 Task: Search one way flight ticket for 2 adults, 2 children, 2 infants in seat in first from Corpus Christi: Corpus Christi International Airport to Jackson: Jackson Hole Airport on 5-2-2023. Stops: Non-stop only. Choice of flights is United. Number of bags: 1 checked bag. Outbound departure time preference is 13:30.
Action: Mouse moved to (410, 158)
Screenshot: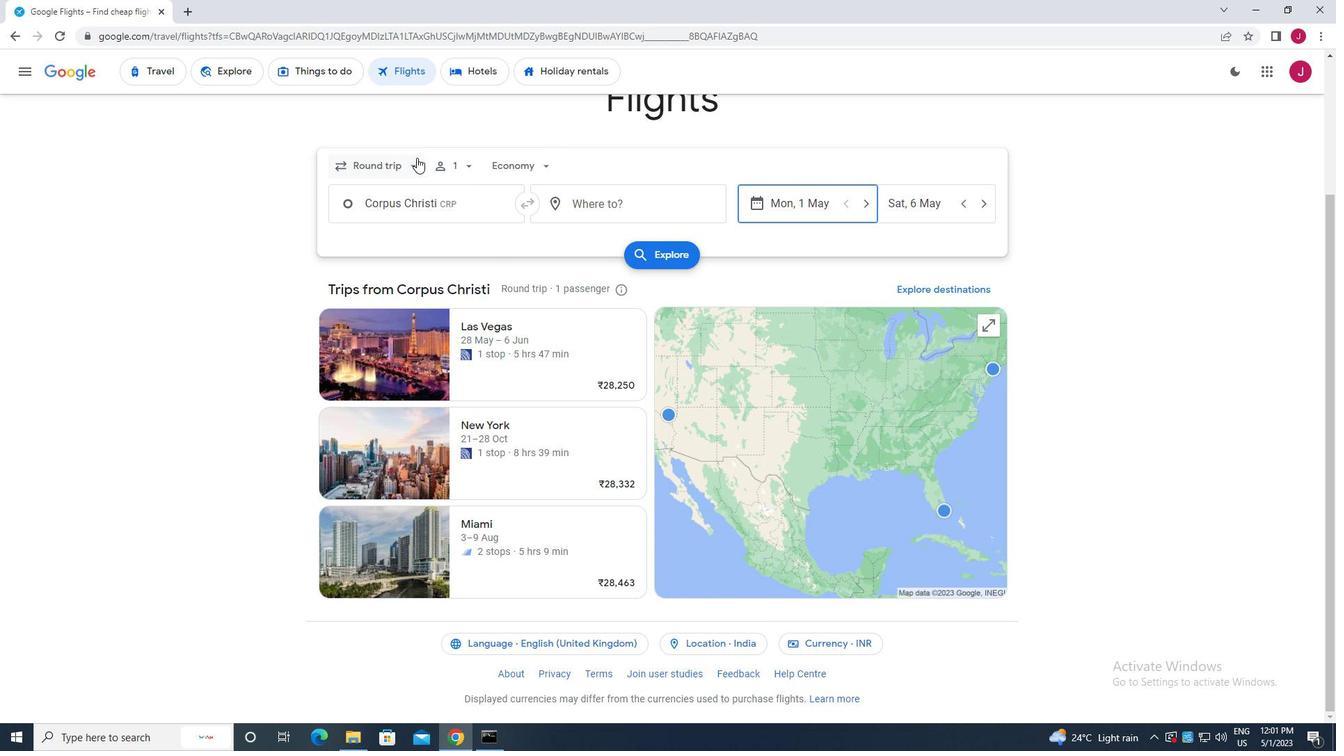 
Action: Mouse pressed left at (410, 158)
Screenshot: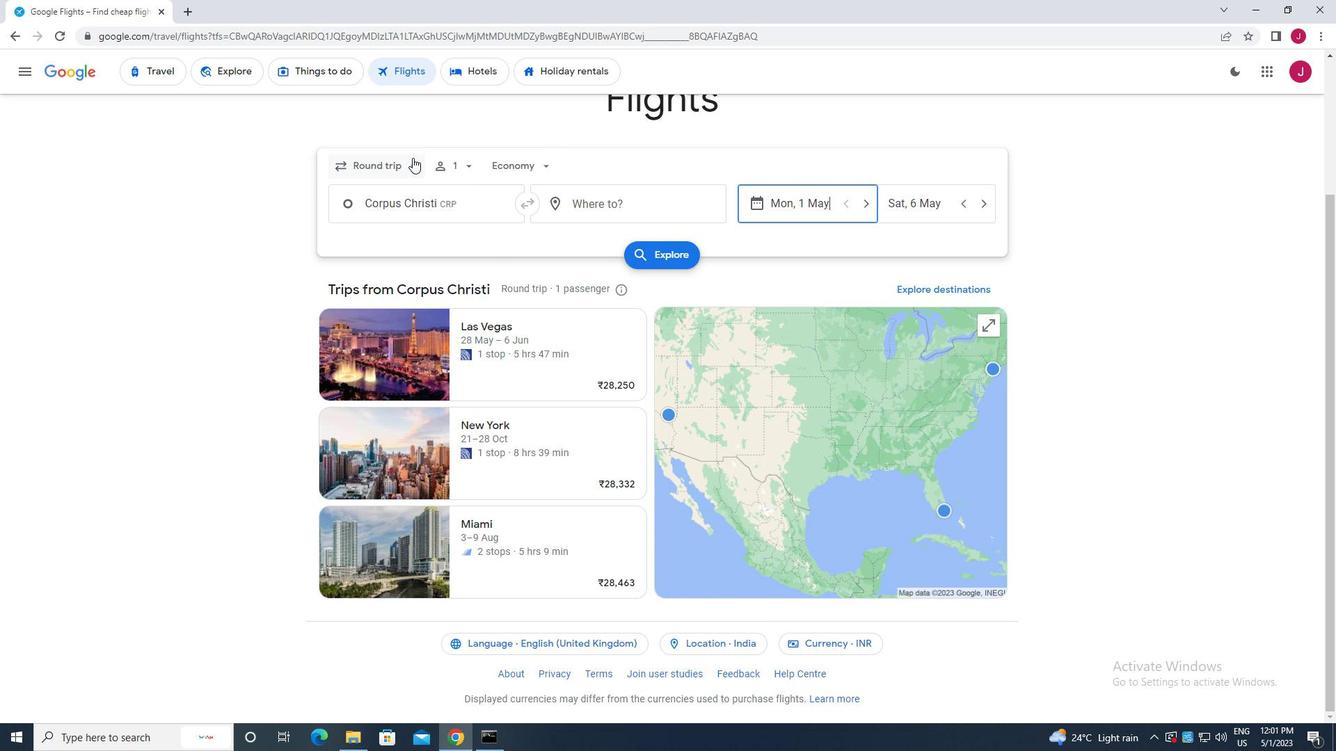 
Action: Mouse moved to (412, 228)
Screenshot: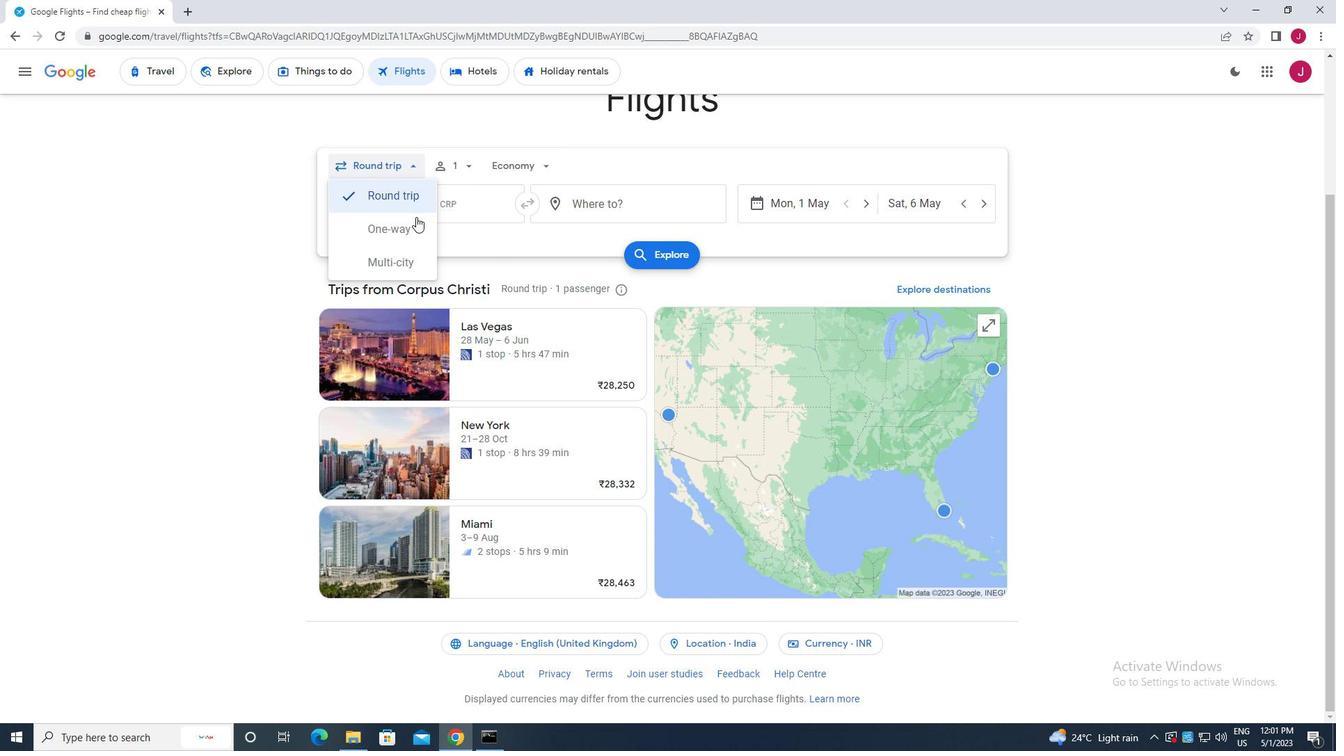 
Action: Mouse pressed left at (412, 228)
Screenshot: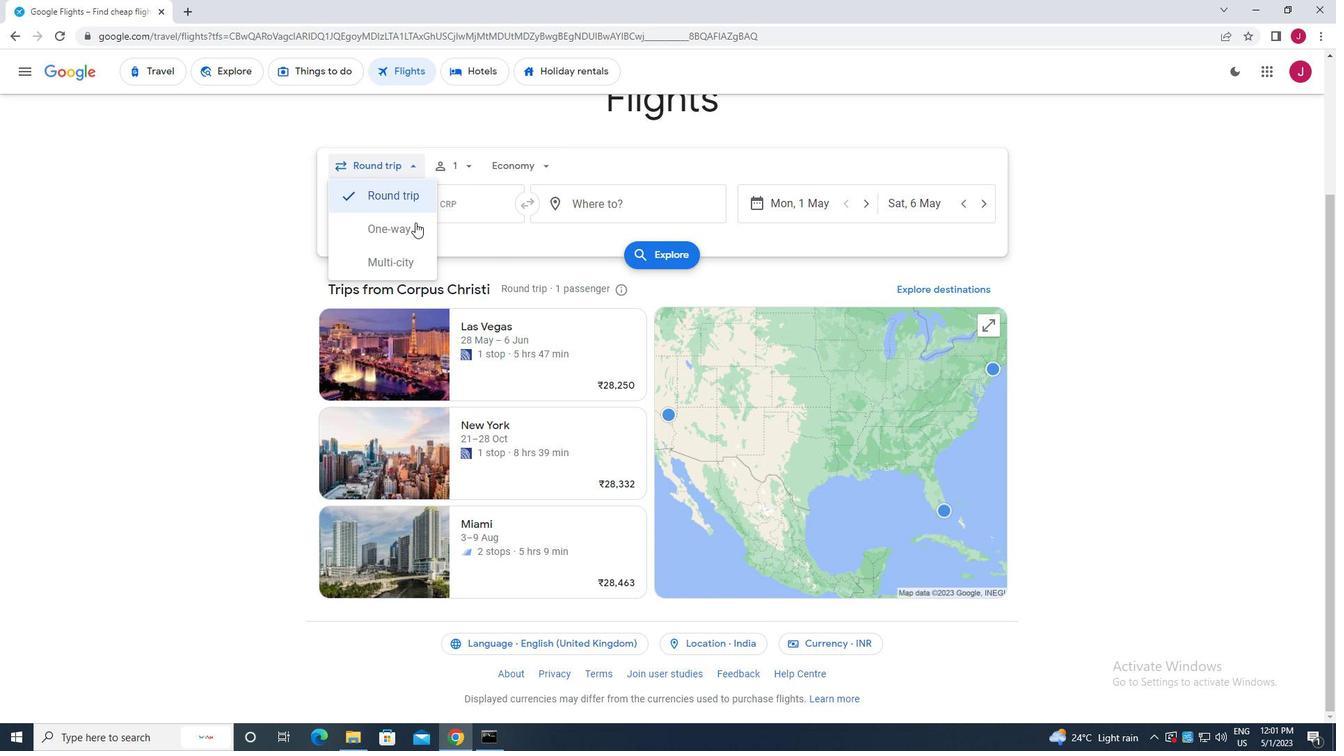 
Action: Mouse moved to (395, 226)
Screenshot: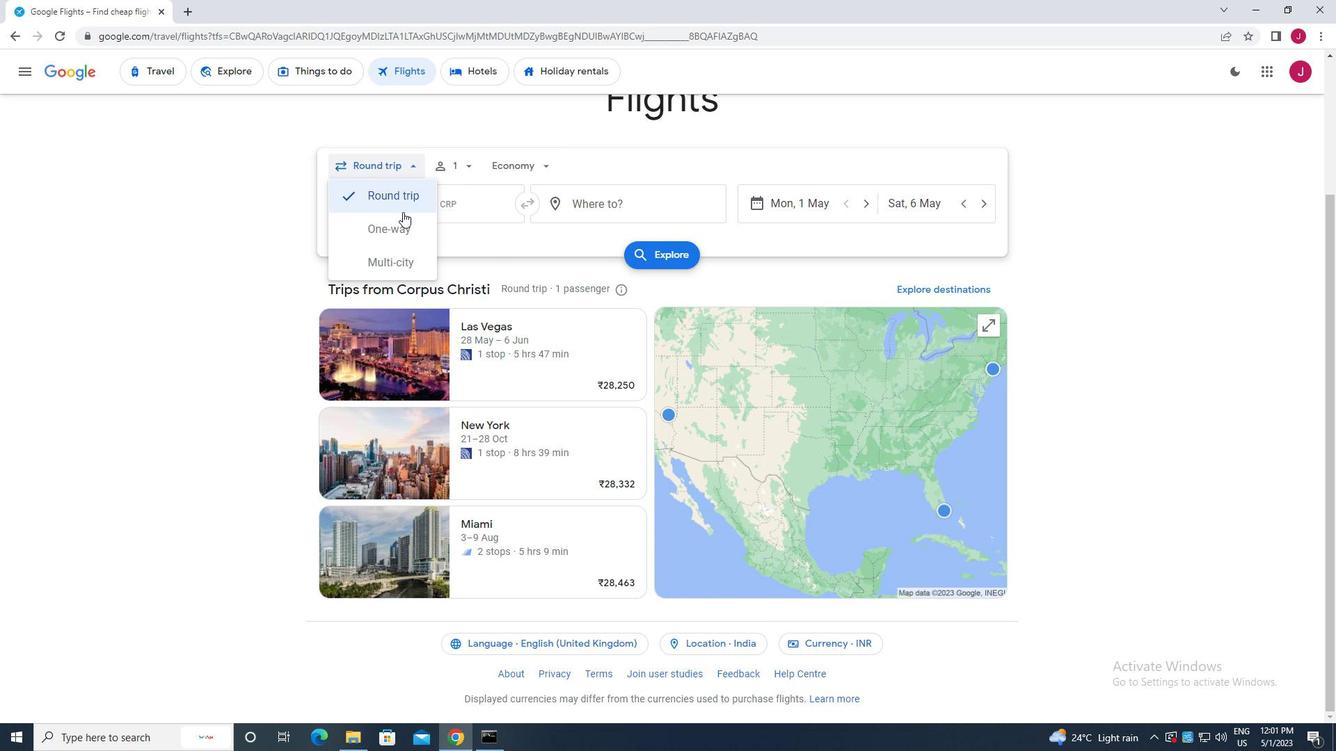 
Action: Mouse pressed left at (395, 226)
Screenshot: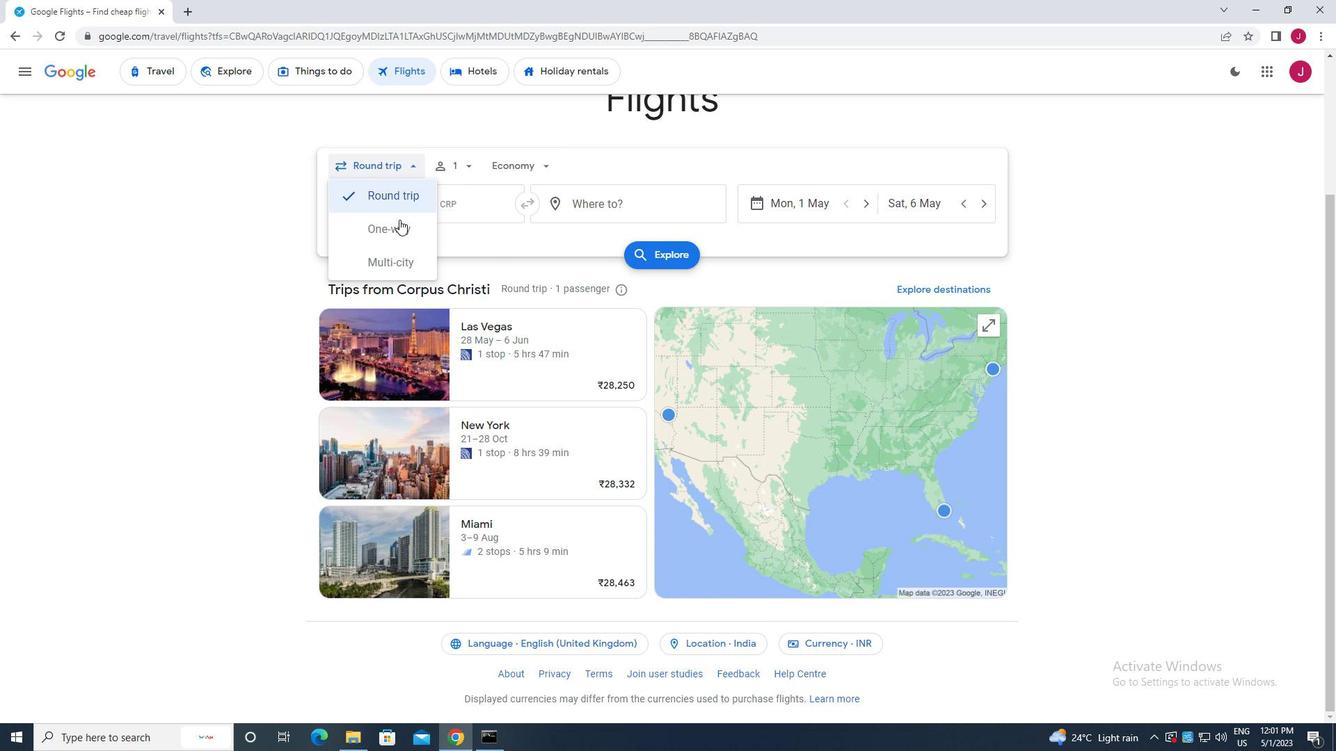 
Action: Mouse moved to (460, 166)
Screenshot: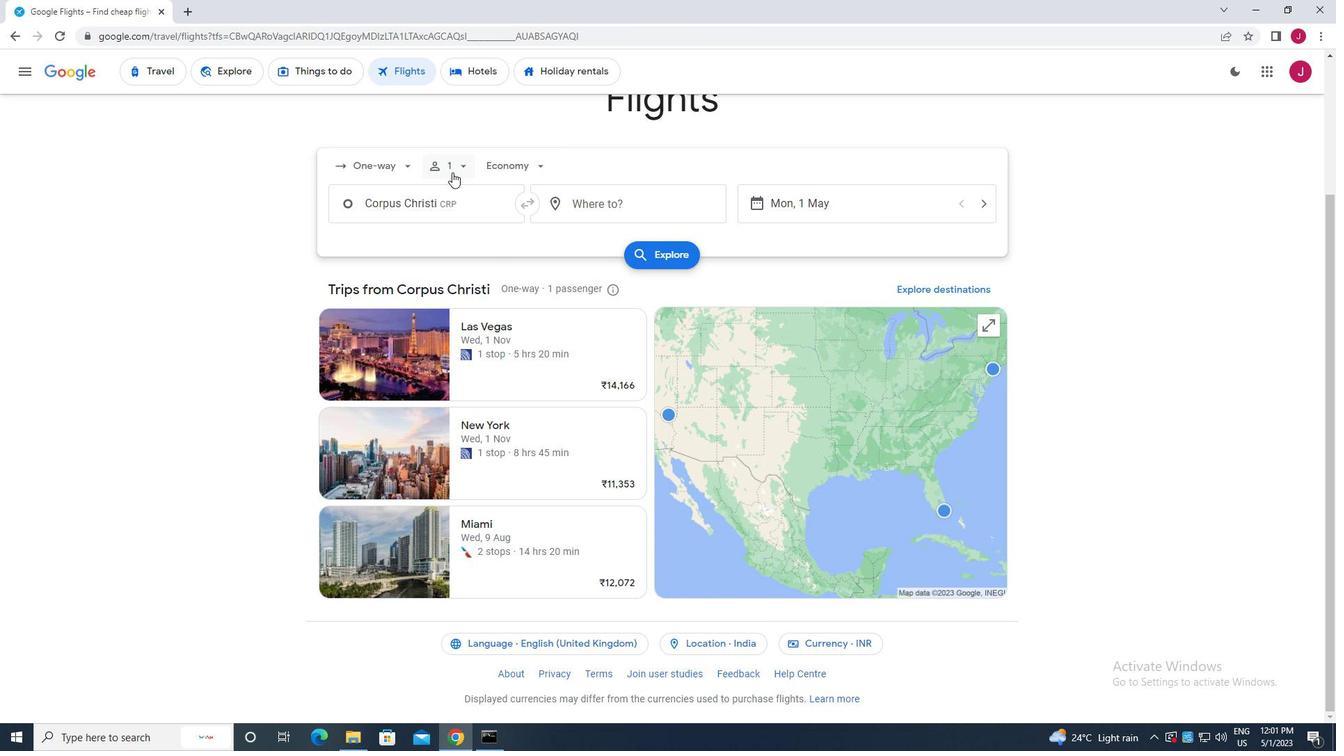 
Action: Mouse pressed left at (460, 166)
Screenshot: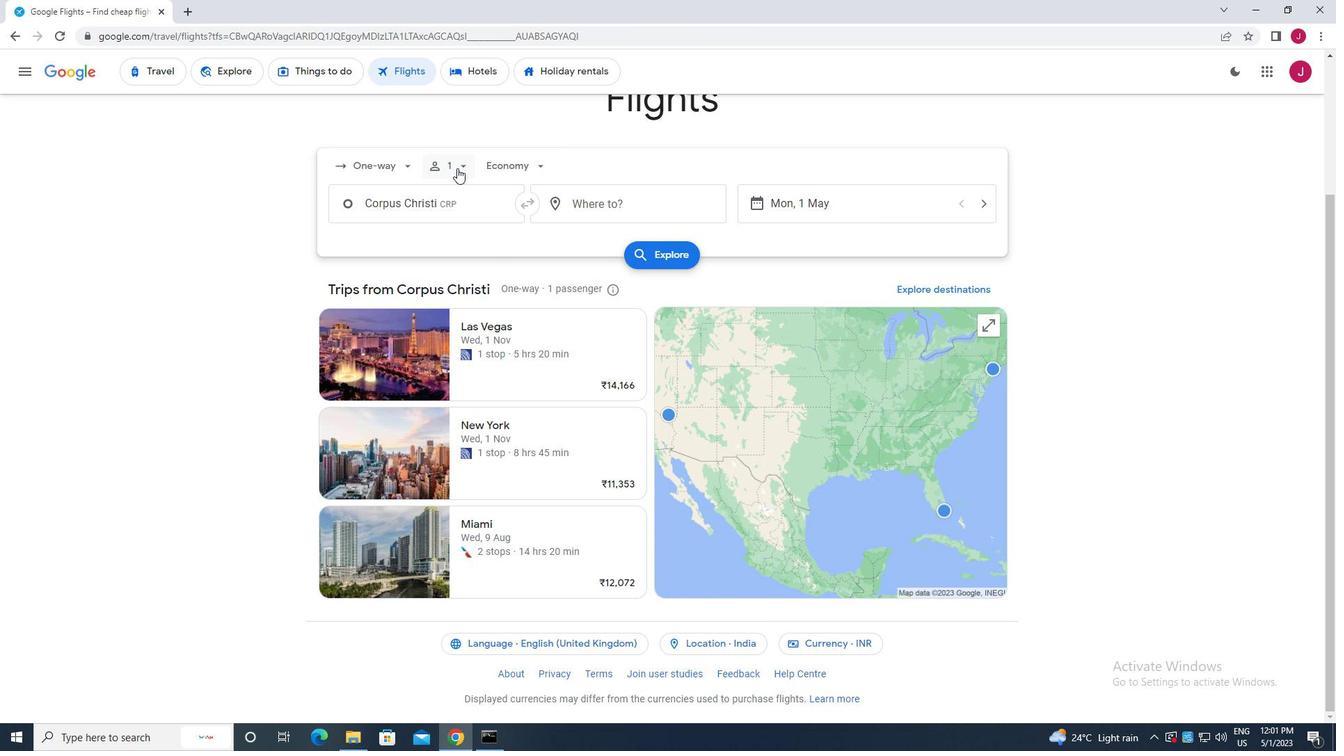 
Action: Mouse moved to (574, 204)
Screenshot: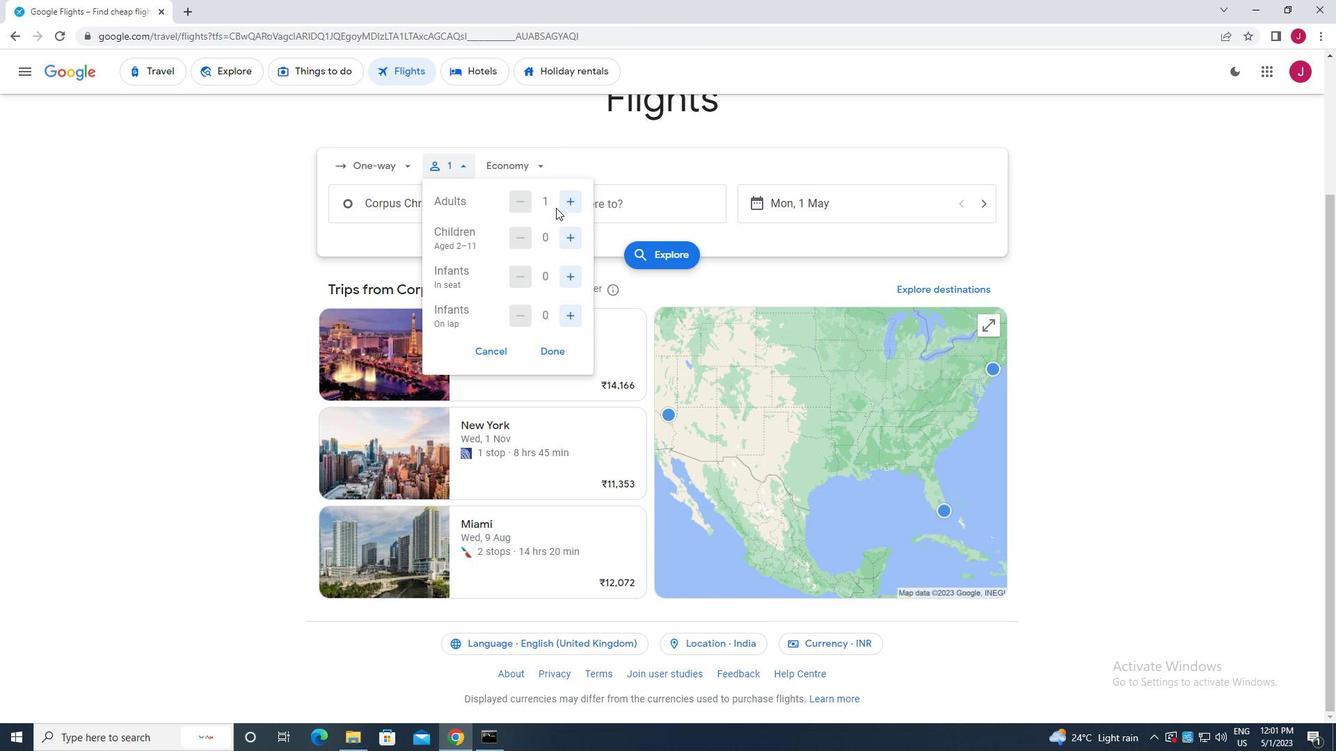 
Action: Mouse pressed left at (574, 204)
Screenshot: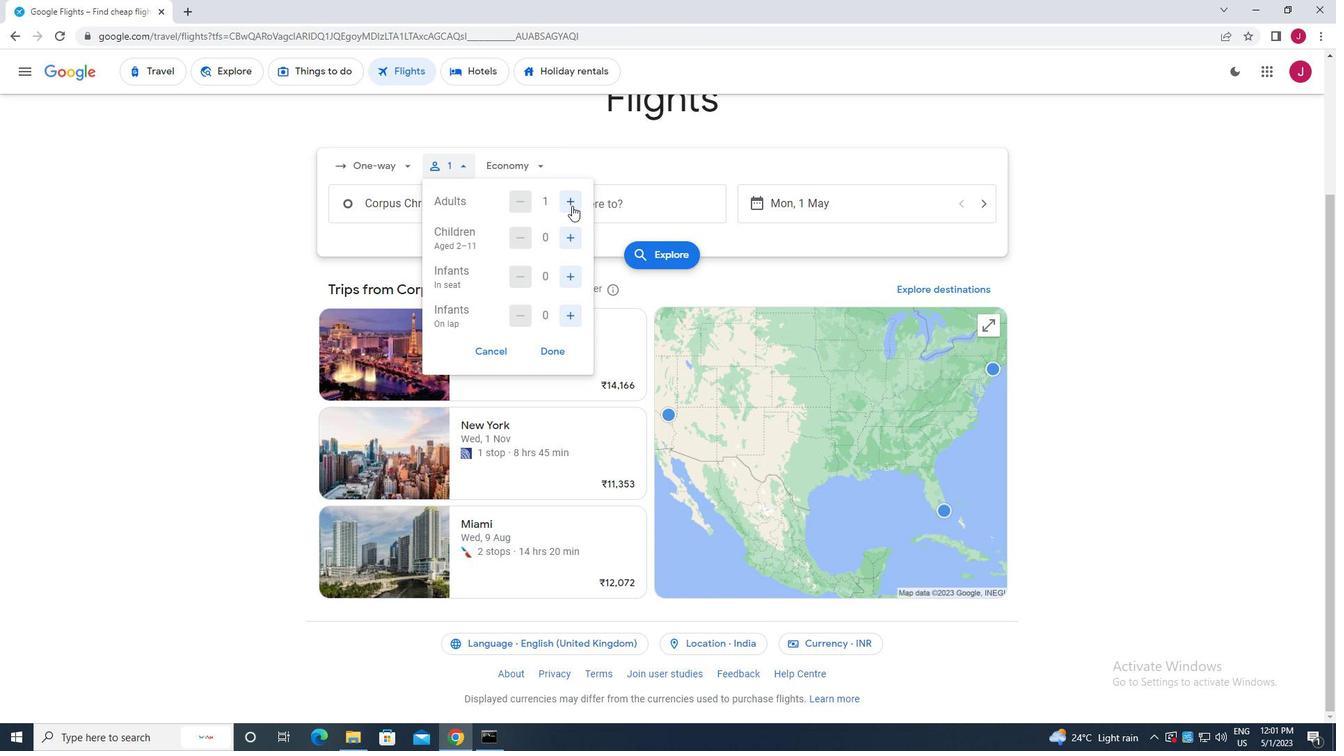 
Action: Mouse moved to (574, 236)
Screenshot: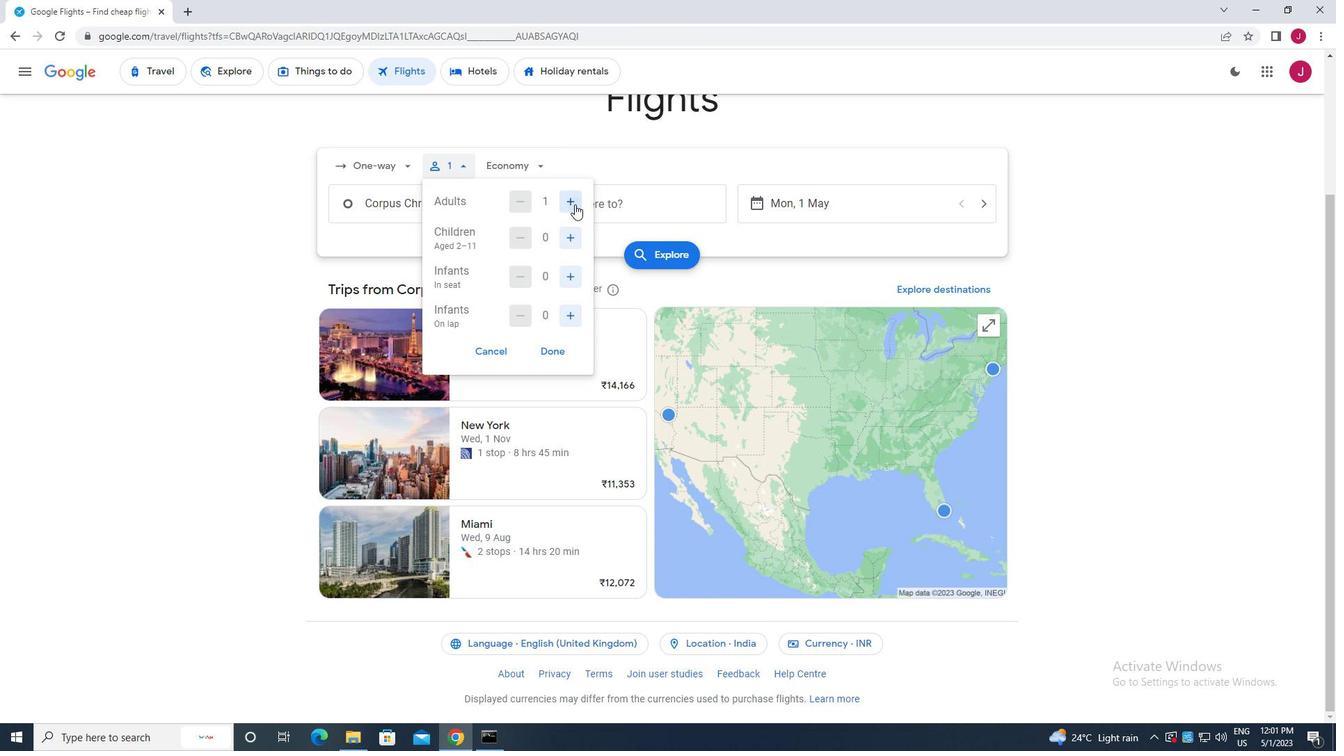 
Action: Mouse pressed left at (574, 236)
Screenshot: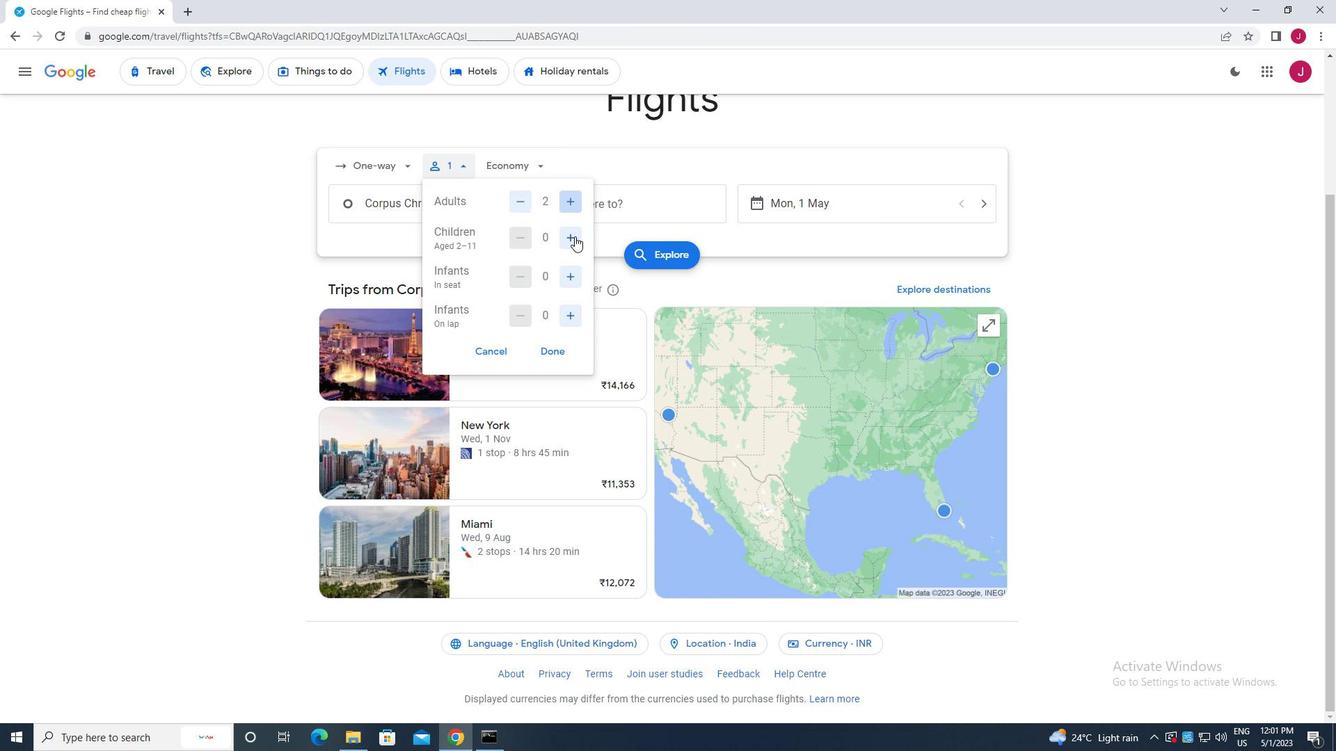 
Action: Mouse pressed left at (574, 236)
Screenshot: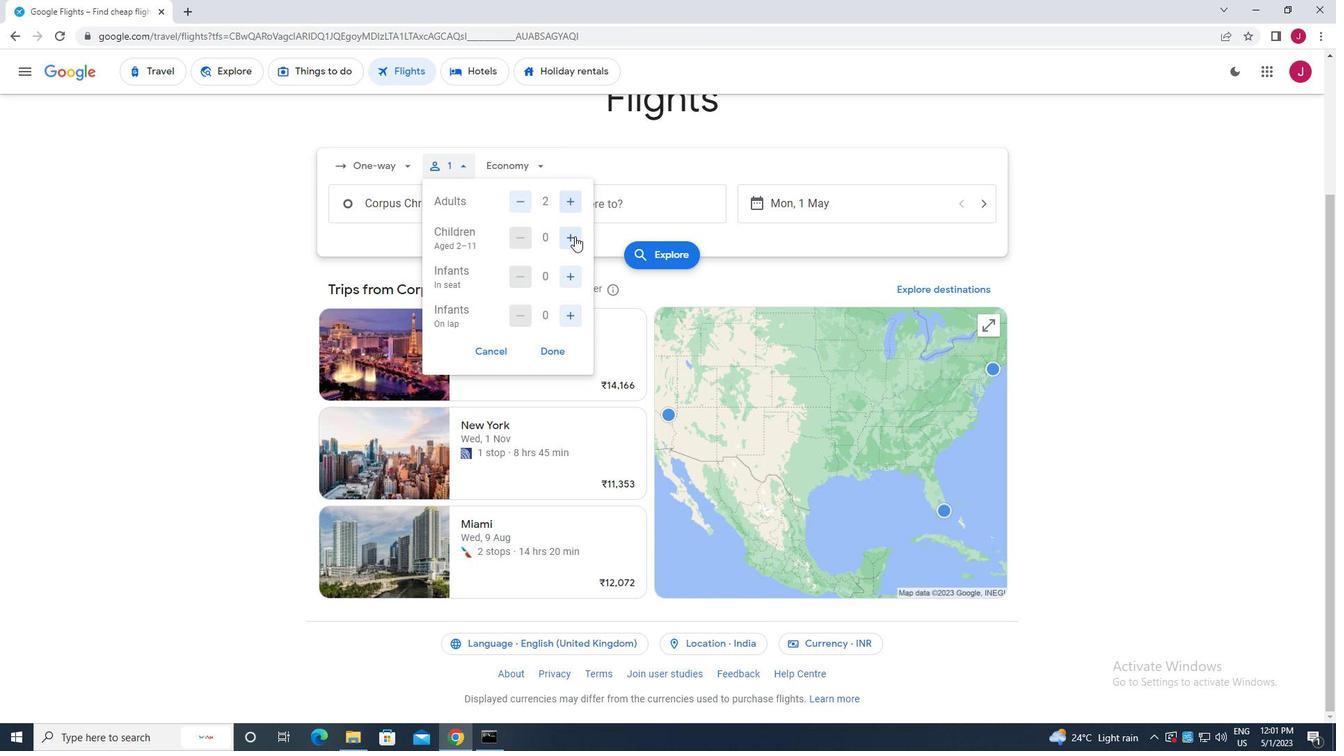 
Action: Mouse moved to (573, 283)
Screenshot: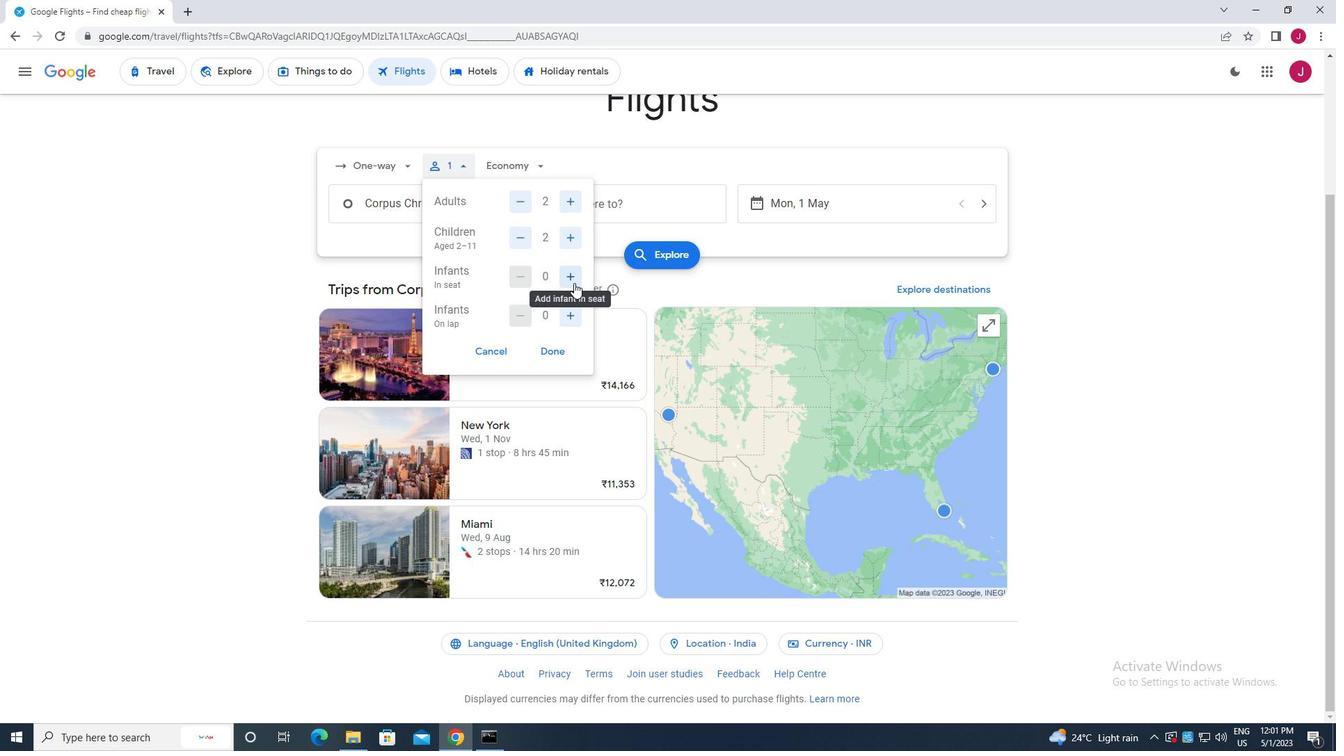 
Action: Mouse pressed left at (573, 283)
Screenshot: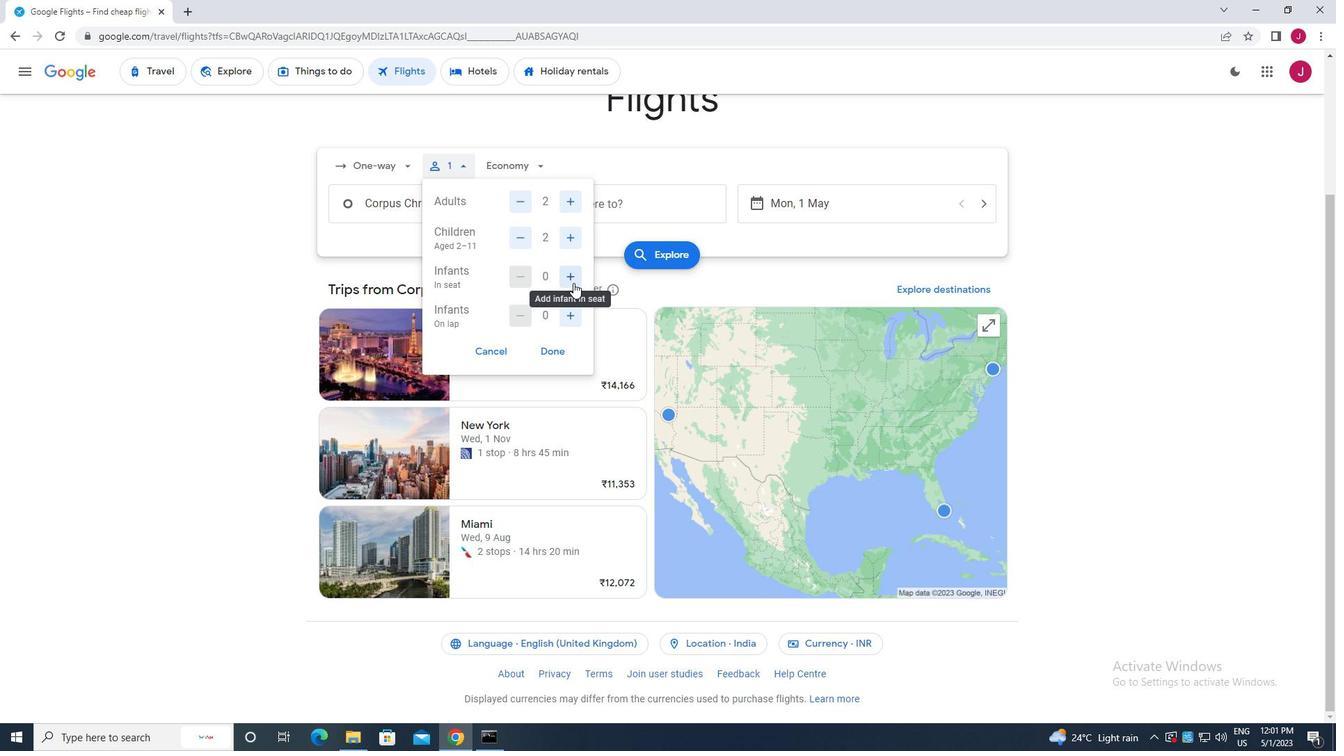 
Action: Mouse pressed left at (573, 283)
Screenshot: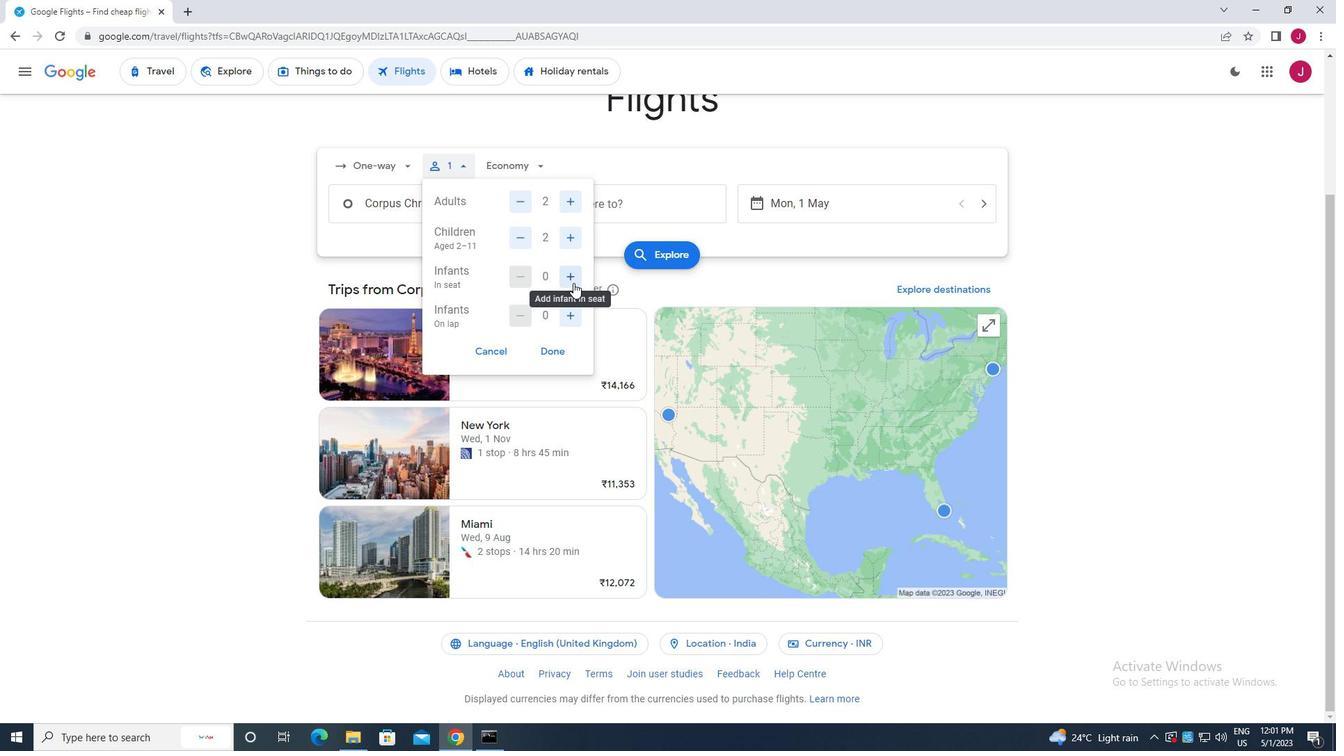 
Action: Mouse moved to (560, 351)
Screenshot: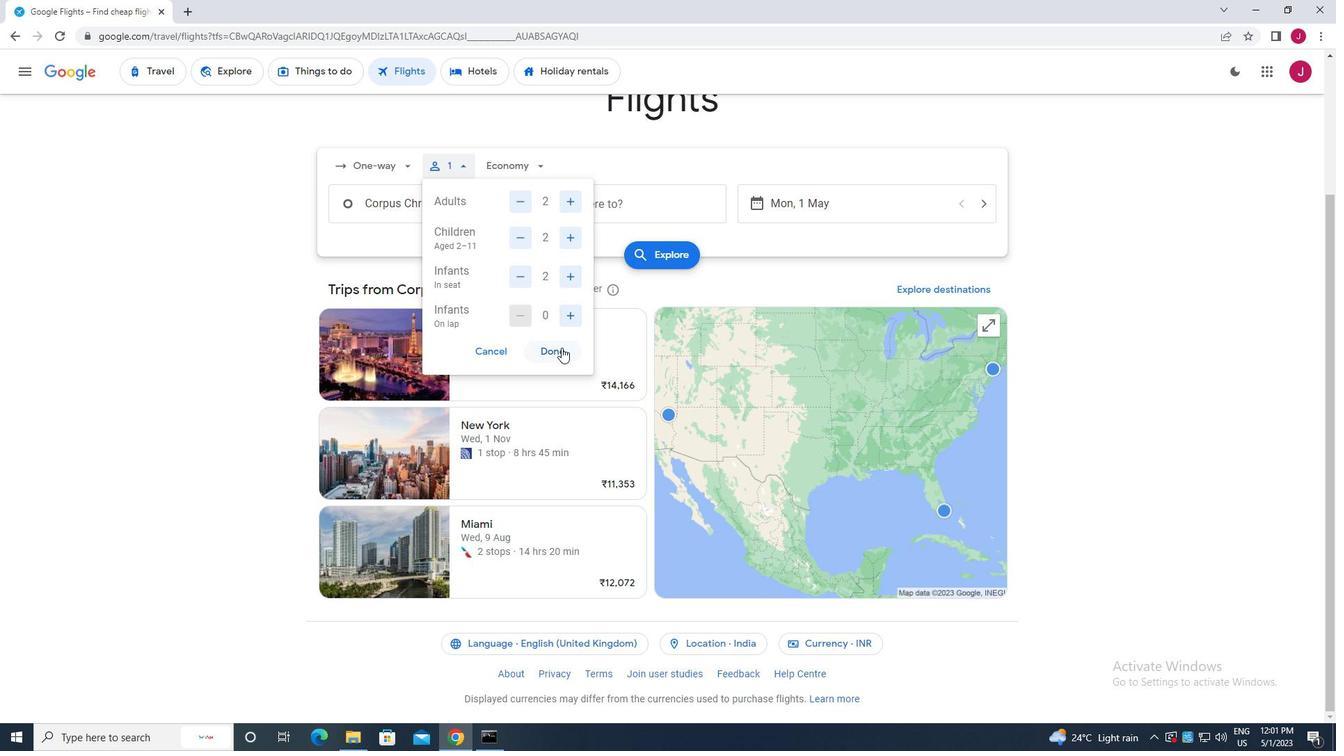 
Action: Mouse pressed left at (560, 351)
Screenshot: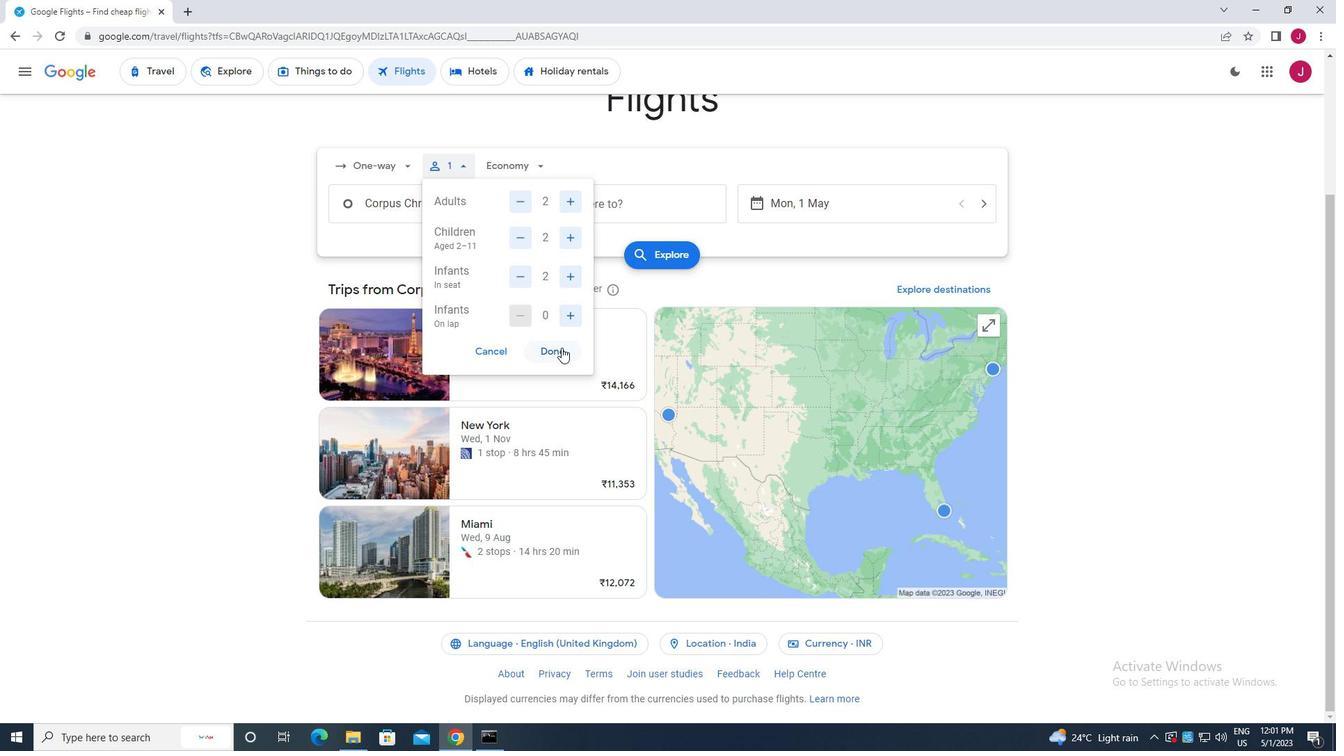 
Action: Mouse moved to (523, 162)
Screenshot: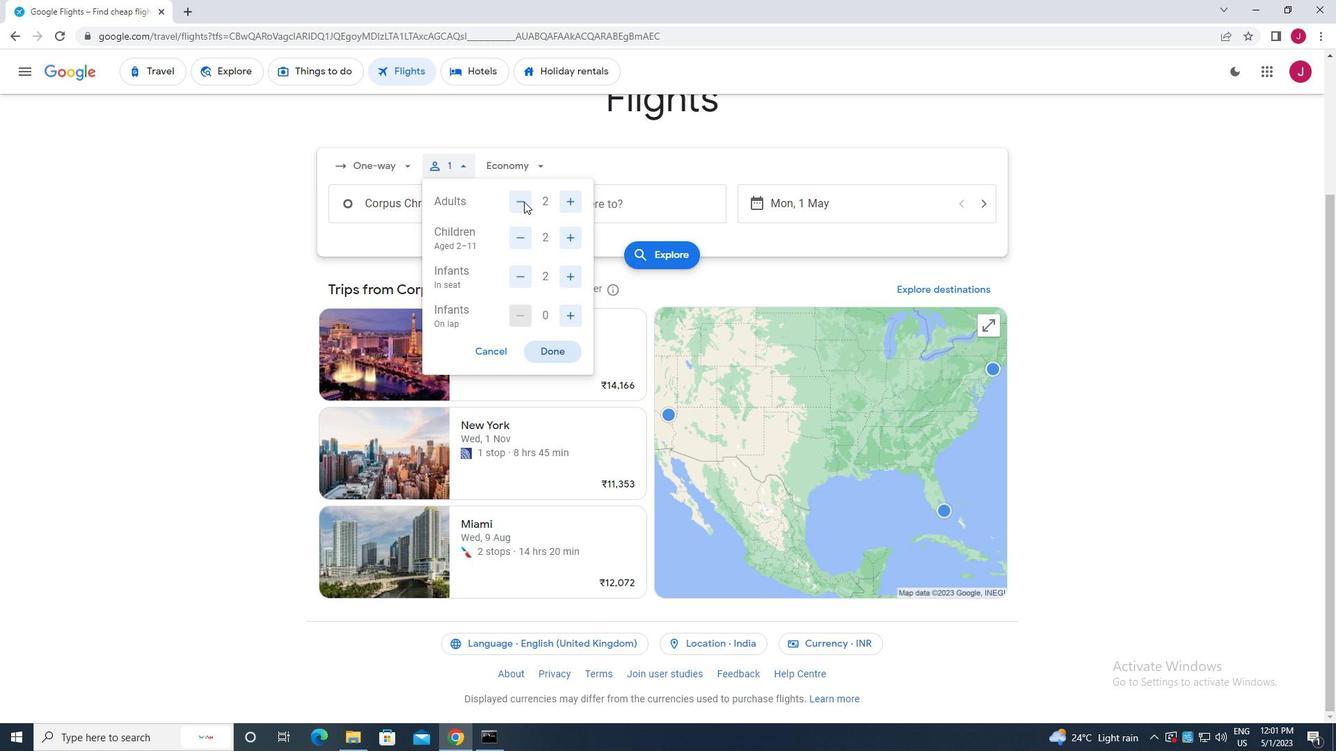 
Action: Mouse pressed left at (523, 162)
Screenshot: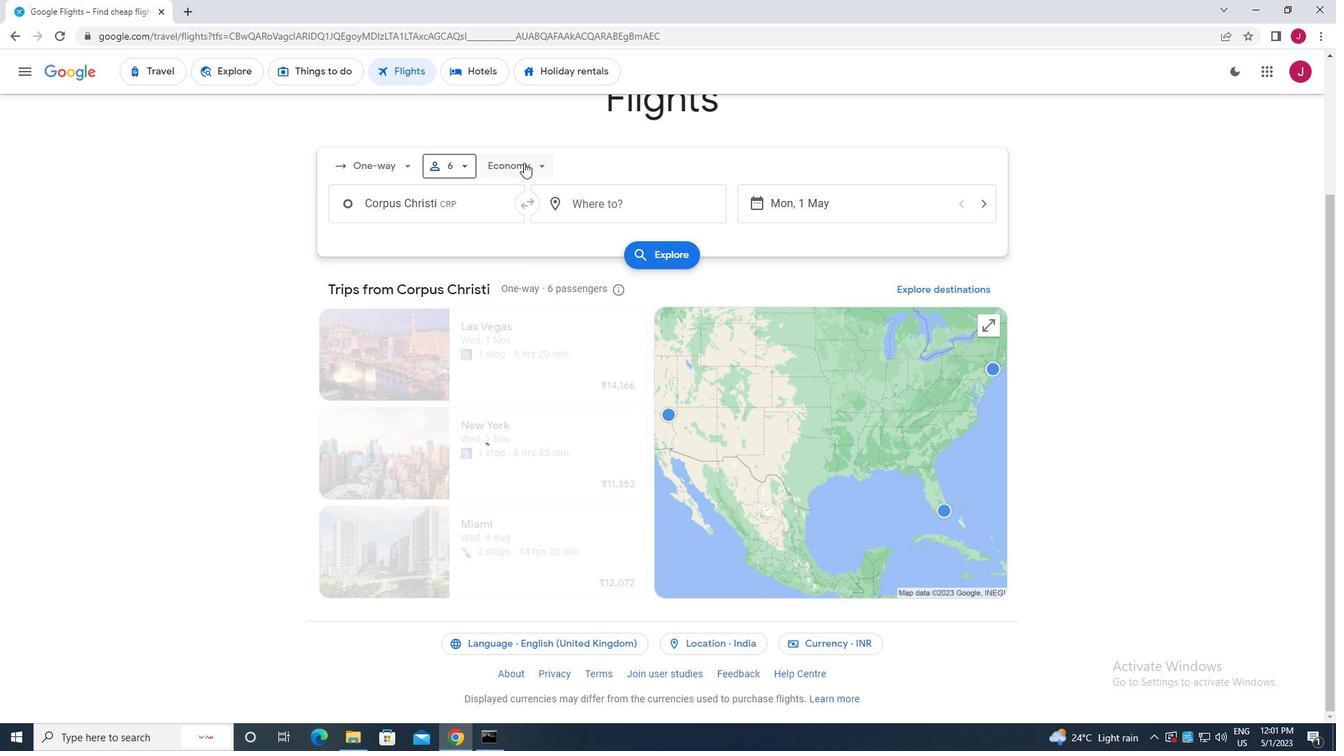 
Action: Mouse moved to (523, 292)
Screenshot: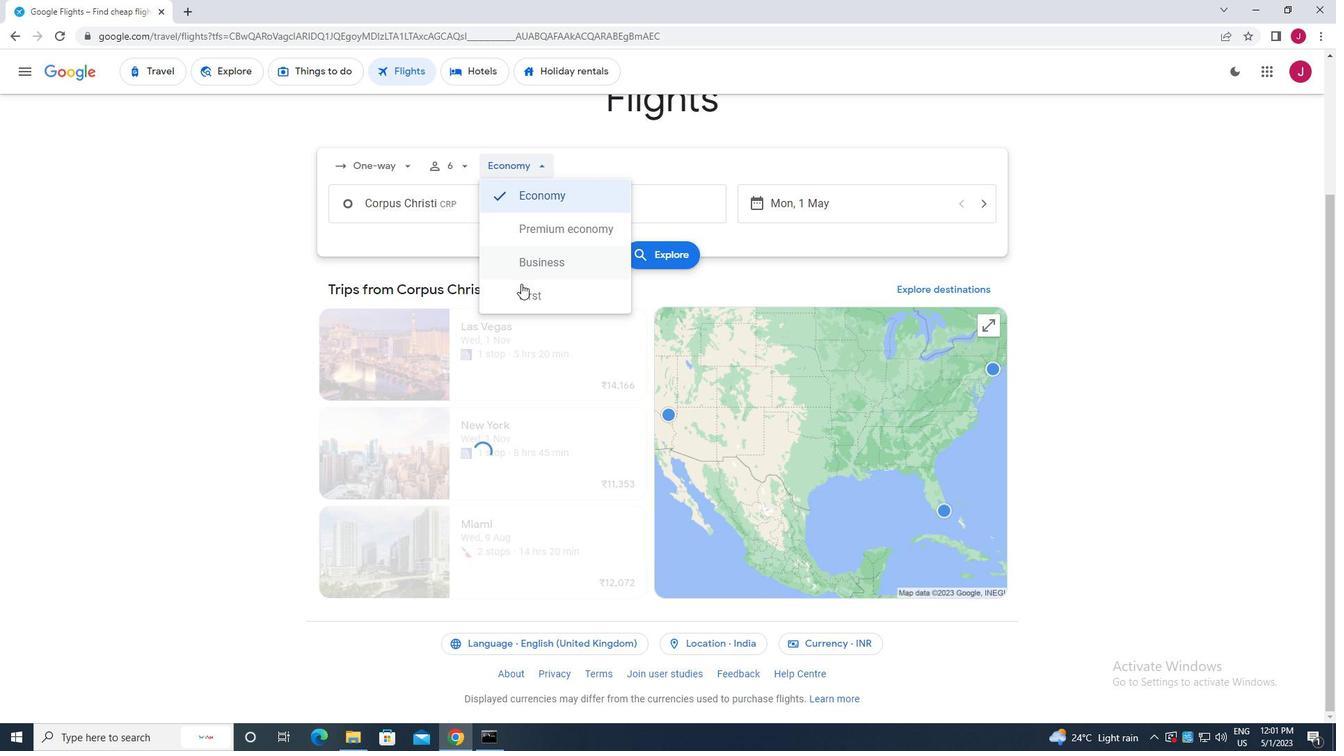 
Action: Mouse pressed left at (523, 292)
Screenshot: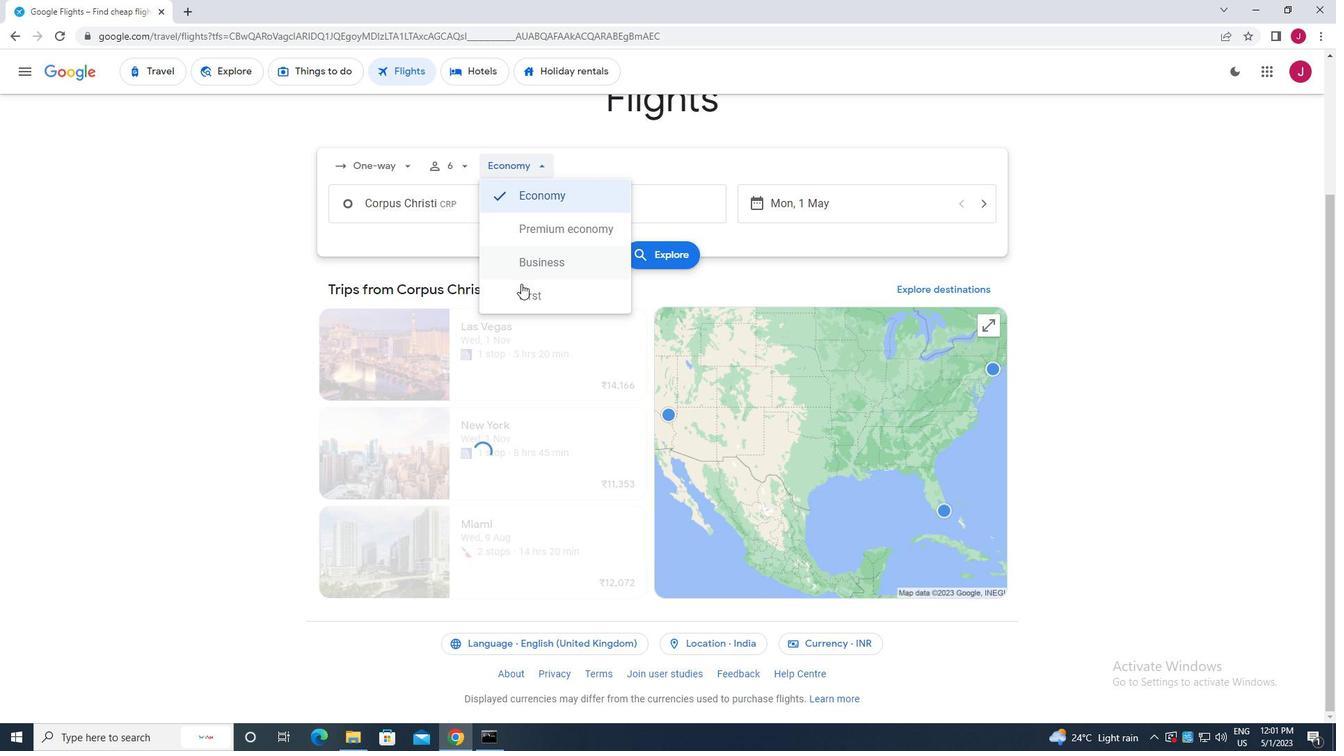 
Action: Mouse moved to (462, 201)
Screenshot: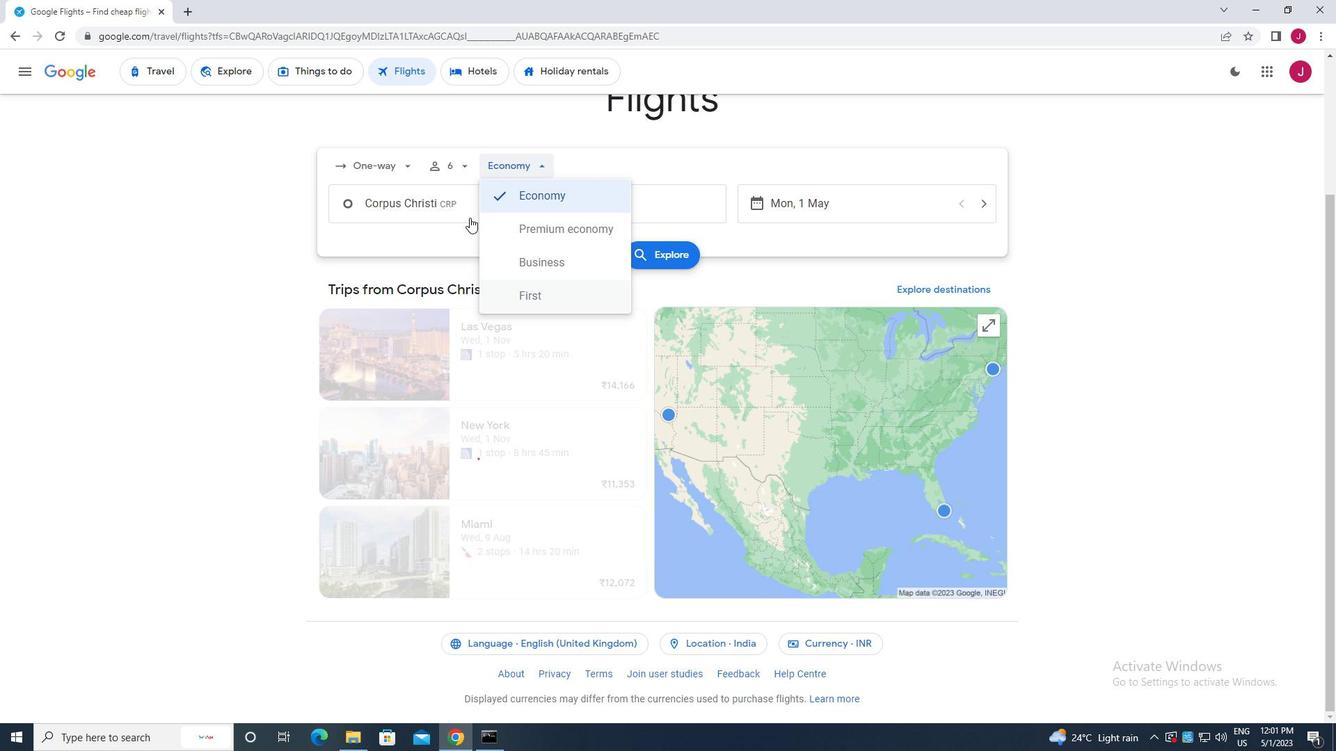 
Action: Mouse pressed left at (462, 201)
Screenshot: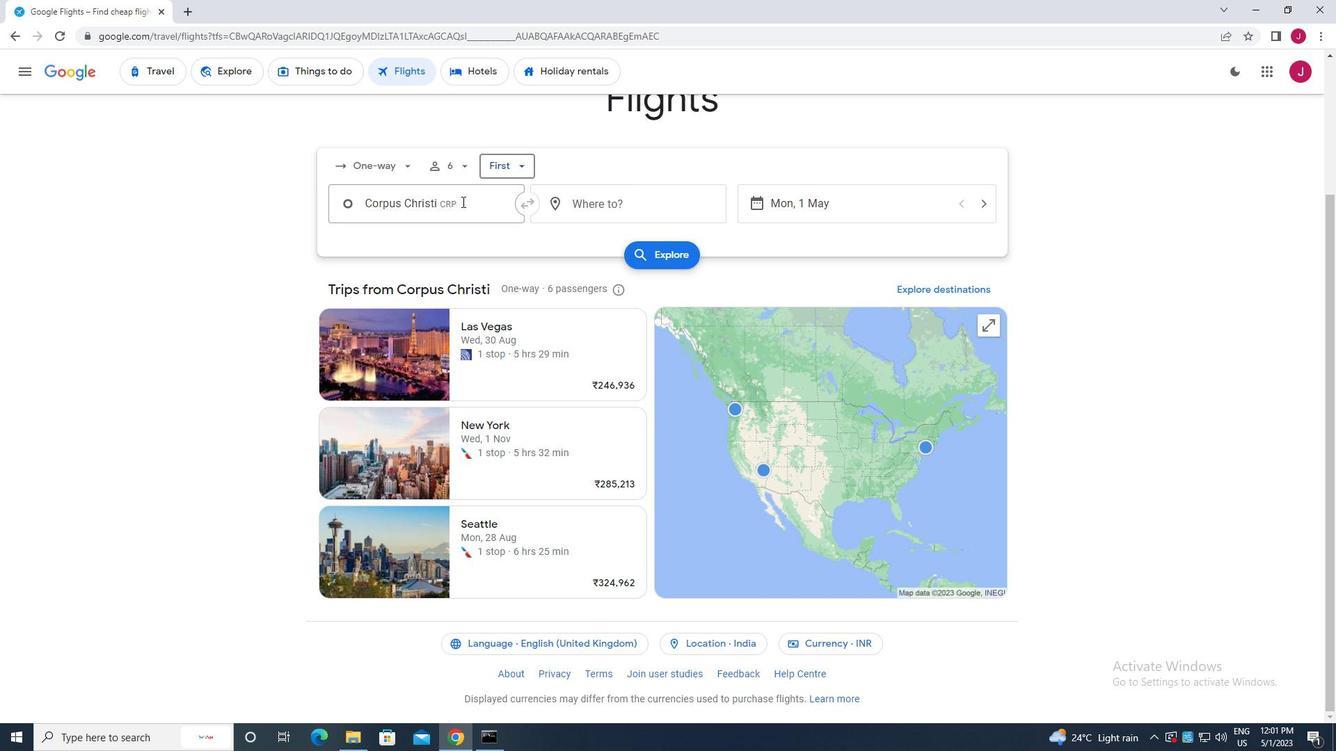 
Action: Mouse moved to (462, 197)
Screenshot: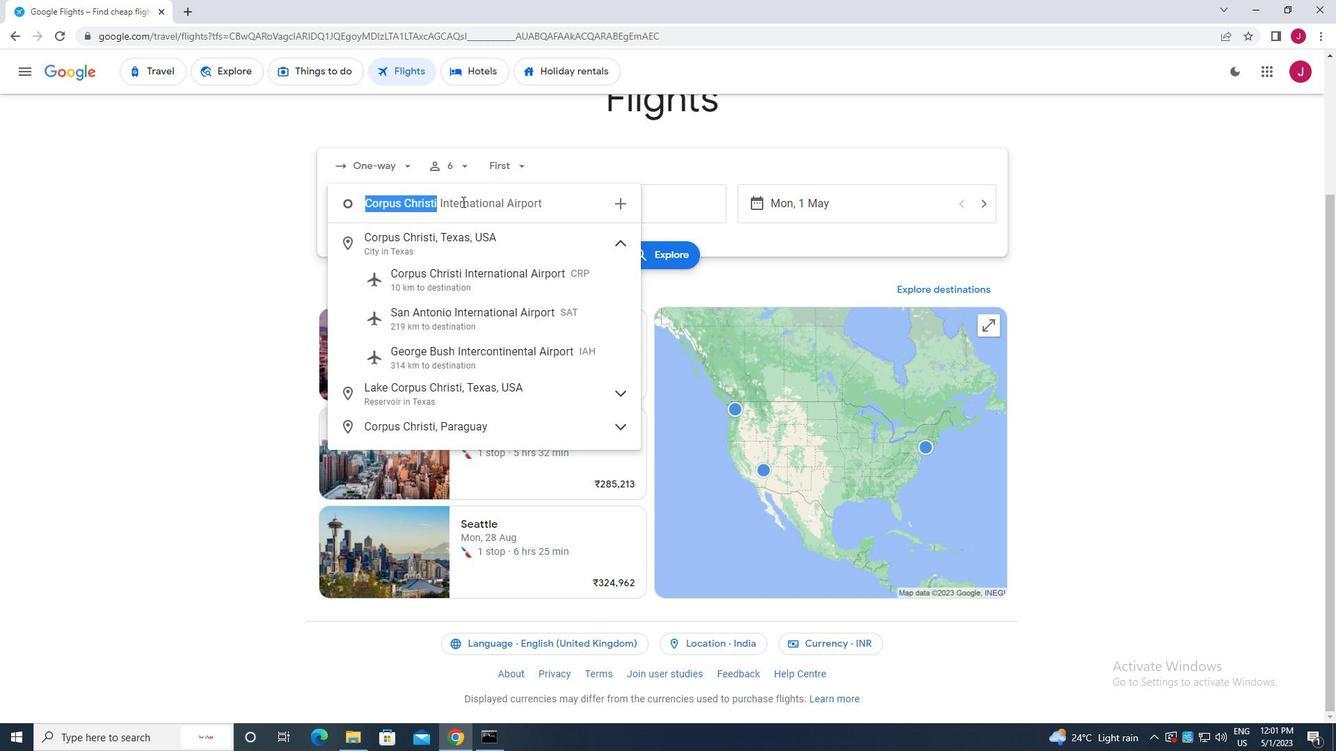
Action: Key pressed corpus
Screenshot: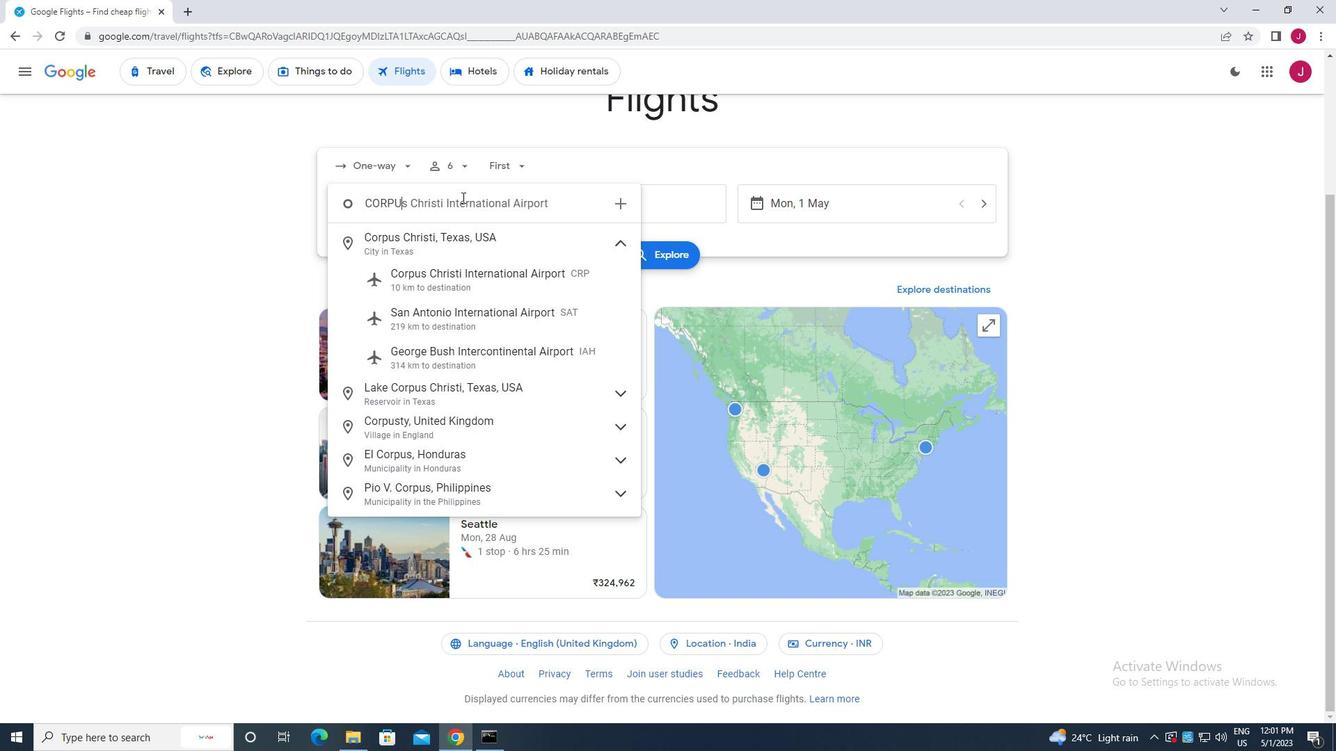 
Action: Mouse moved to (461, 274)
Screenshot: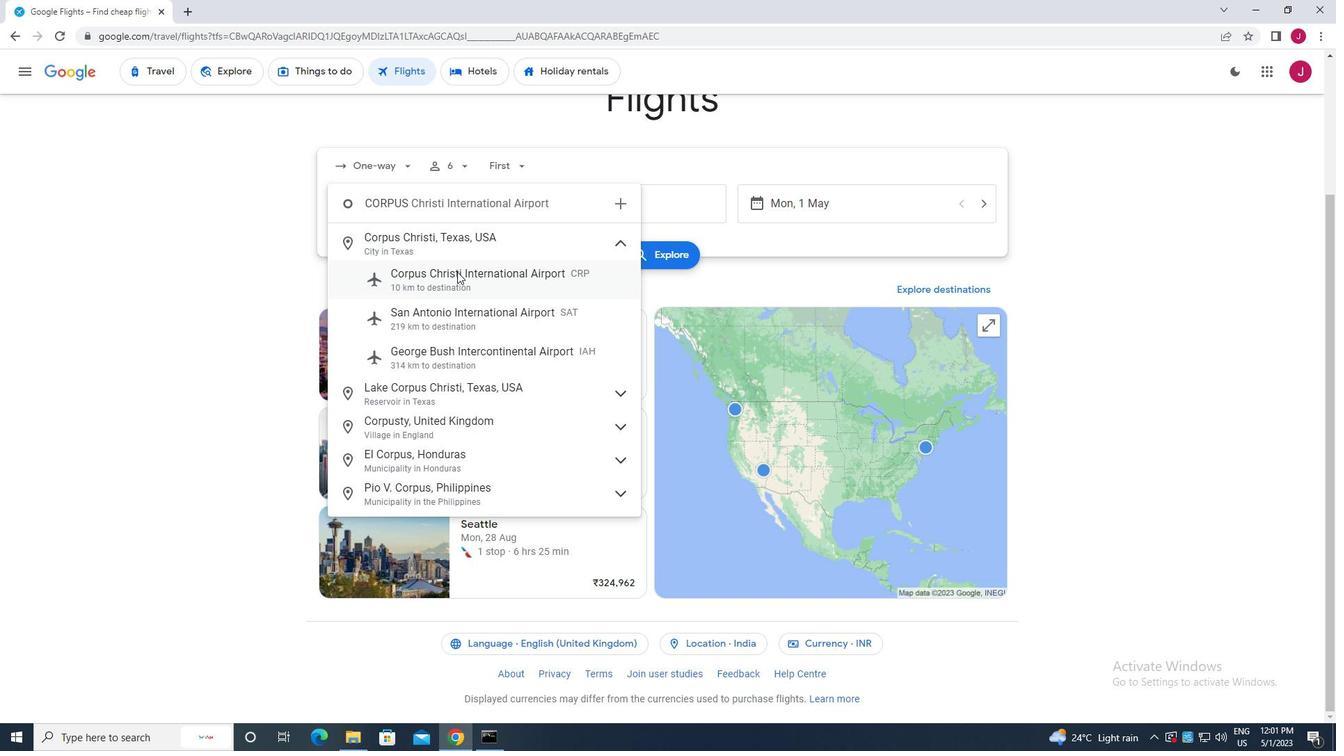 
Action: Mouse pressed left at (461, 274)
Screenshot: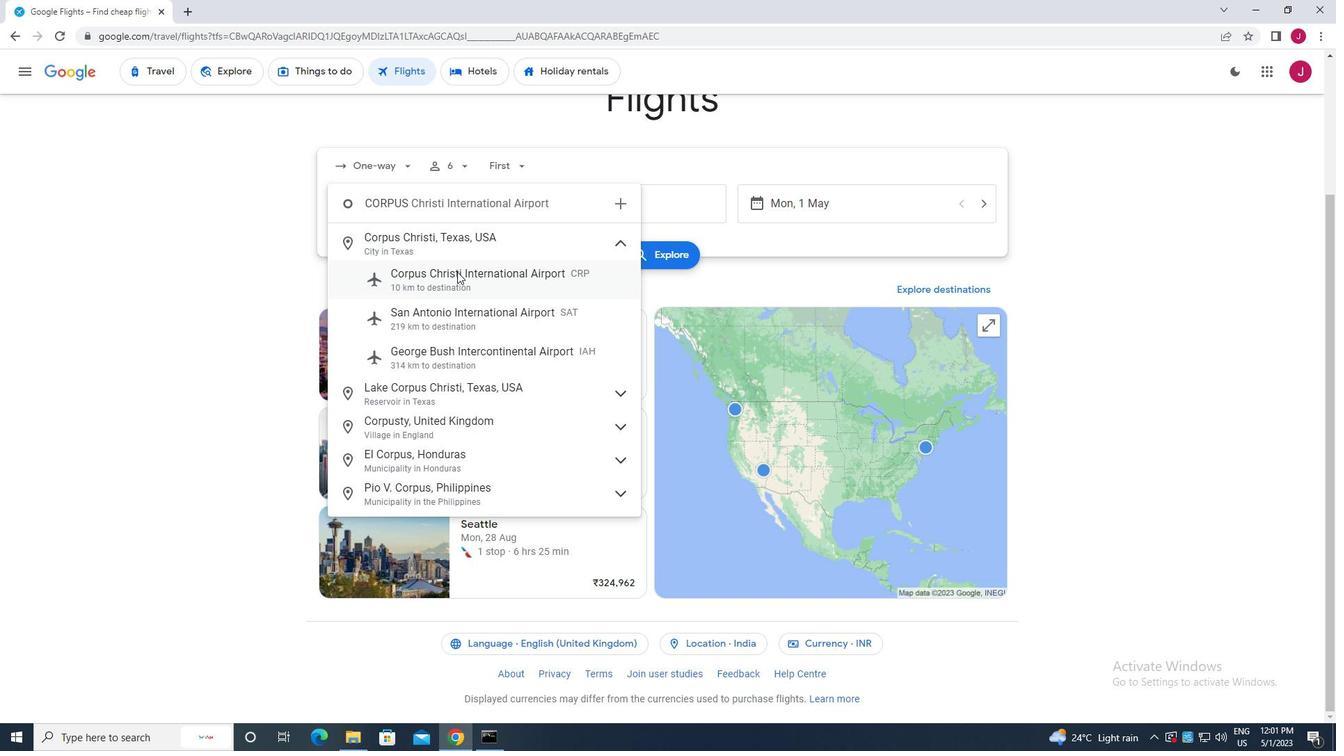 
Action: Mouse moved to (671, 212)
Screenshot: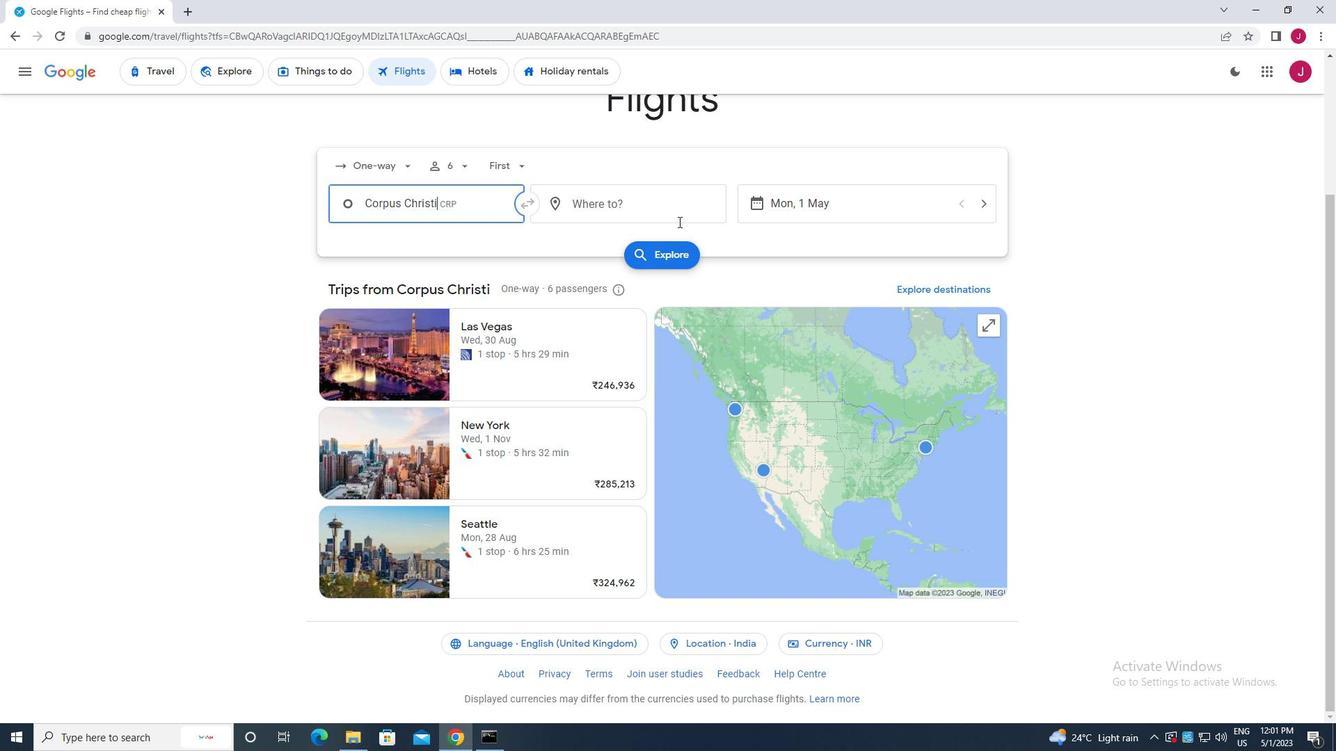 
Action: Mouse pressed left at (671, 212)
Screenshot: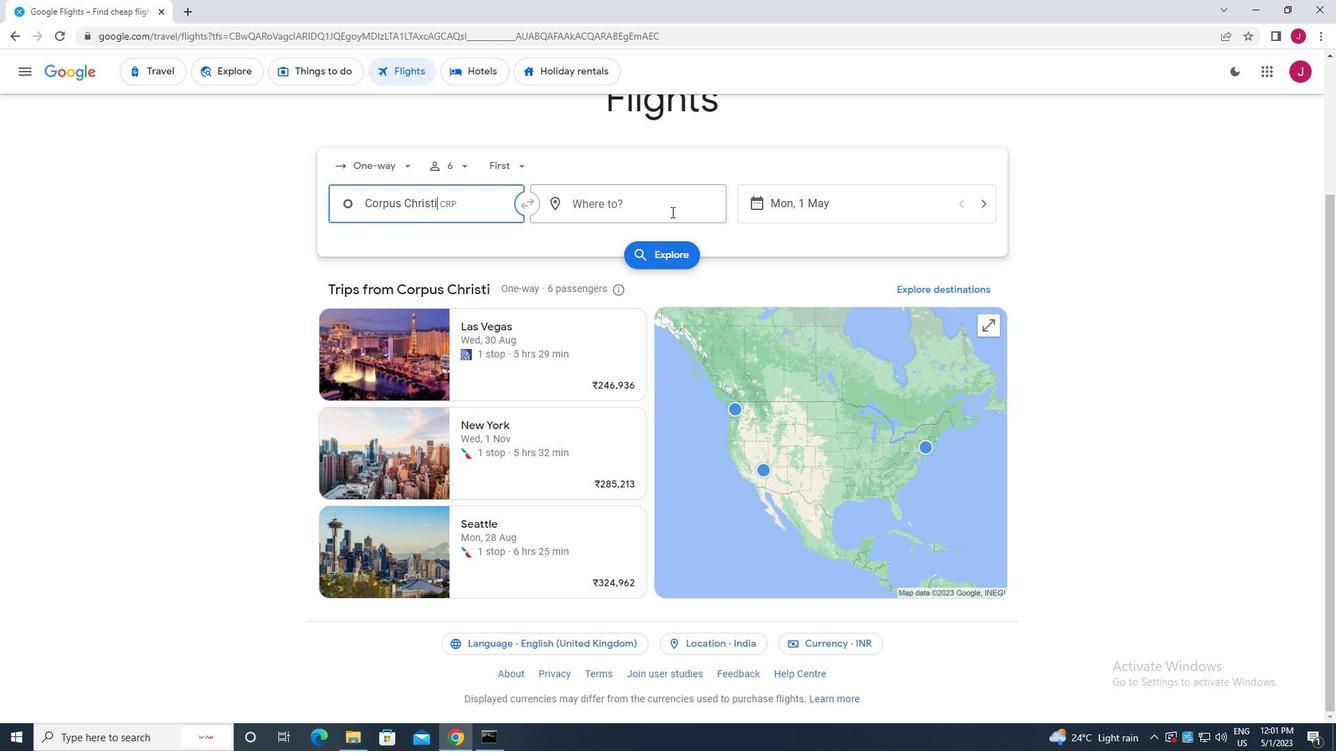 
Action: Key pressed jackson<Key.space>h
Screenshot: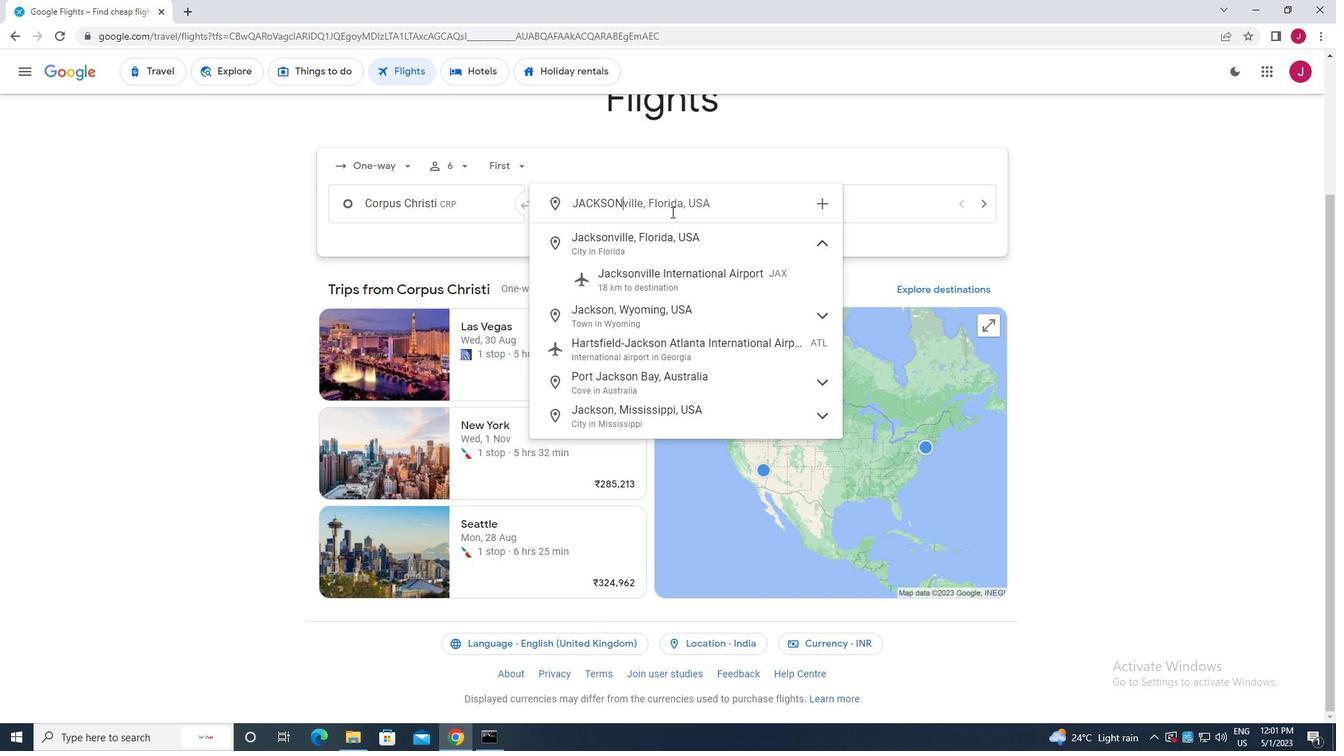 
Action: Mouse moved to (677, 272)
Screenshot: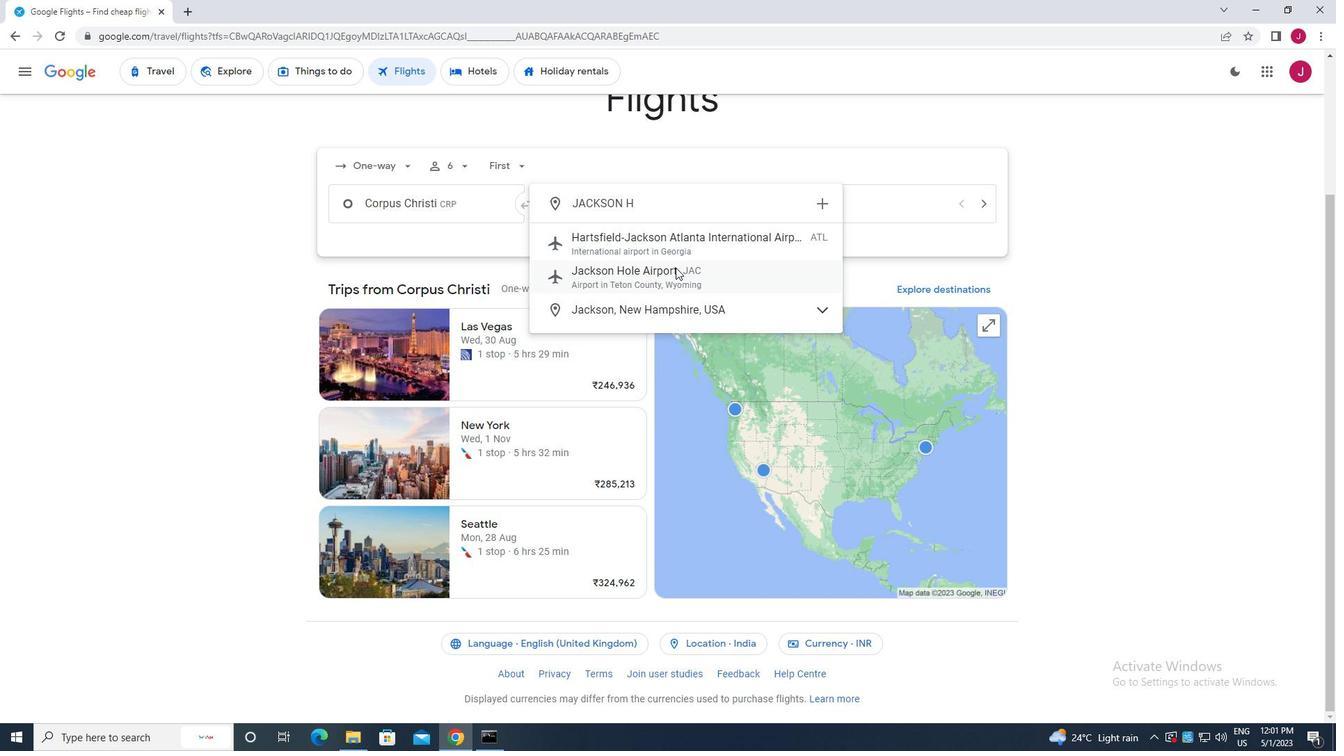 
Action: Mouse pressed left at (677, 272)
Screenshot: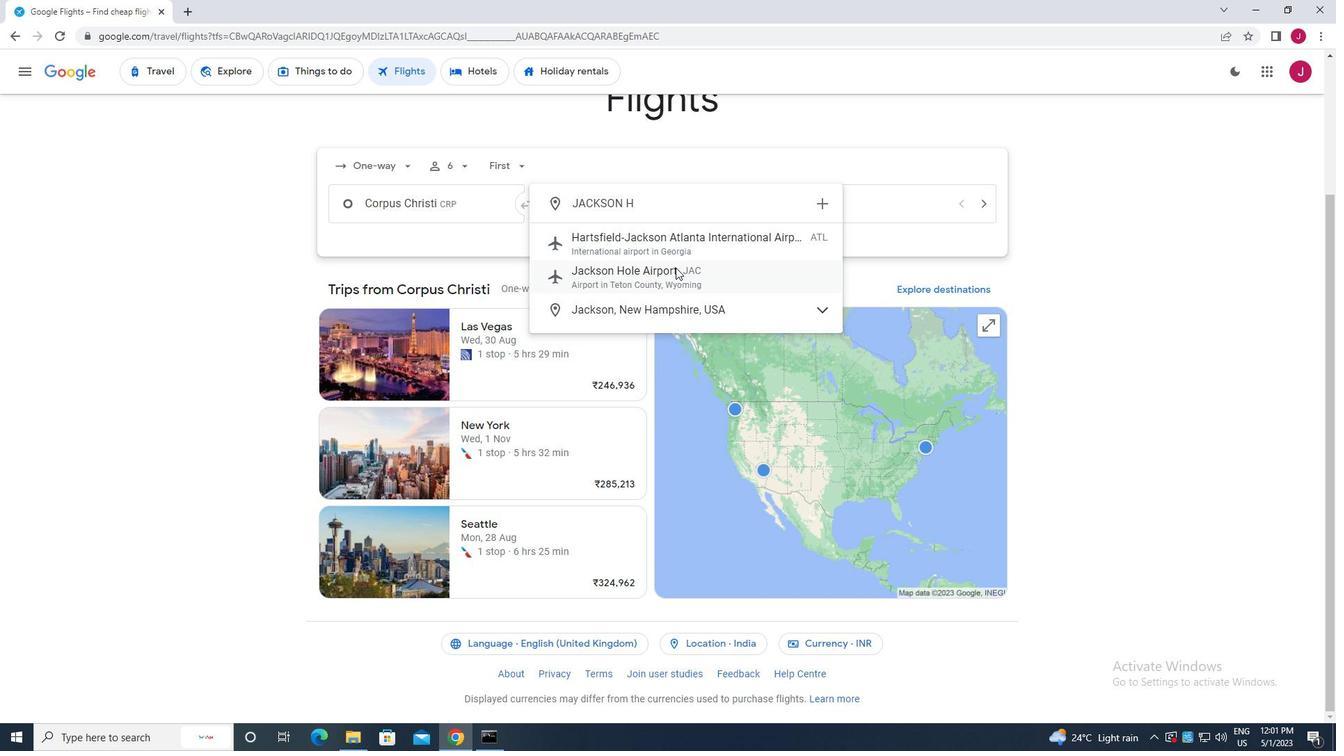 
Action: Mouse moved to (825, 210)
Screenshot: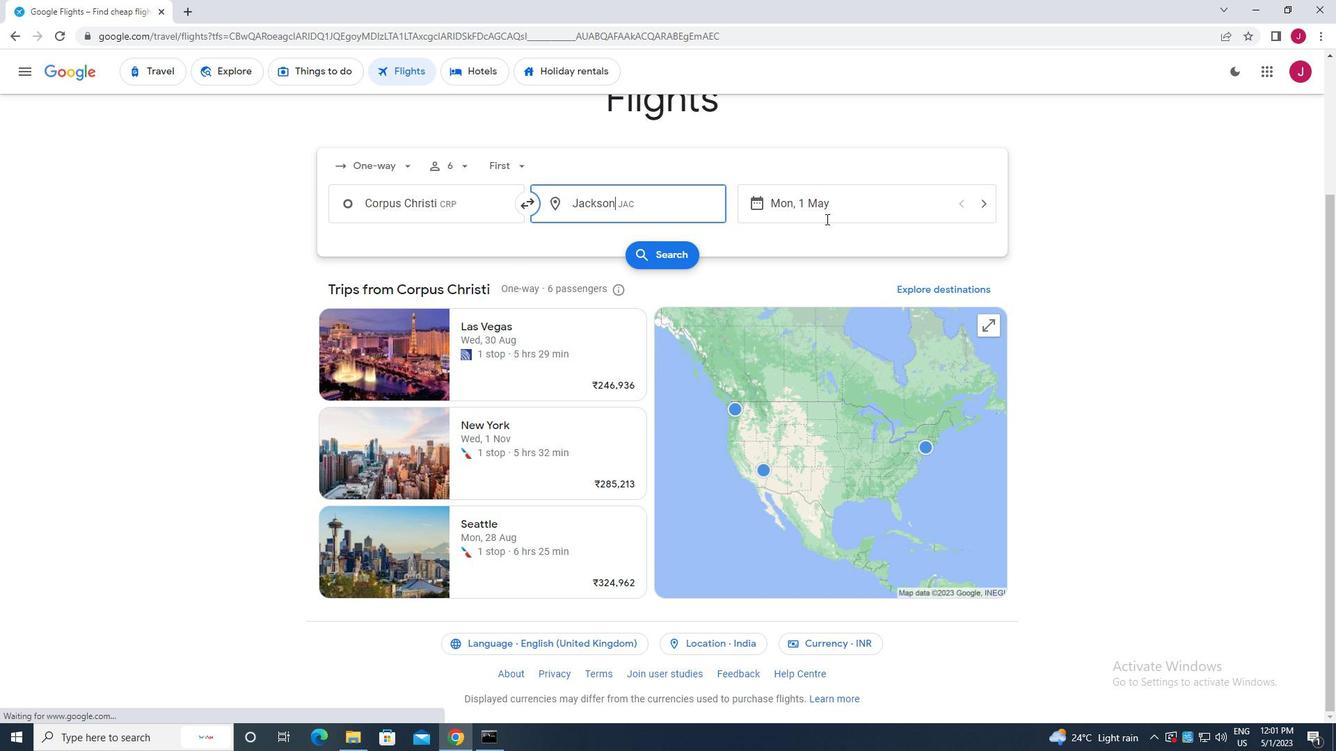 
Action: Mouse pressed left at (825, 210)
Screenshot: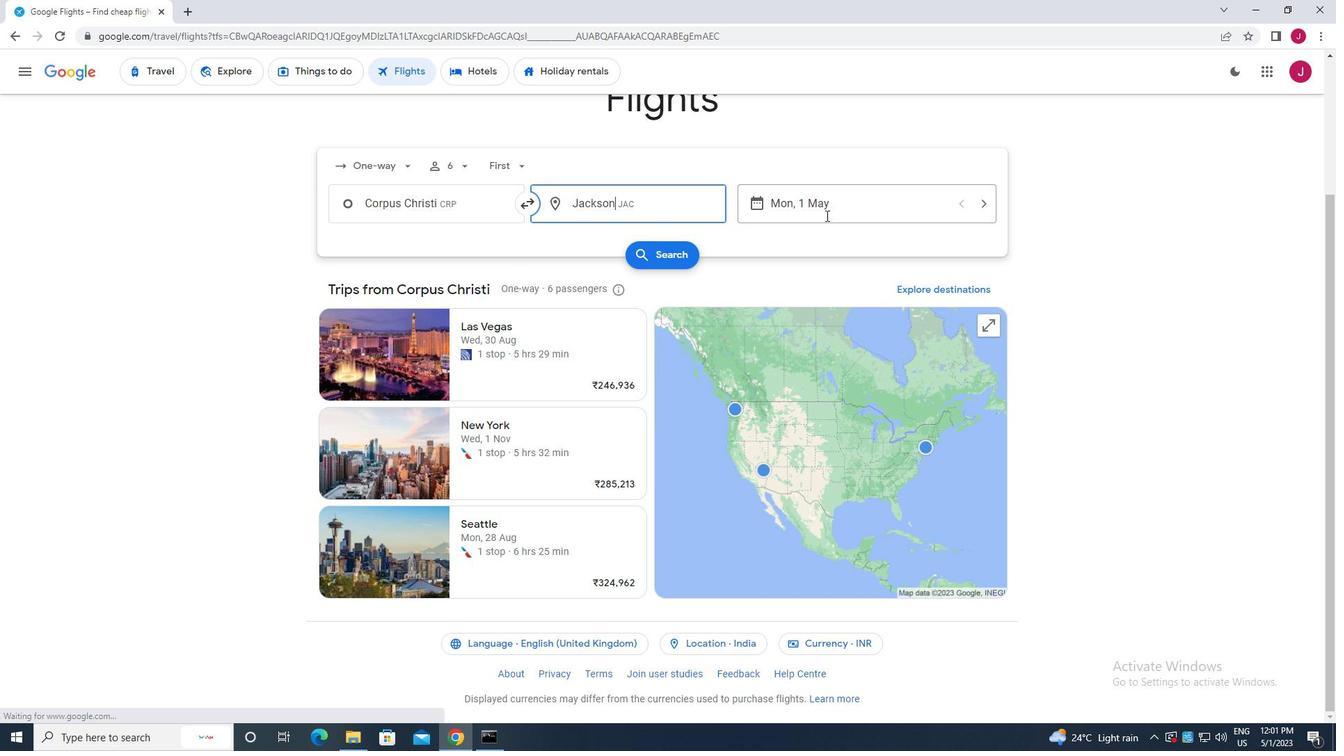 
Action: Mouse moved to (578, 308)
Screenshot: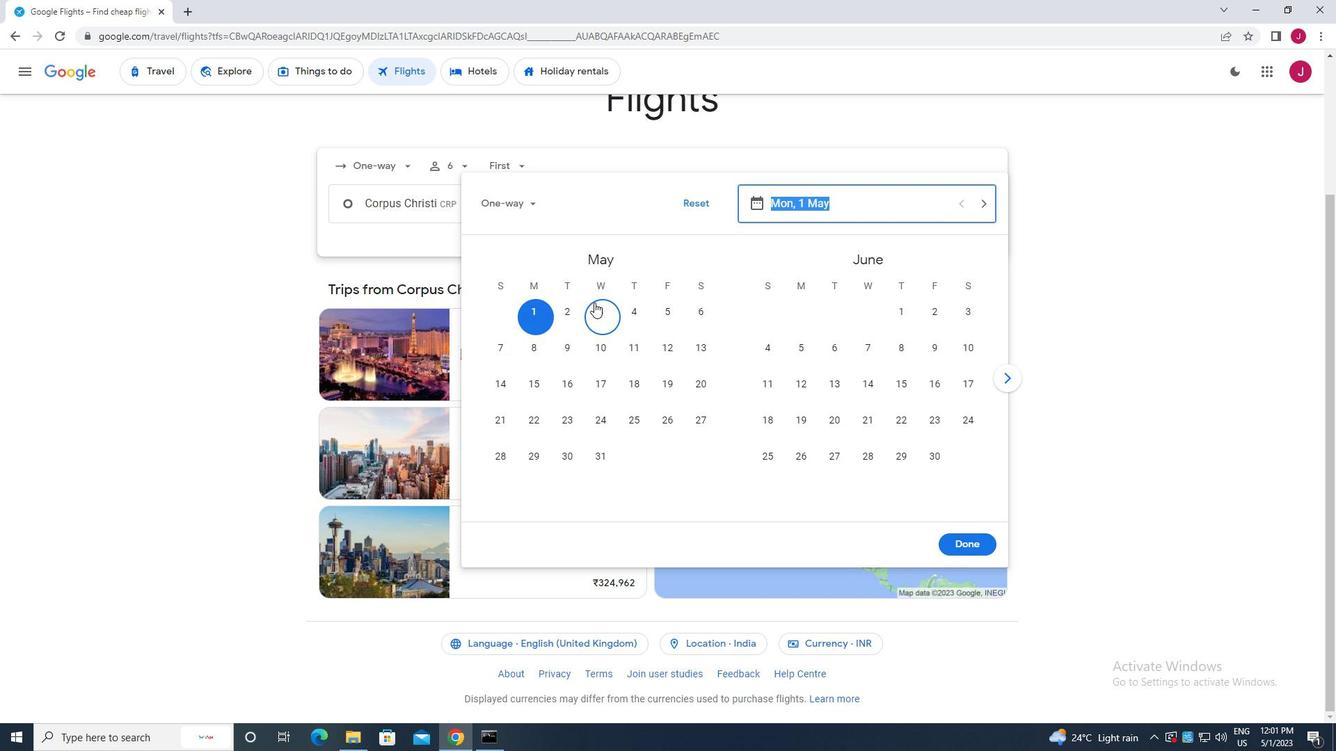 
Action: Mouse pressed left at (578, 308)
Screenshot: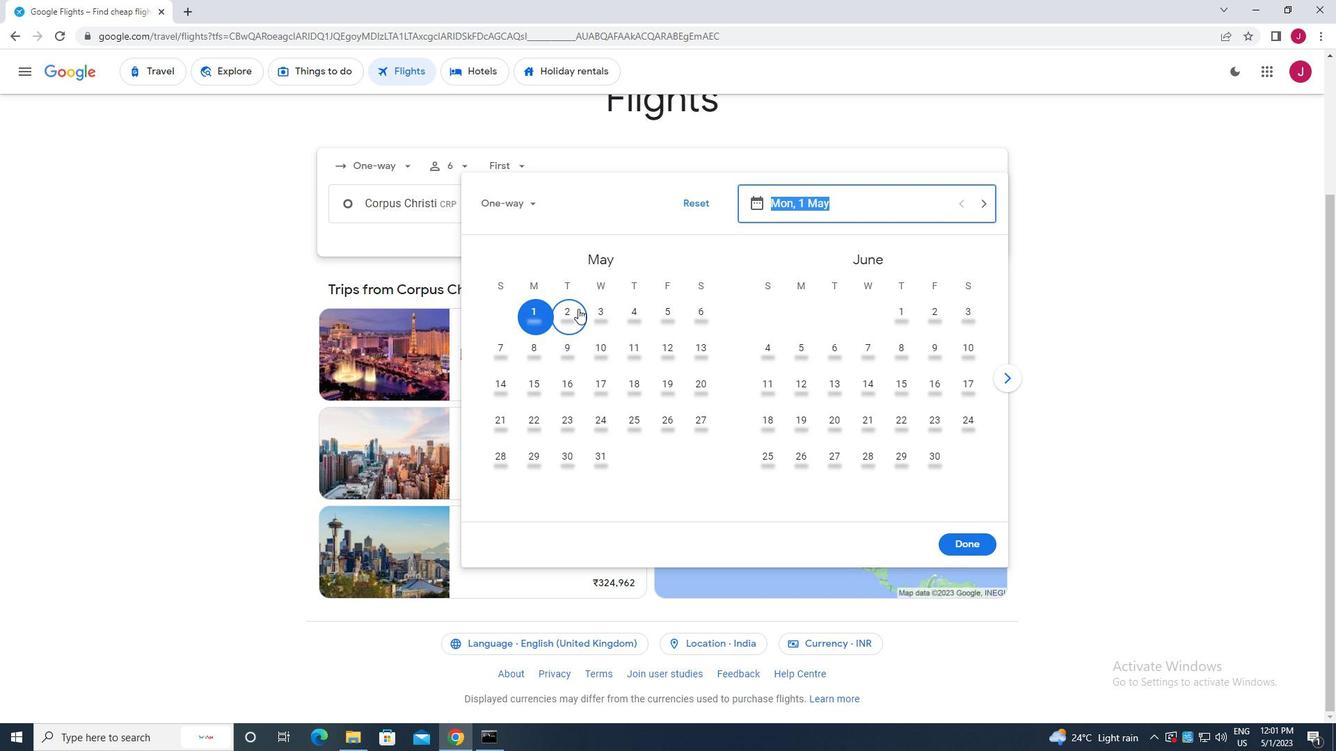 
Action: Mouse moved to (972, 542)
Screenshot: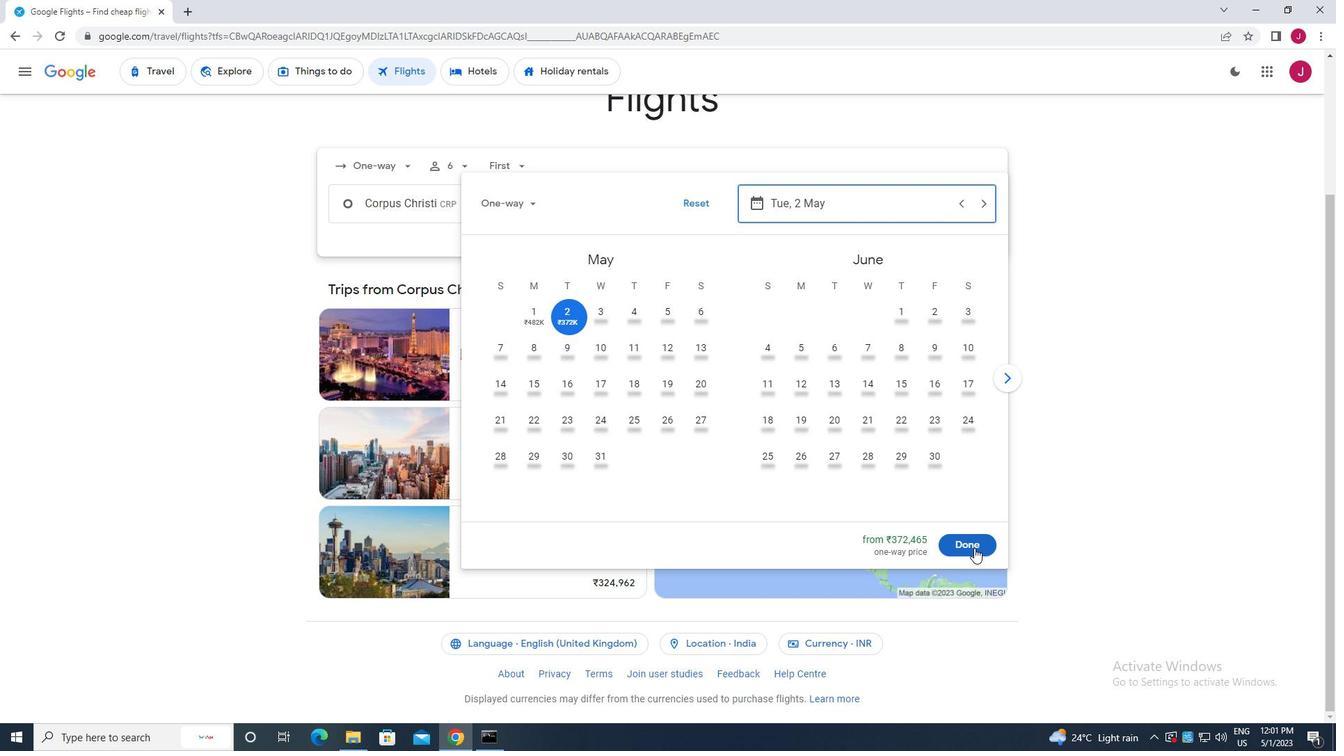 
Action: Mouse pressed left at (972, 542)
Screenshot: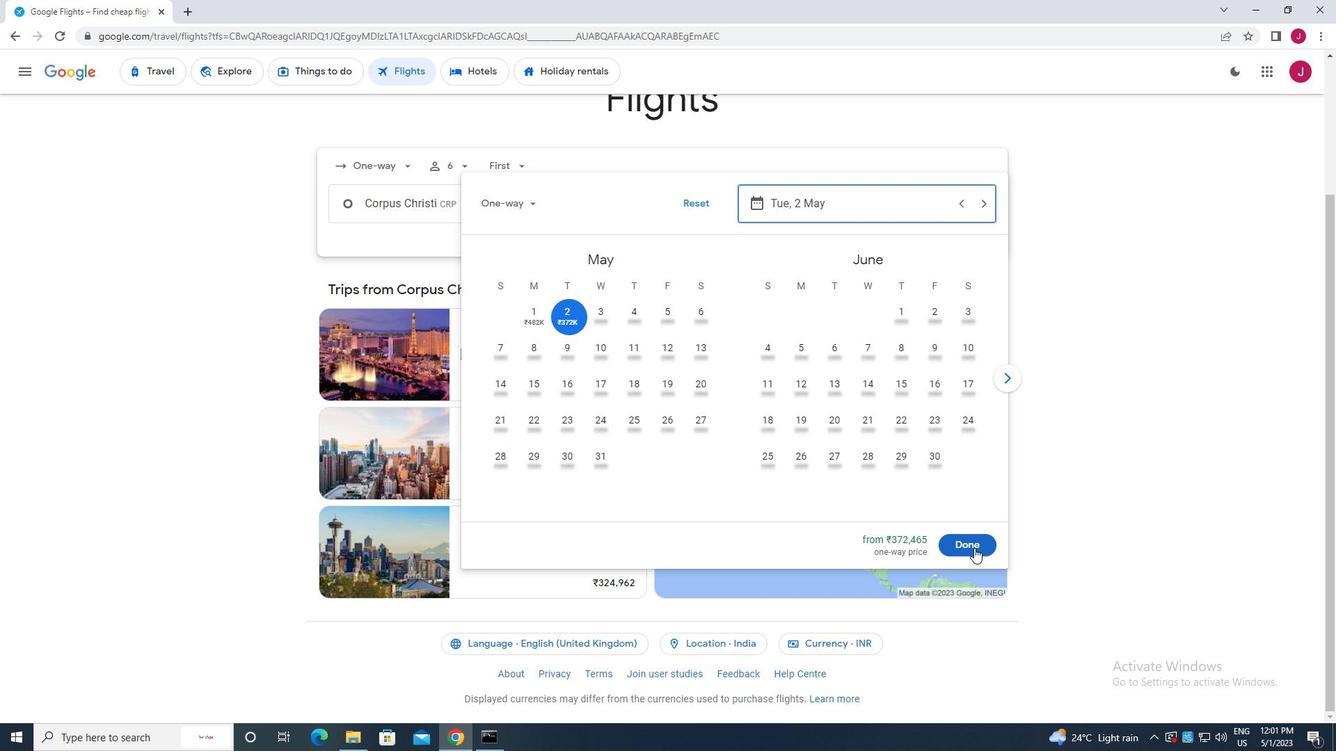 
Action: Mouse moved to (677, 260)
Screenshot: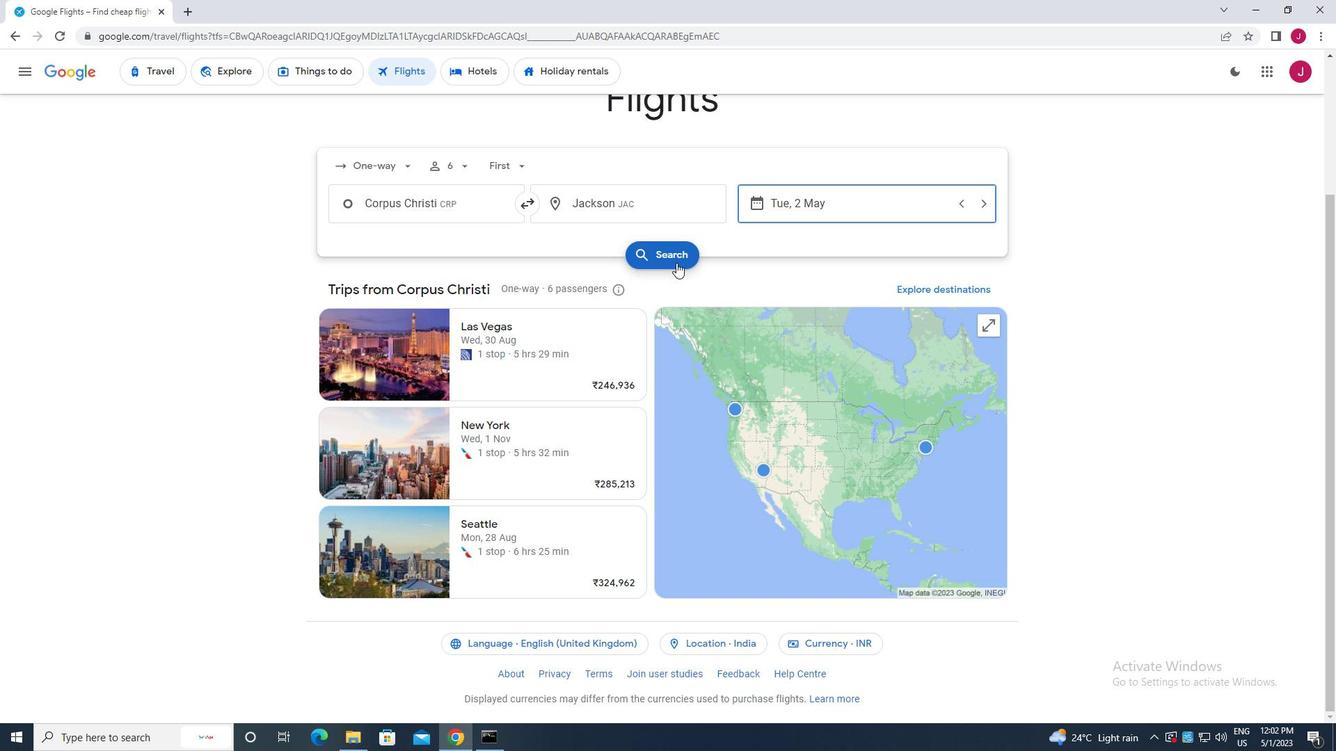 
Action: Mouse pressed left at (677, 260)
Screenshot: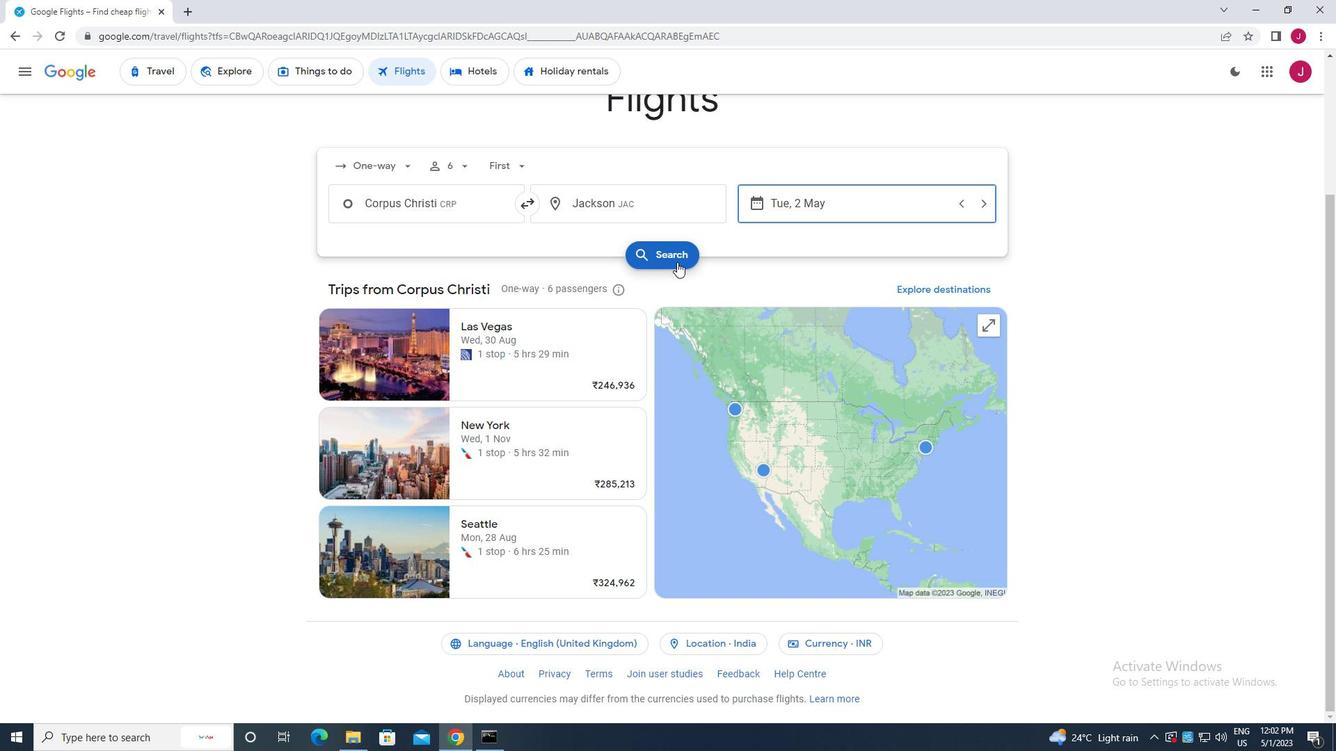 
Action: Mouse moved to (363, 197)
Screenshot: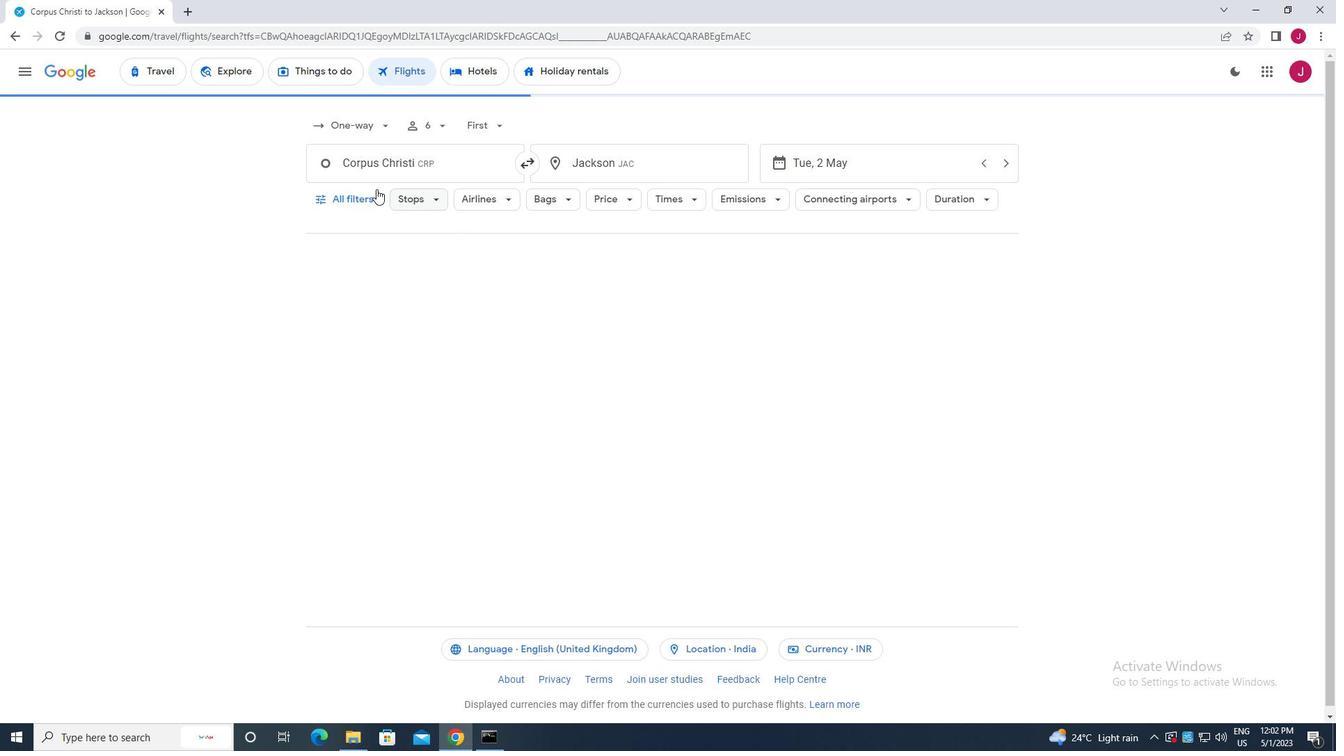 
Action: Mouse pressed left at (363, 197)
Screenshot: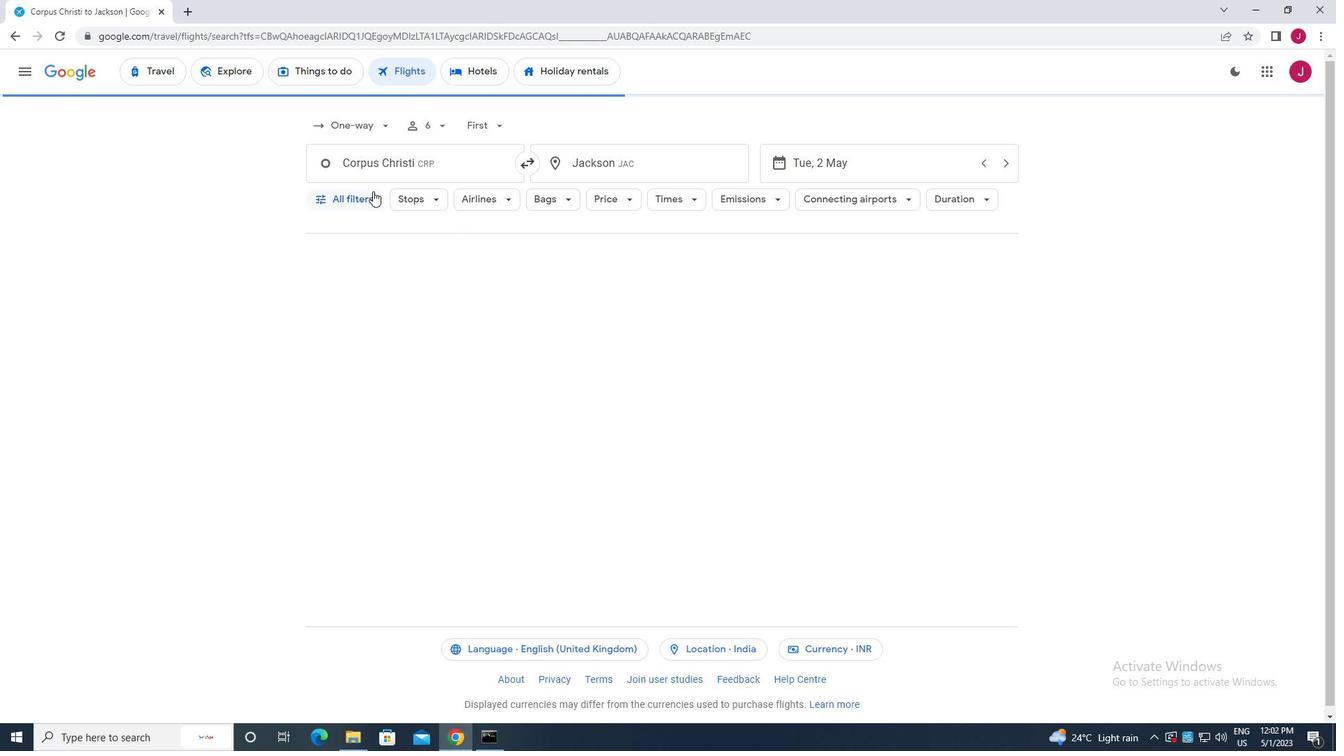 
Action: Mouse moved to (420, 327)
Screenshot: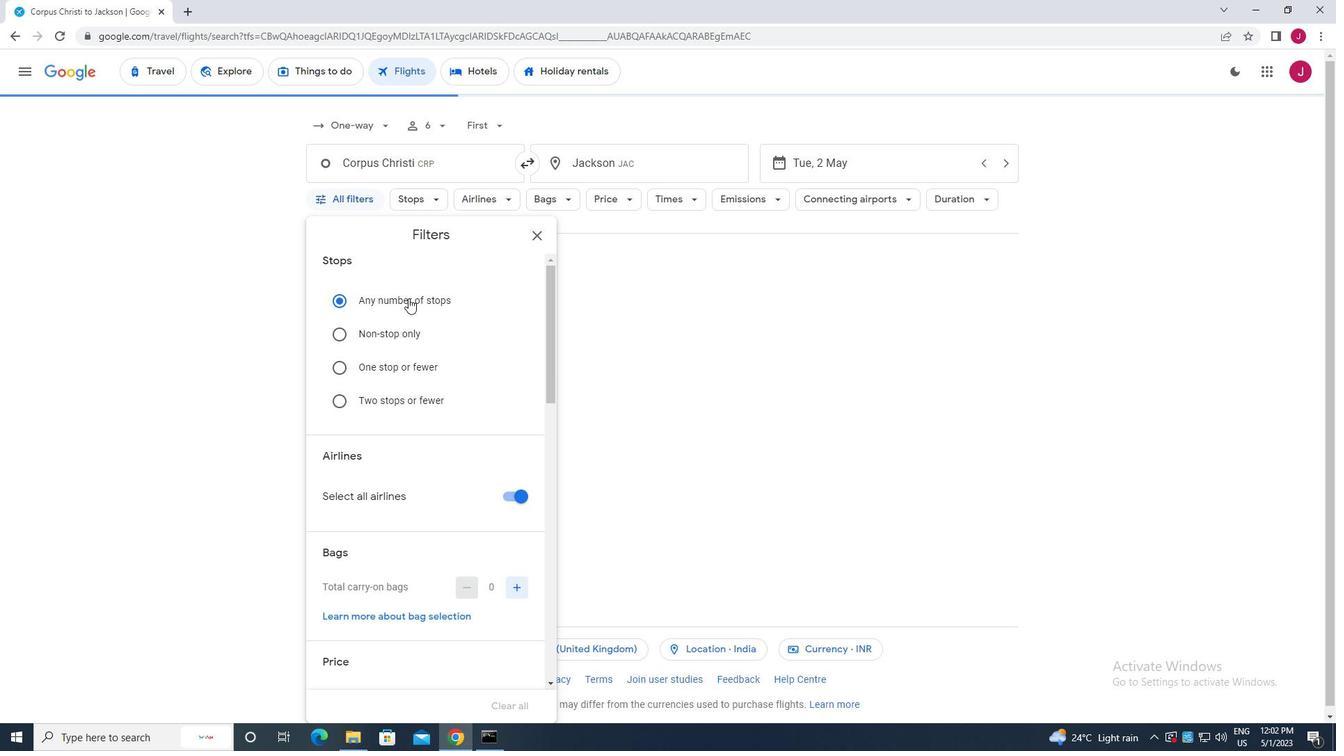 
Action: Mouse scrolled (420, 326) with delta (0, 0)
Screenshot: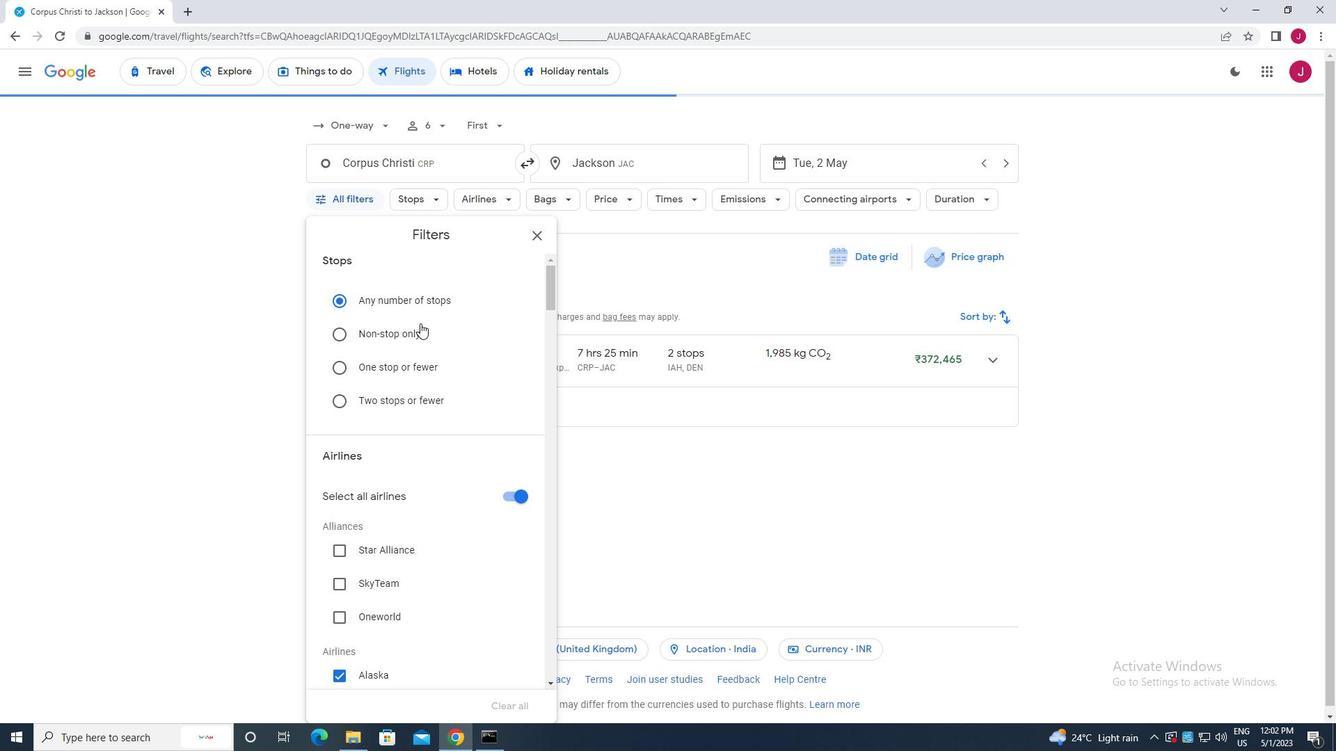 
Action: Mouse scrolled (420, 326) with delta (0, 0)
Screenshot: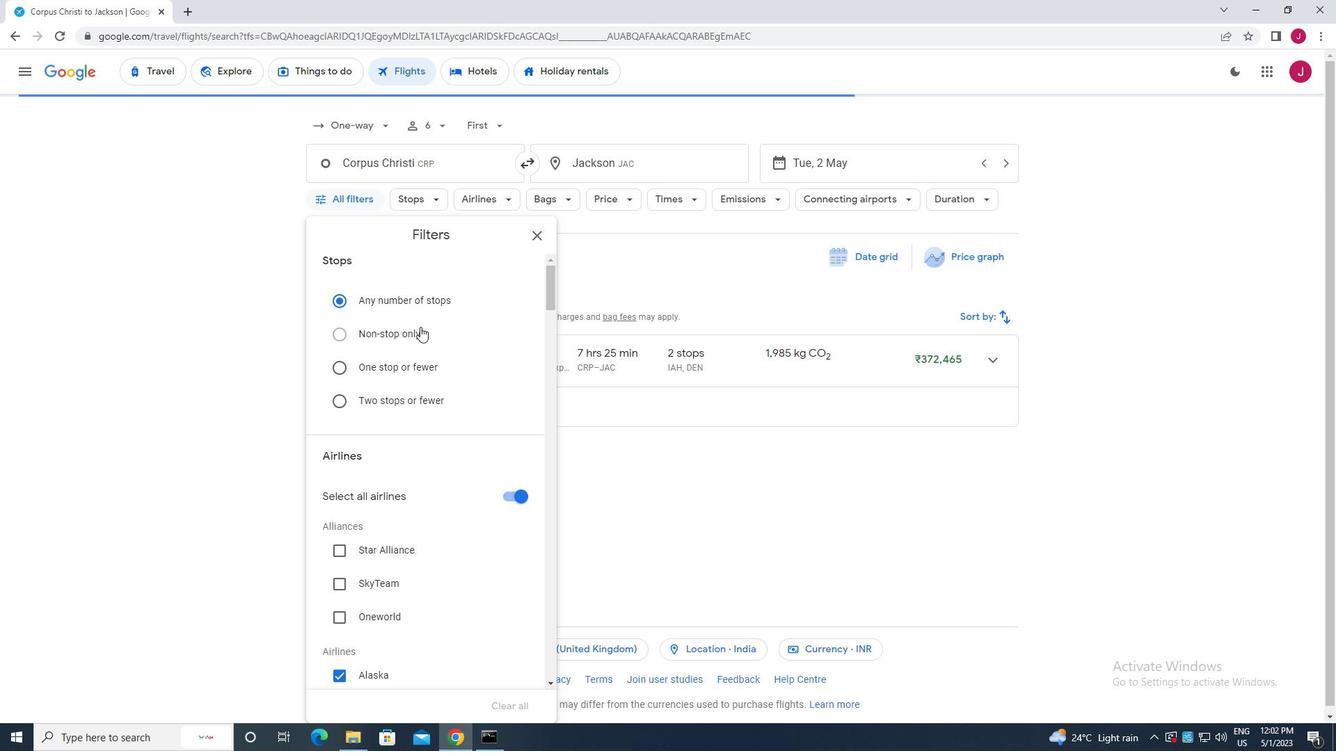 
Action: Mouse scrolled (420, 326) with delta (0, 0)
Screenshot: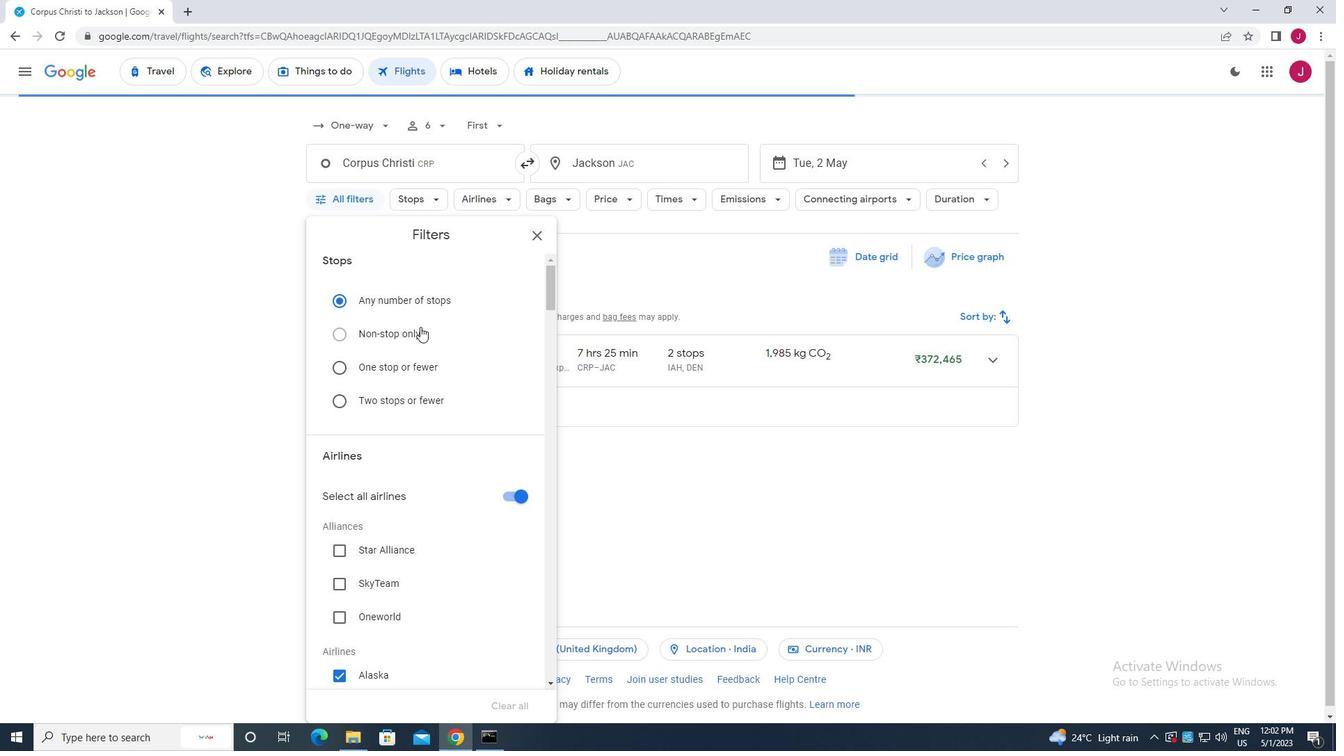
Action: Mouse moved to (462, 334)
Screenshot: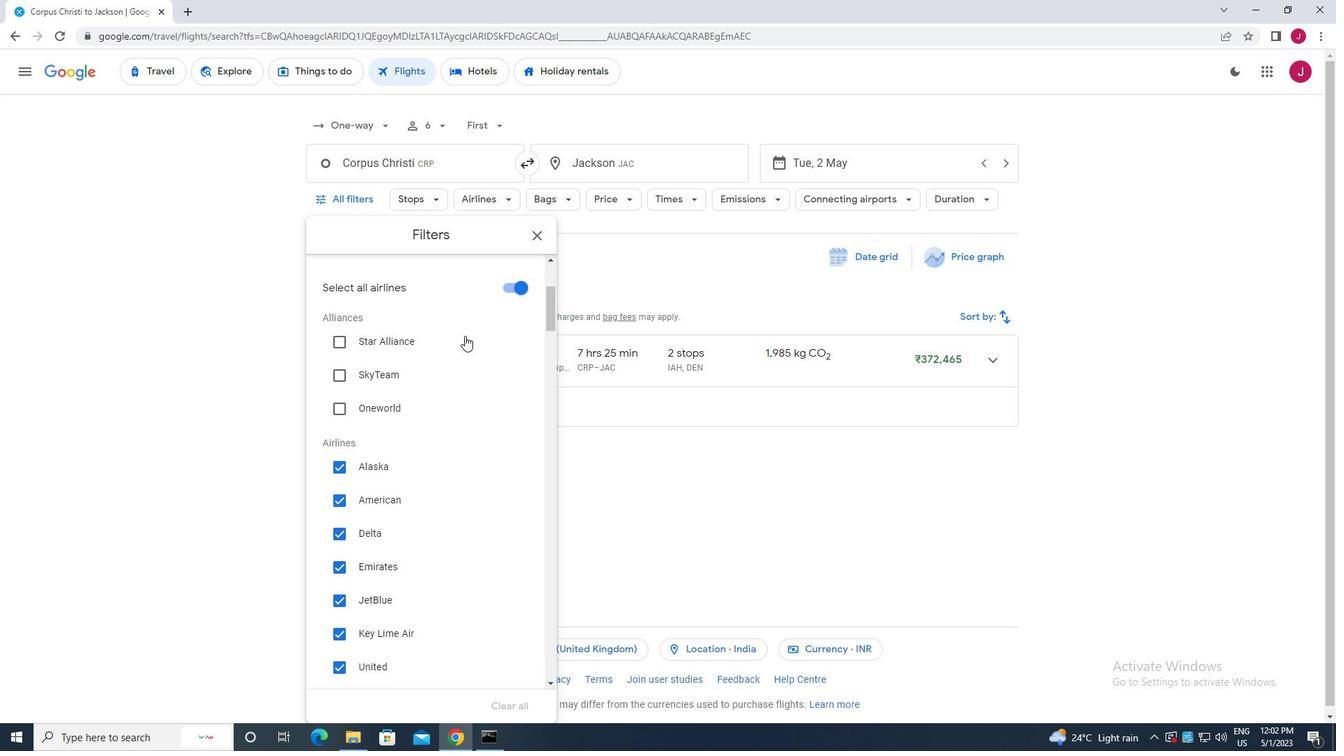 
Action: Mouse scrolled (462, 335) with delta (0, 0)
Screenshot: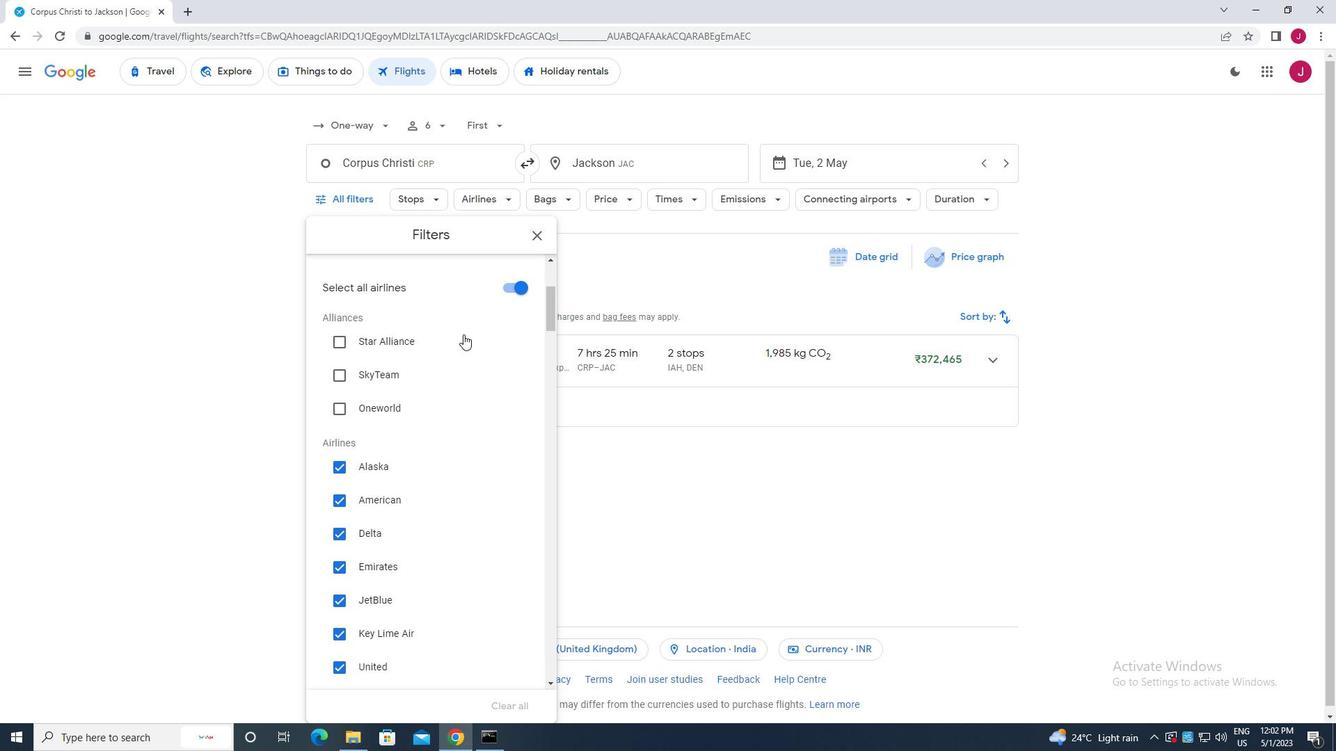 
Action: Mouse moved to (462, 334)
Screenshot: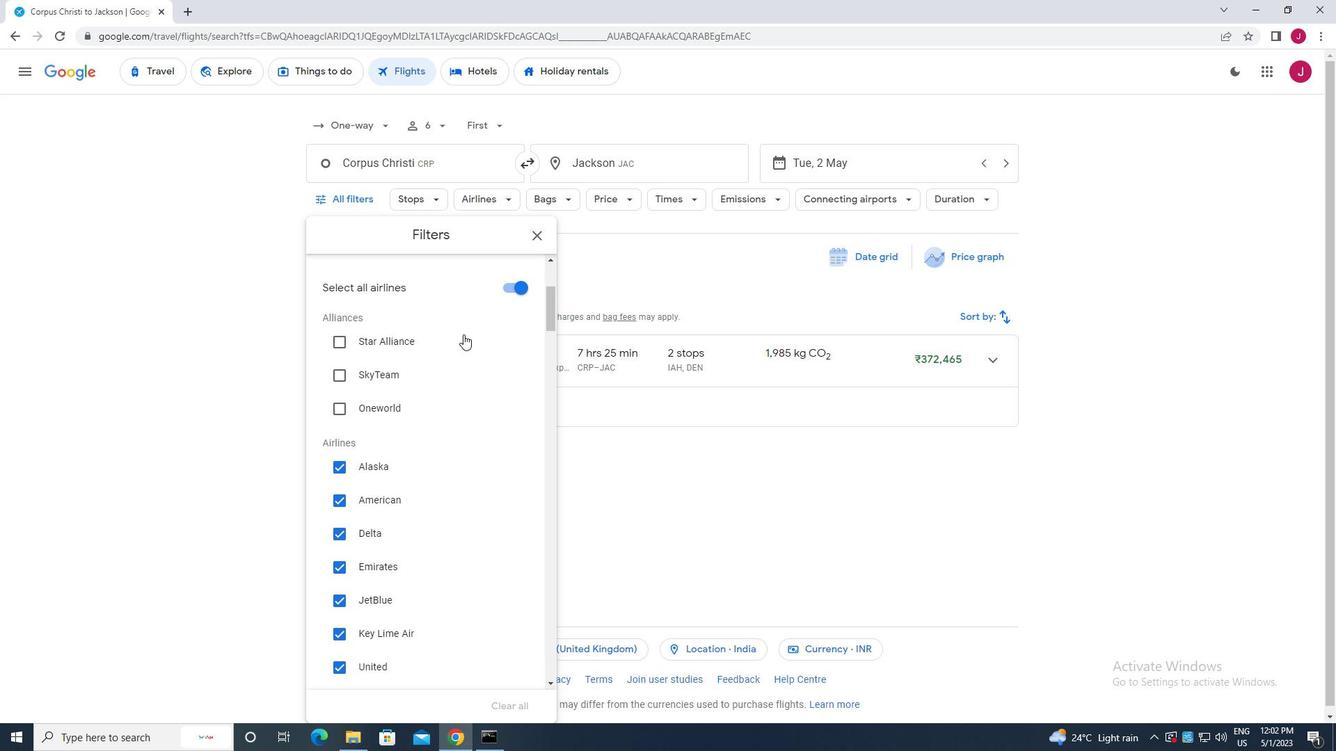 
Action: Mouse scrolled (462, 335) with delta (0, 0)
Screenshot: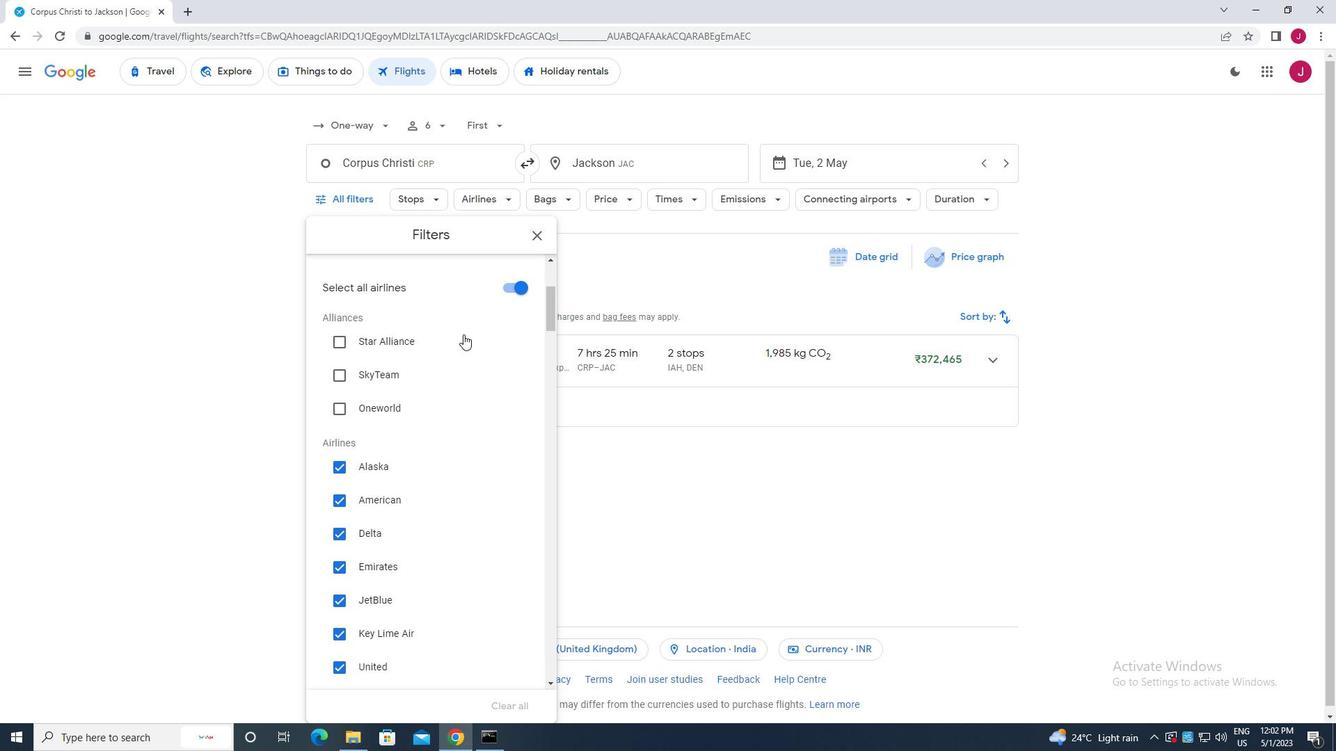 
Action: Mouse scrolled (462, 335) with delta (0, 0)
Screenshot: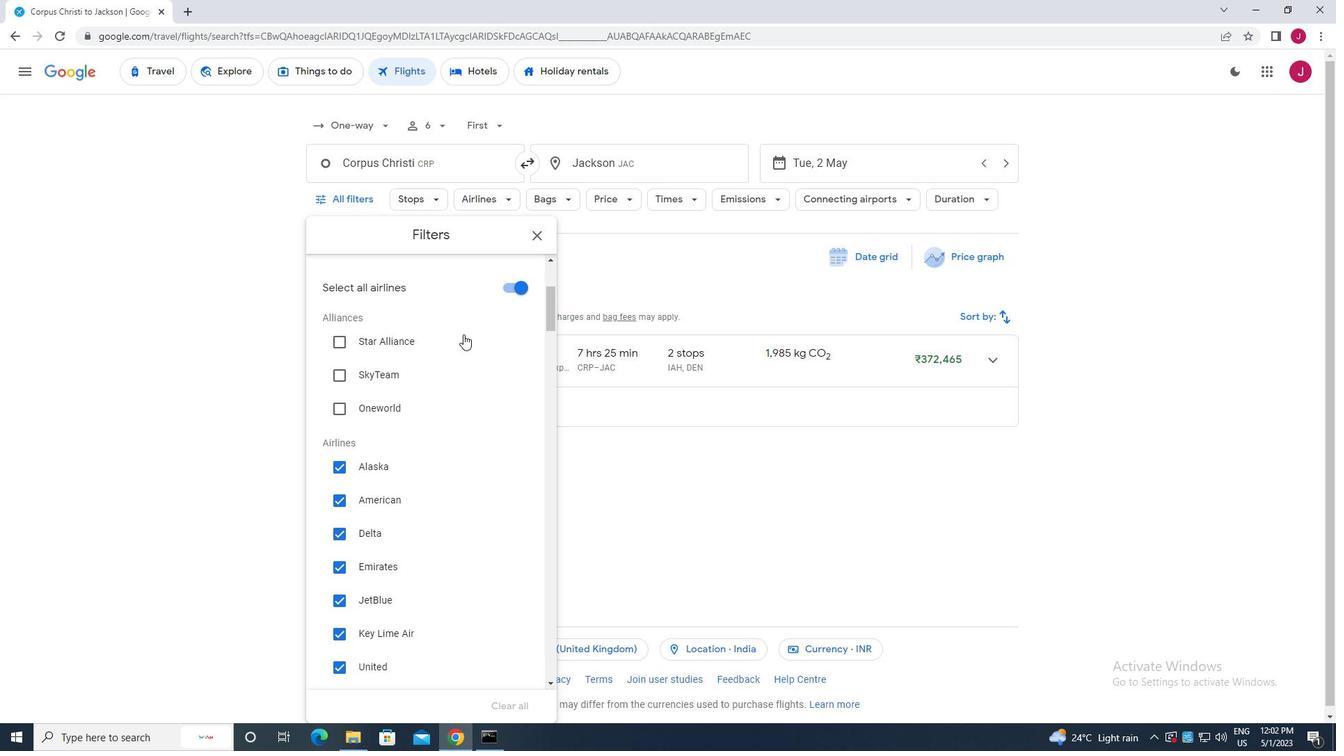 
Action: Mouse moved to (339, 332)
Screenshot: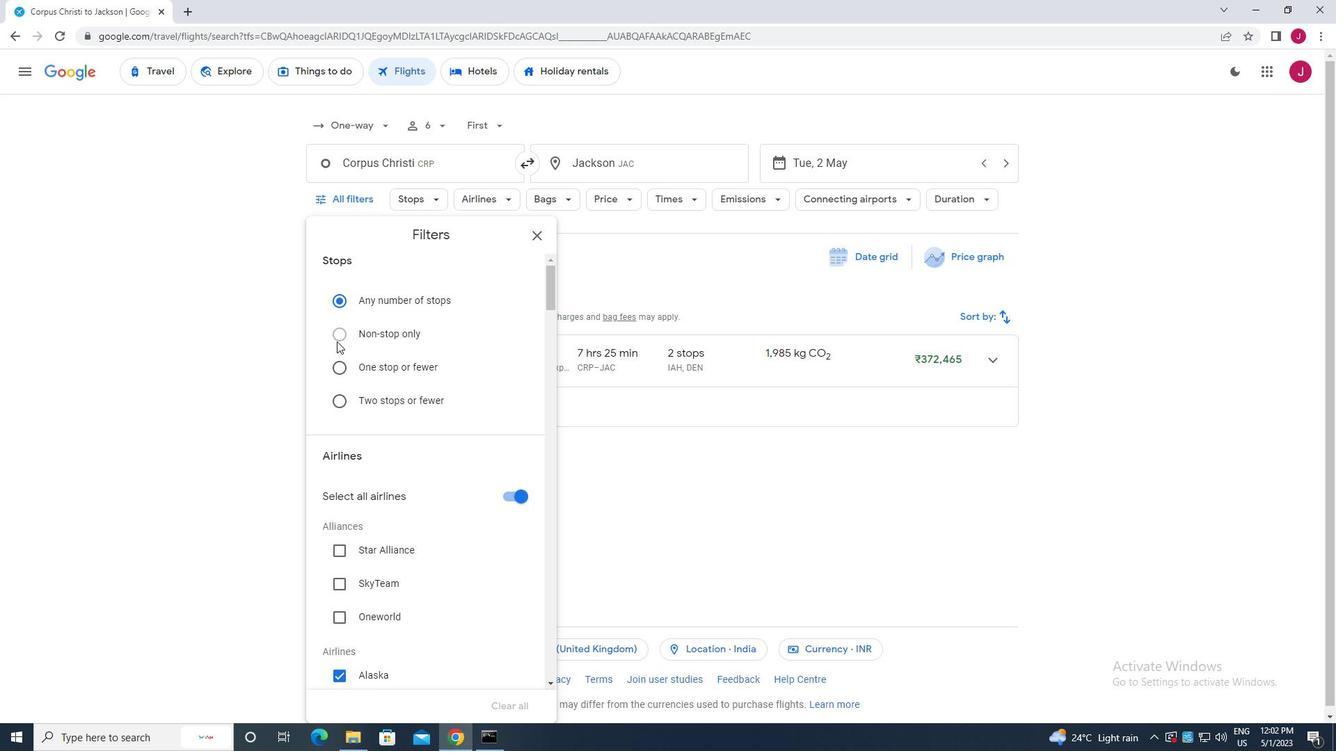 
Action: Mouse pressed left at (339, 332)
Screenshot: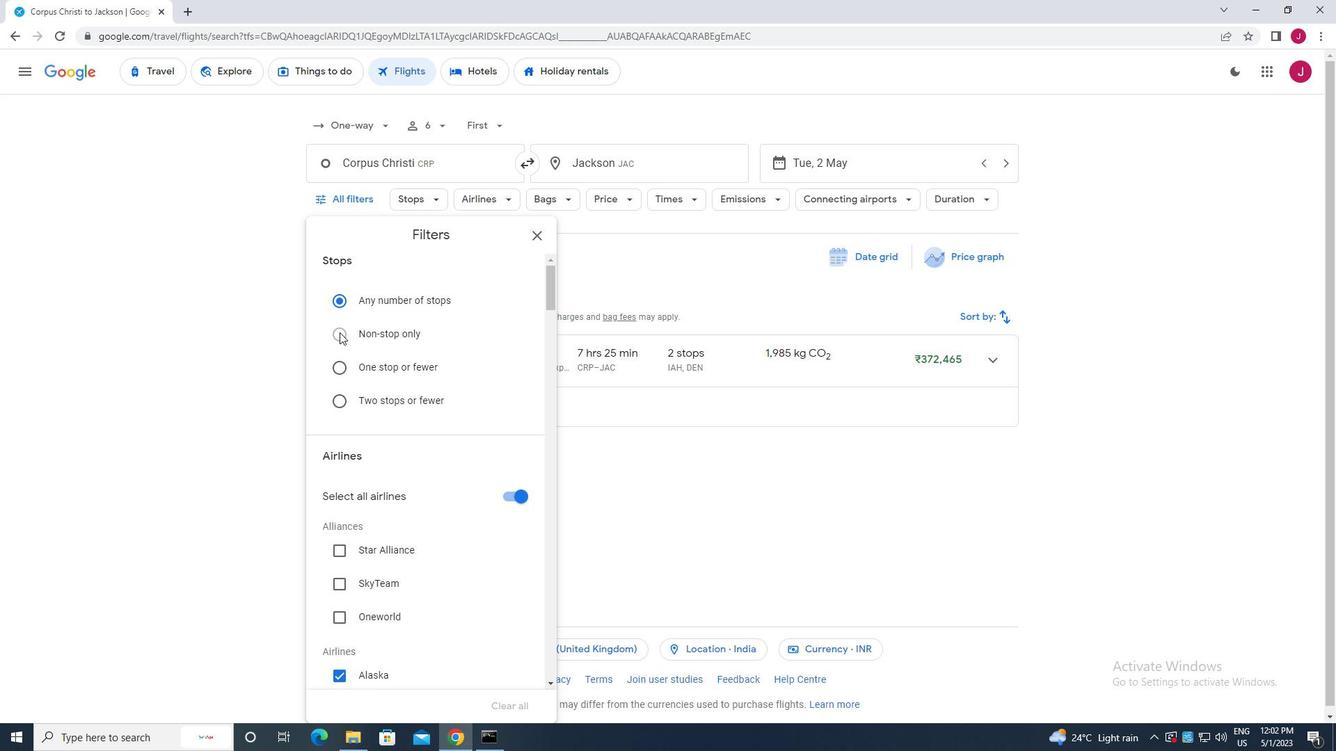 
Action: Mouse pressed left at (339, 332)
Screenshot: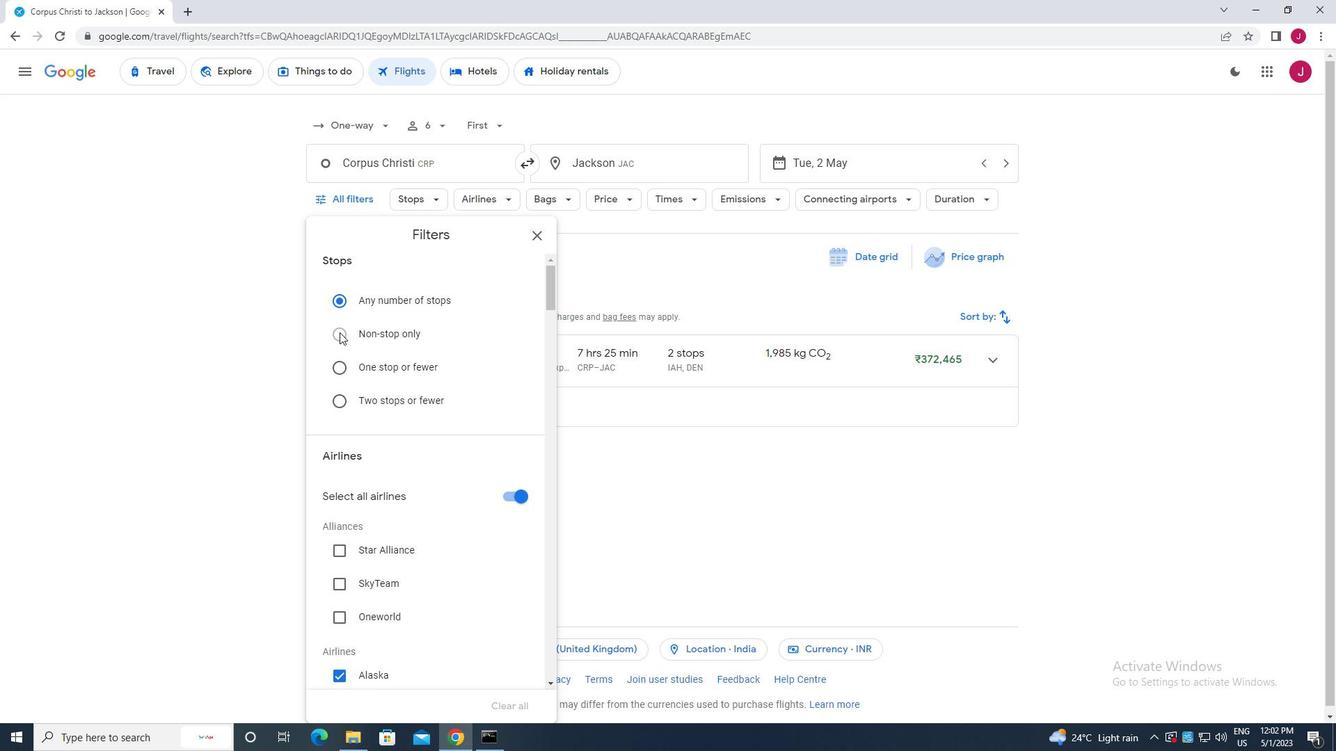 
Action: Mouse pressed left at (339, 332)
Screenshot: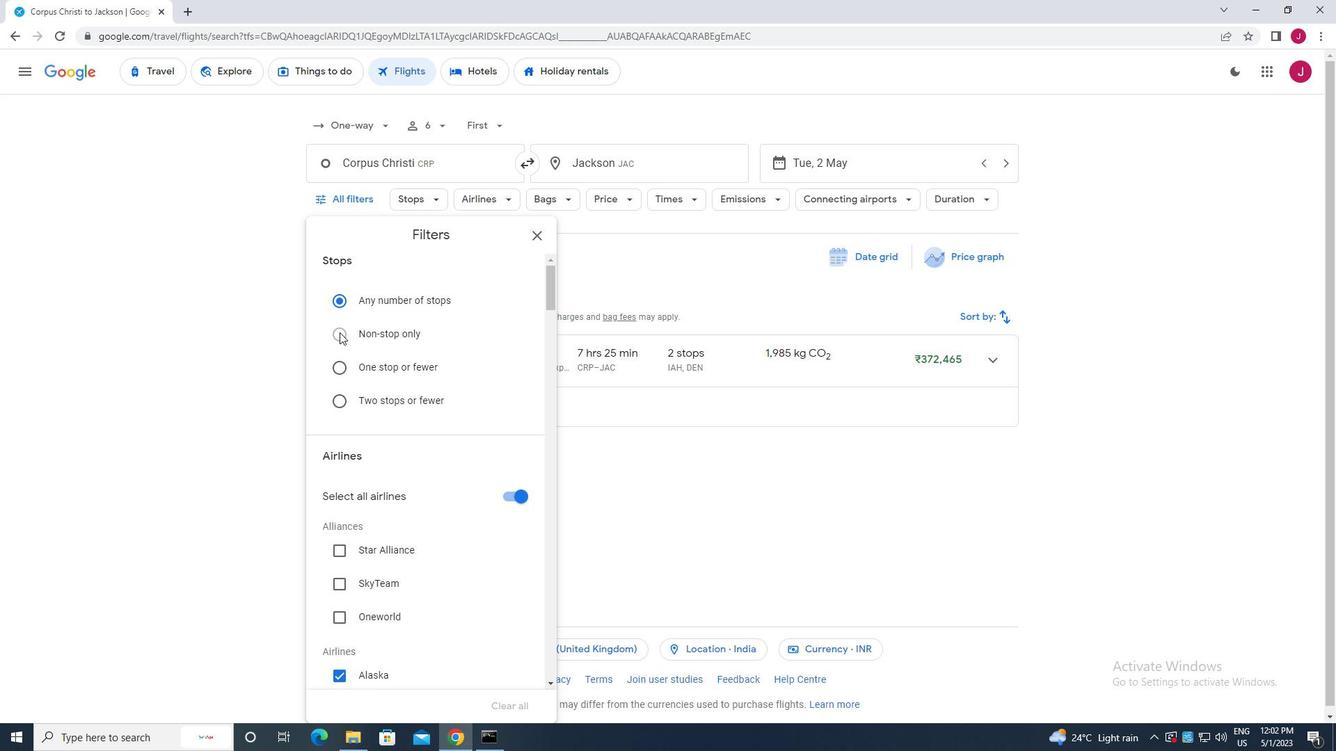 
Action: Mouse pressed left at (339, 332)
Screenshot: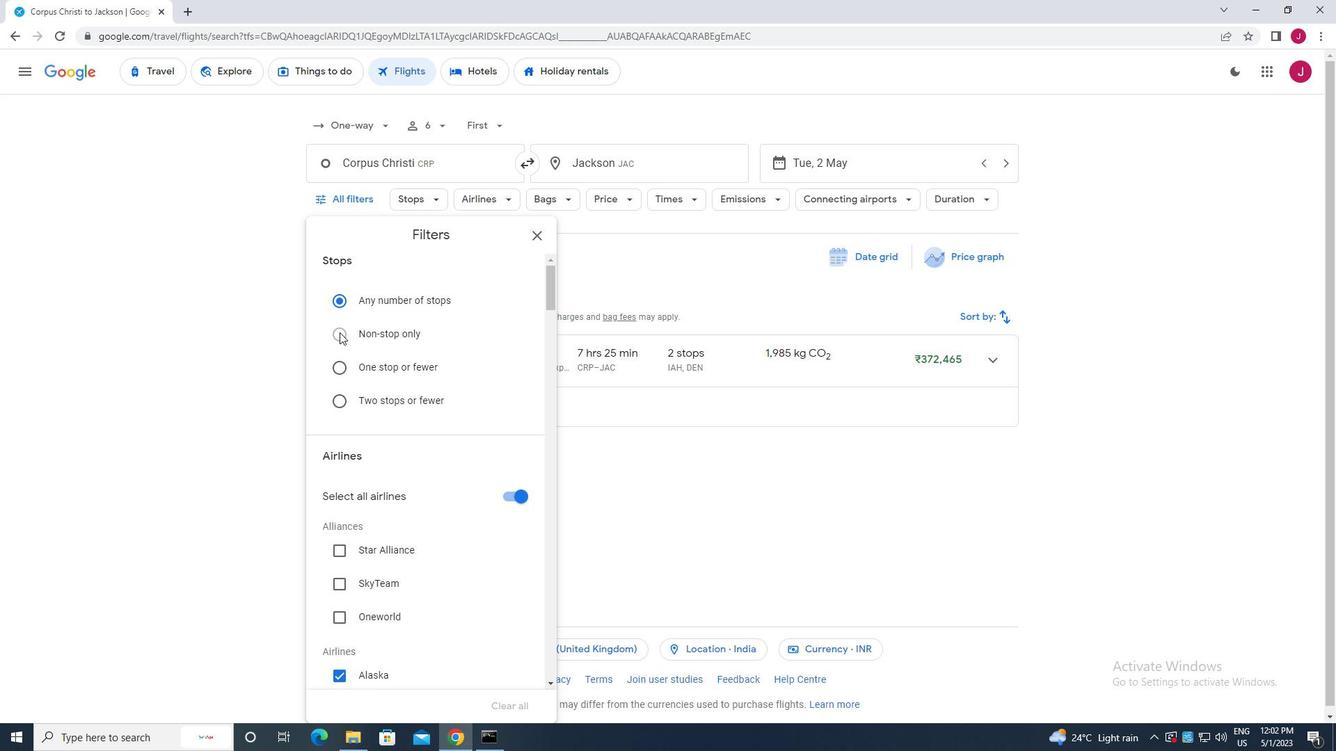 
Action: Mouse pressed left at (339, 332)
Screenshot: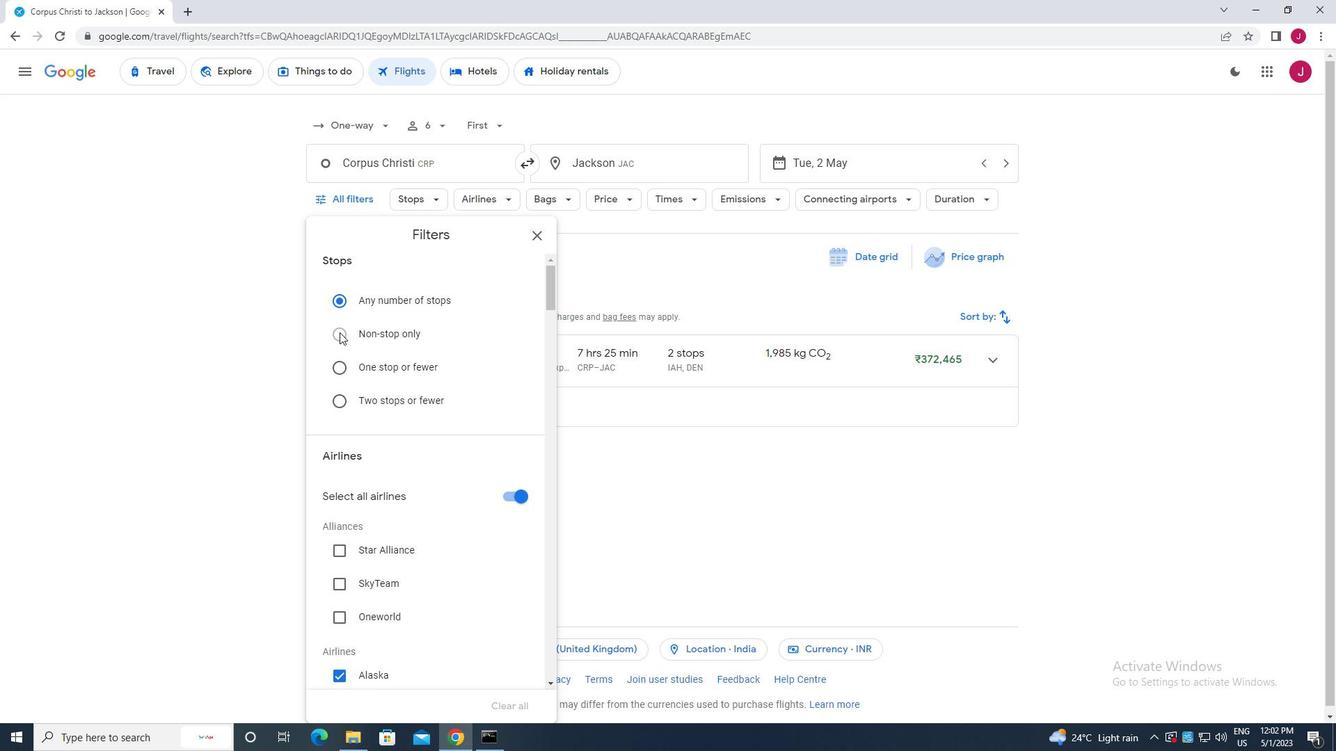 
Action: Mouse moved to (512, 436)
Screenshot: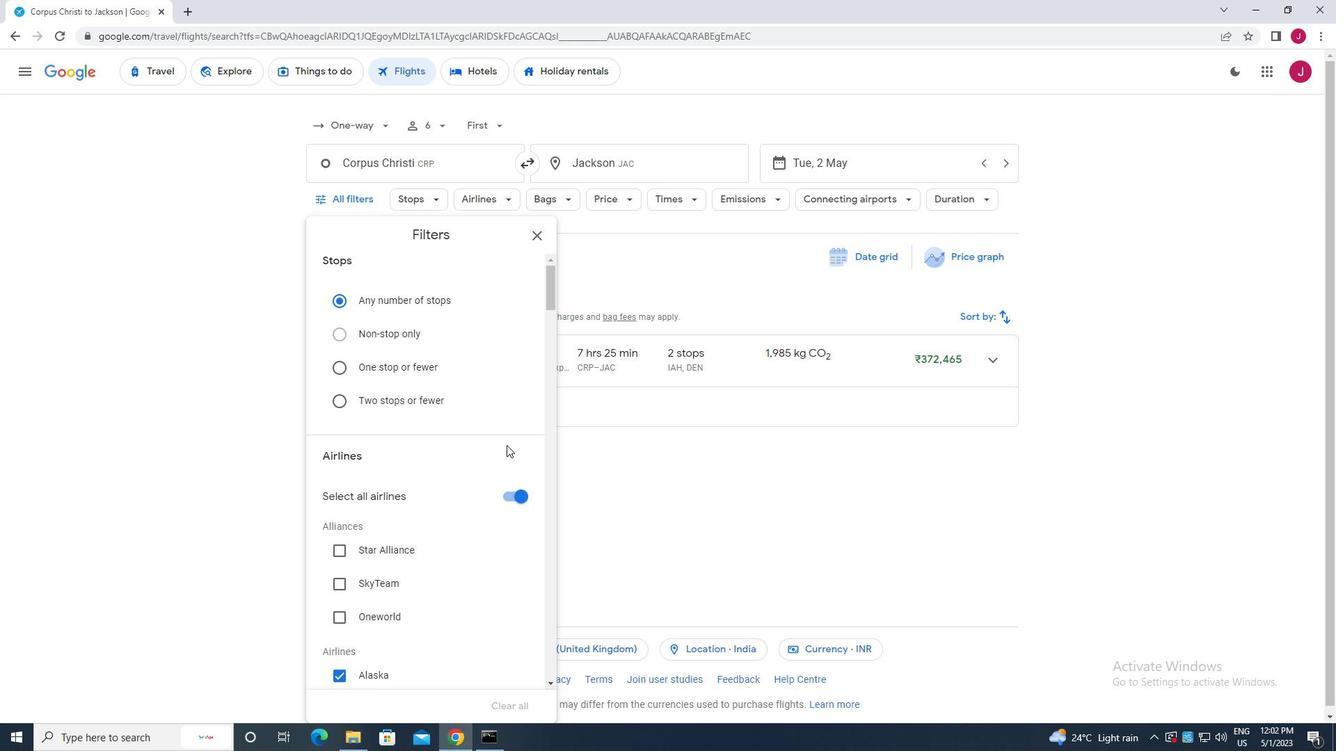 
Action: Mouse scrolled (512, 436) with delta (0, 0)
Screenshot: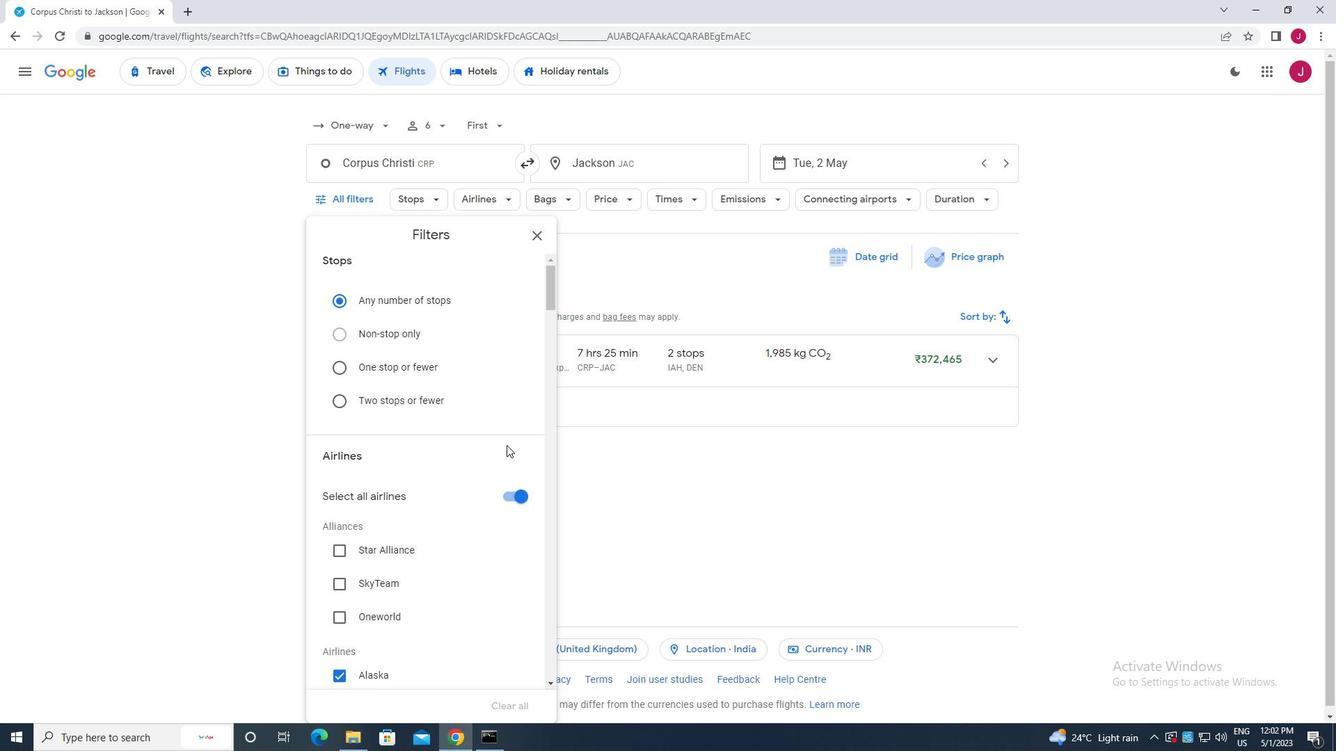 
Action: Mouse moved to (510, 433)
Screenshot: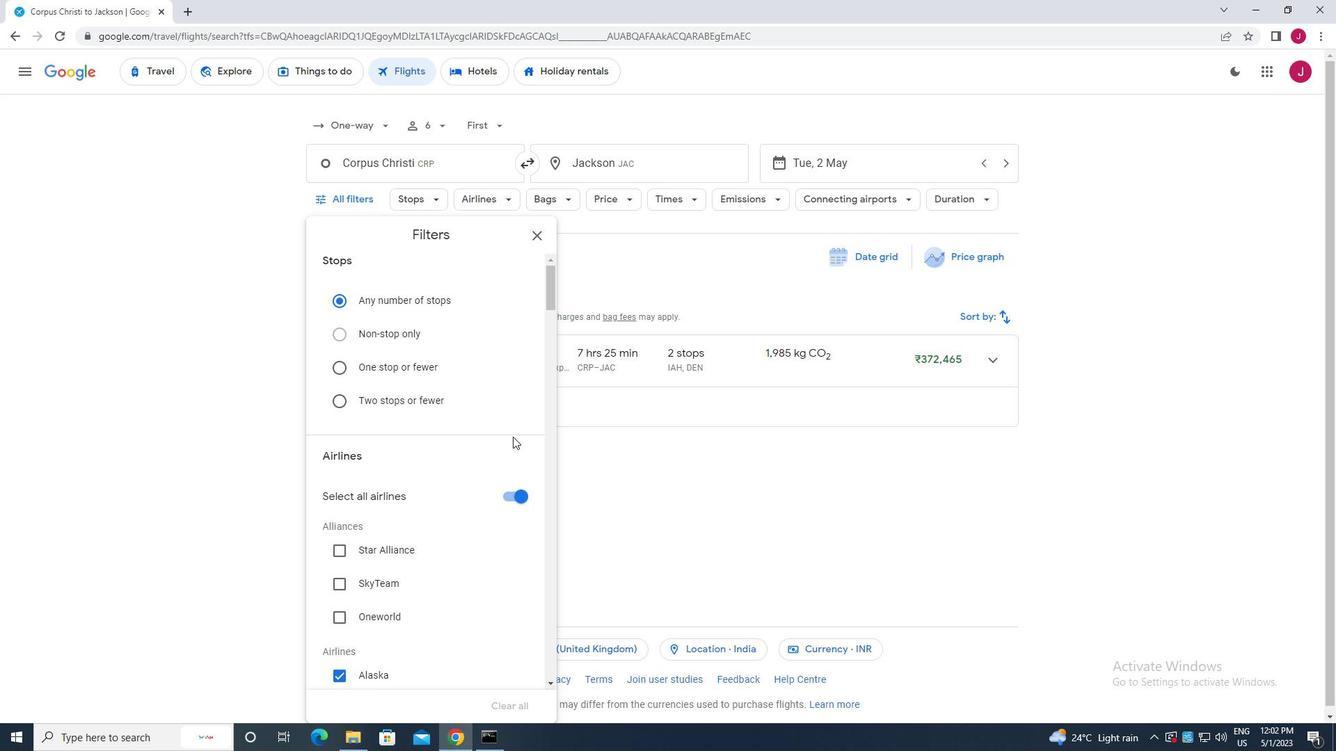 
Action: Mouse scrolled (510, 432) with delta (0, 0)
Screenshot: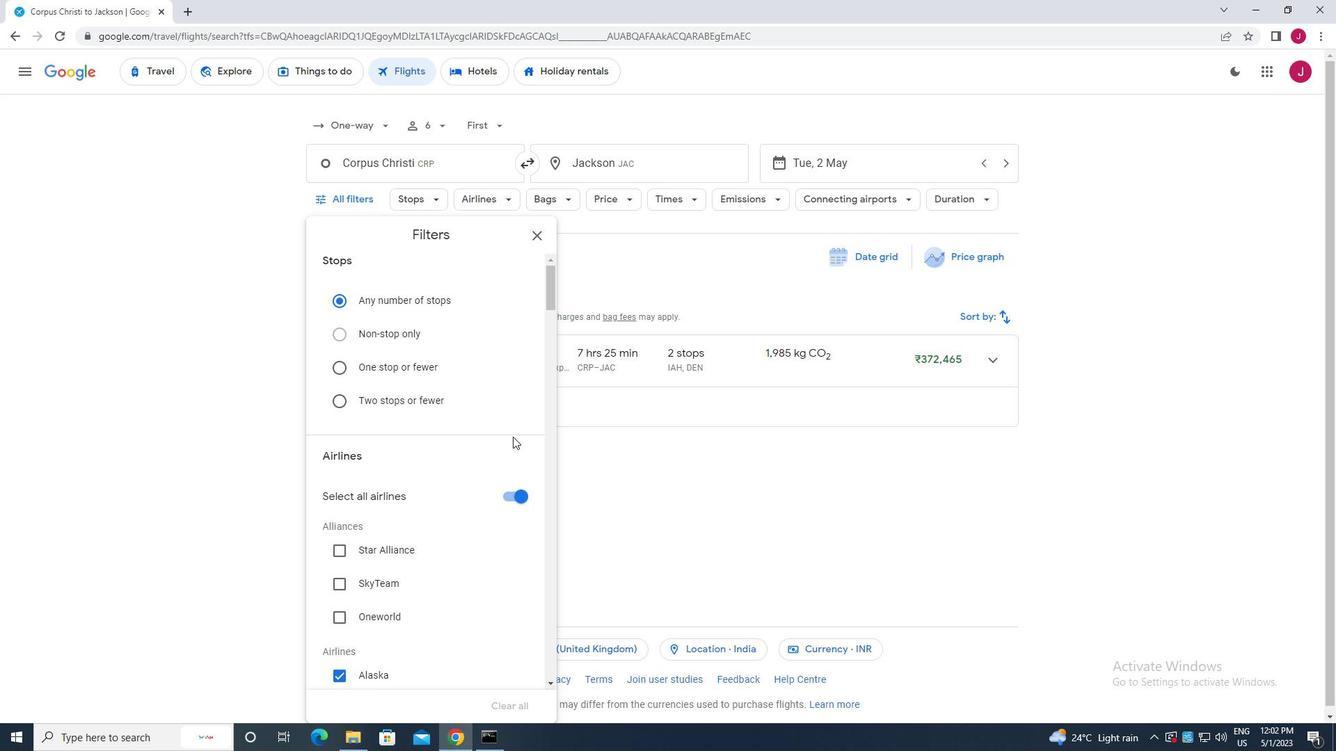 
Action: Mouse moved to (510, 359)
Screenshot: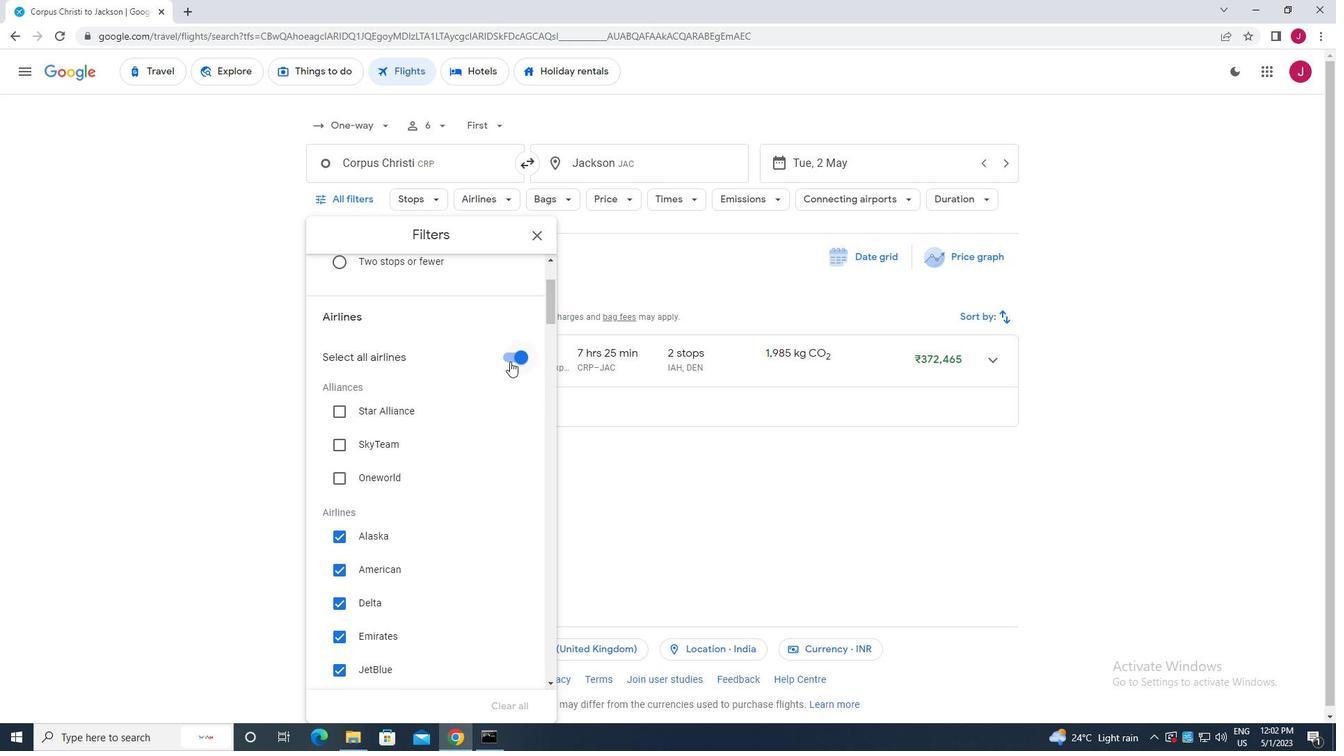 
Action: Mouse pressed left at (510, 359)
Screenshot: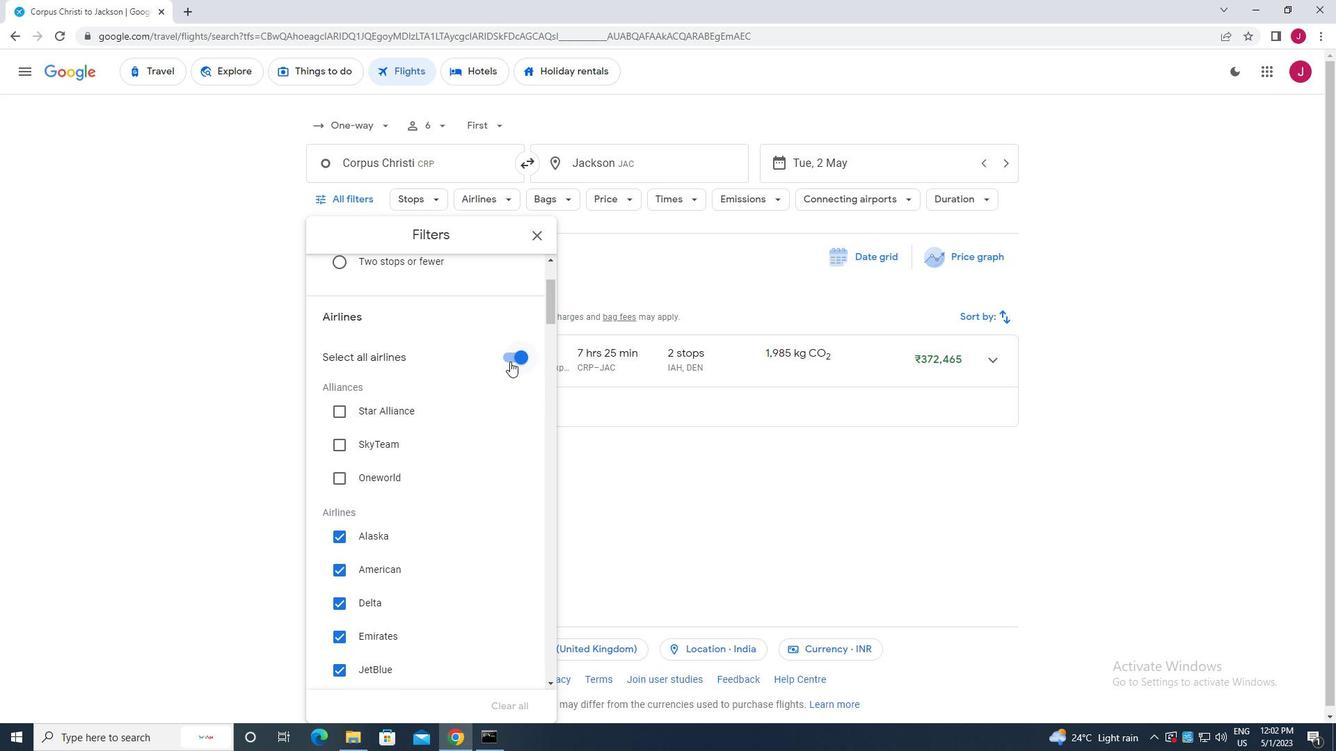 
Action: Mouse moved to (499, 363)
Screenshot: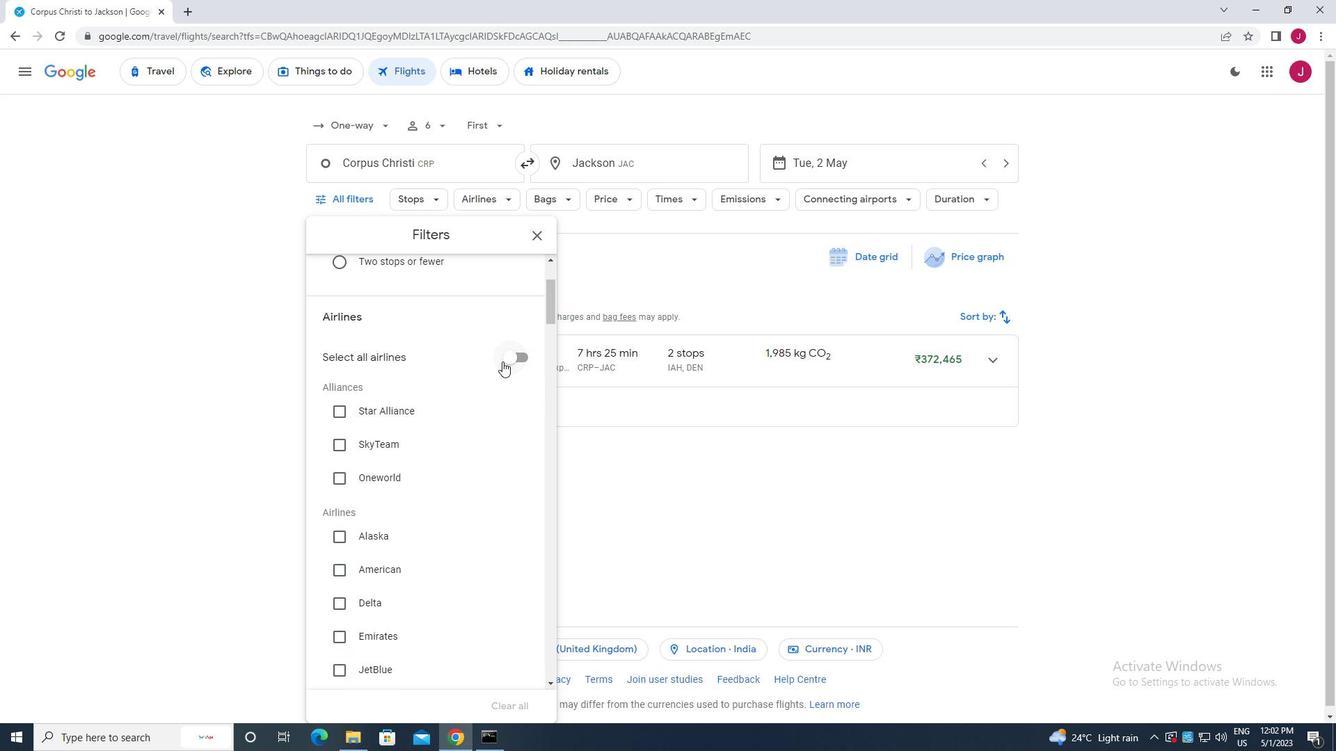 
Action: Mouse scrolled (499, 362) with delta (0, 0)
Screenshot: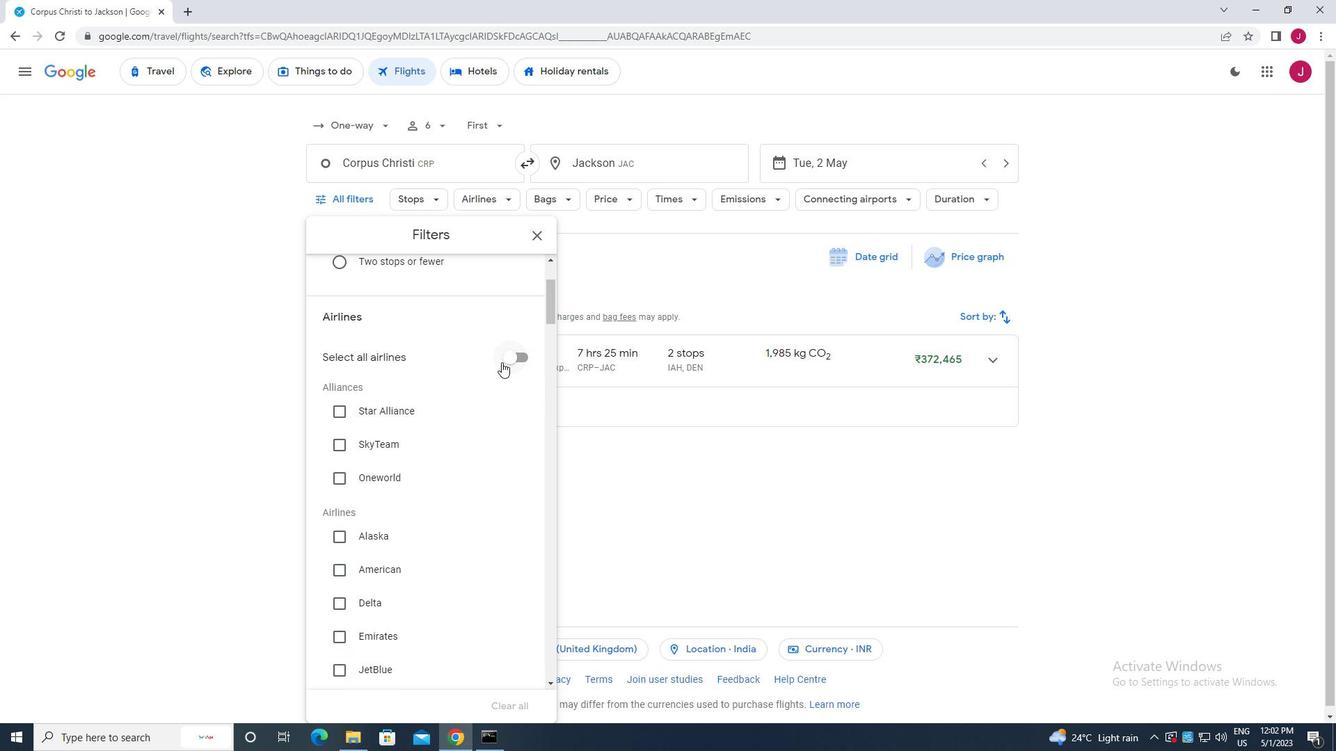 
Action: Mouse moved to (498, 365)
Screenshot: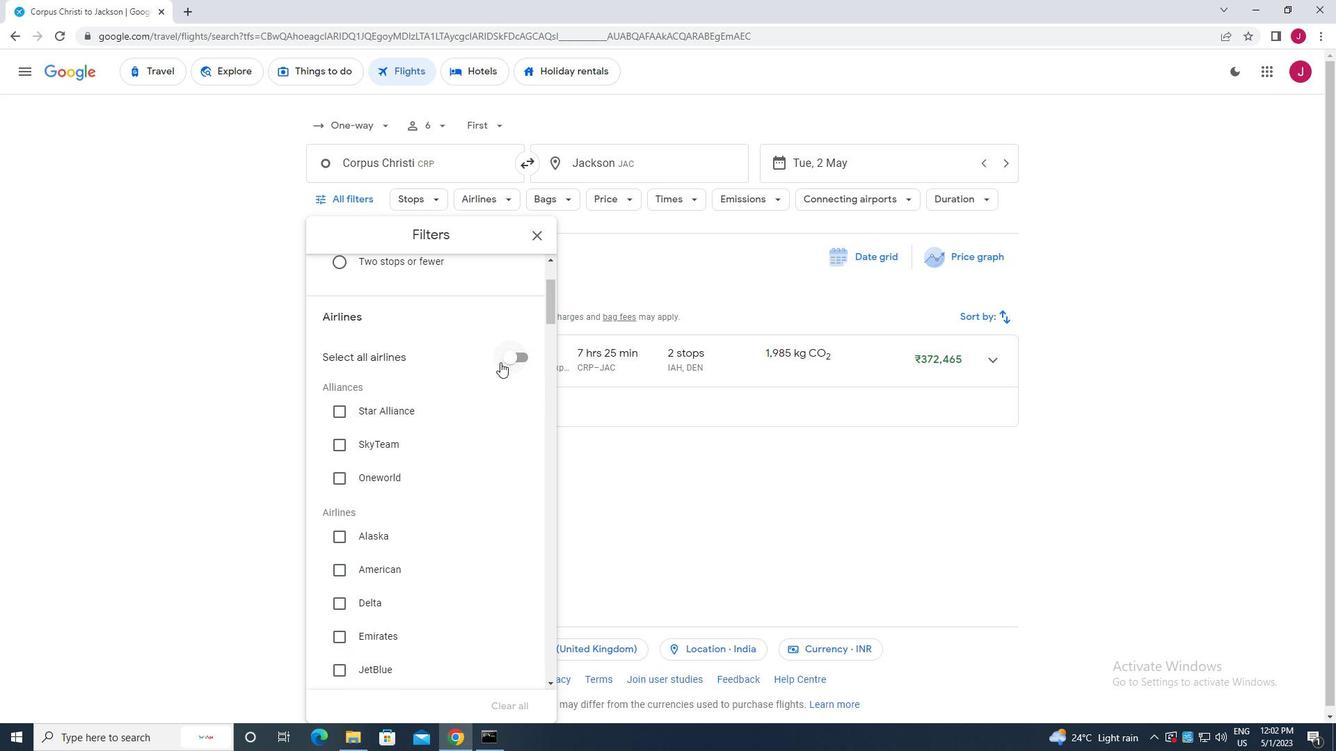 
Action: Mouse scrolled (498, 364) with delta (0, 0)
Screenshot: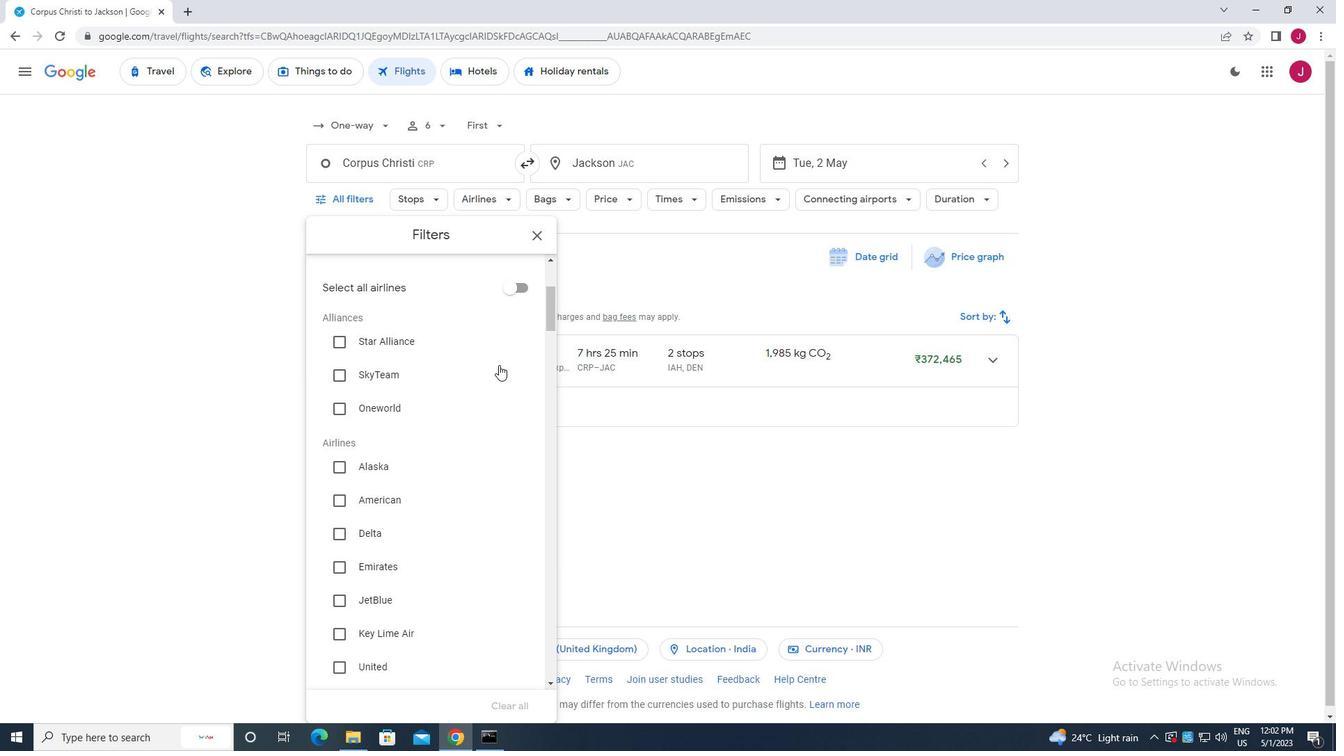 
Action: Mouse moved to (484, 434)
Screenshot: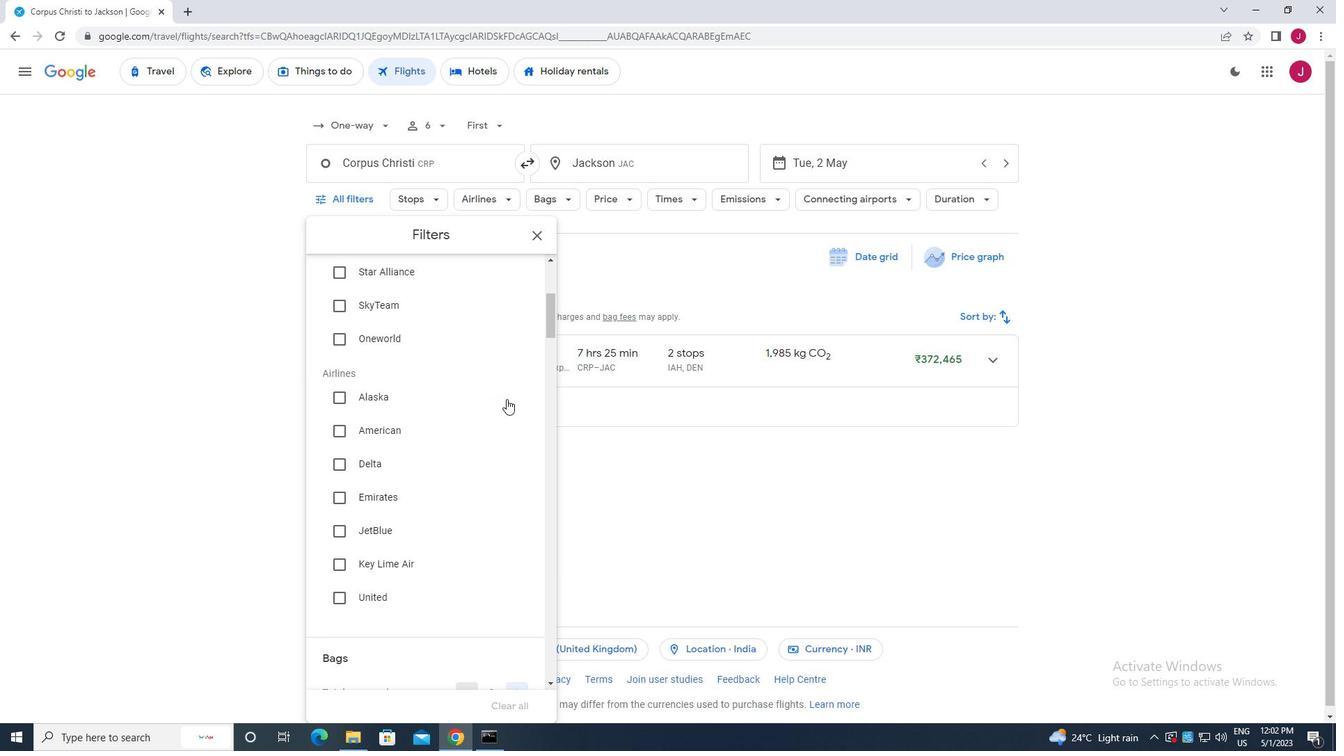 
Action: Mouse scrolled (484, 433) with delta (0, 0)
Screenshot: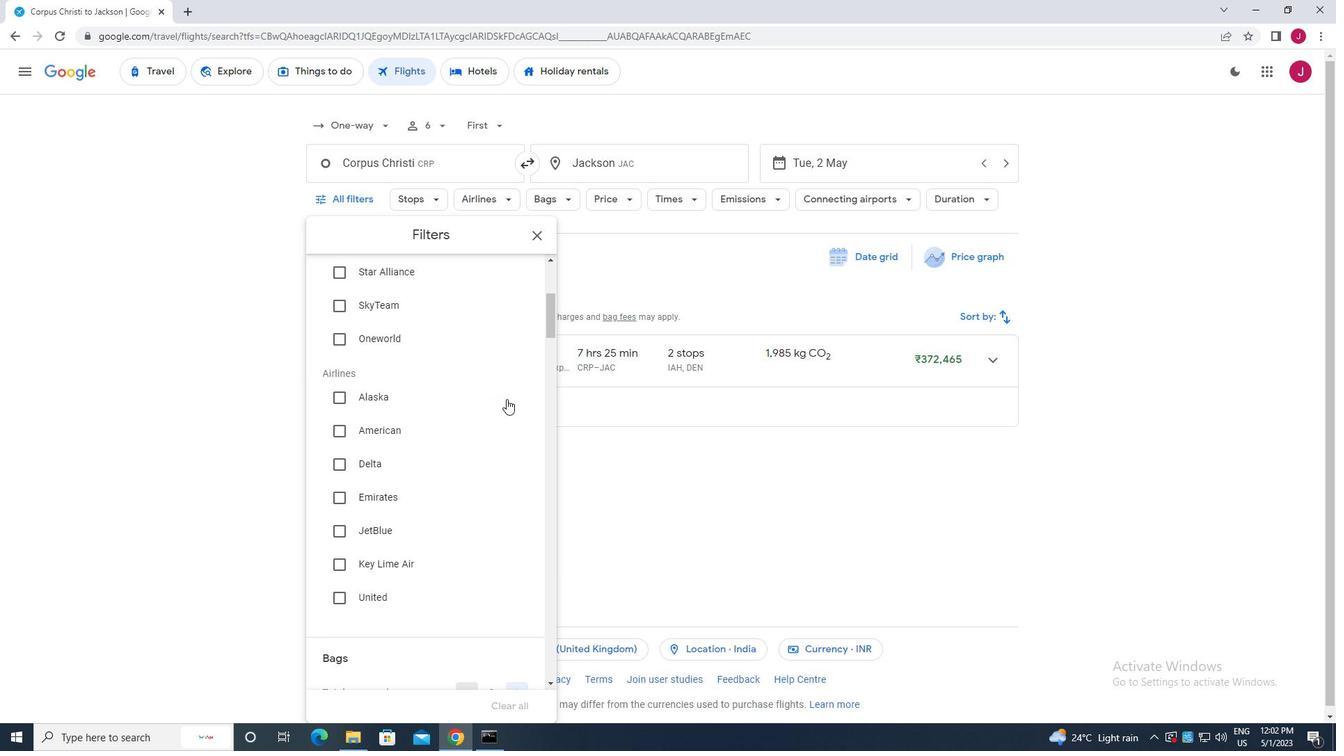 
Action: Mouse moved to (375, 371)
Screenshot: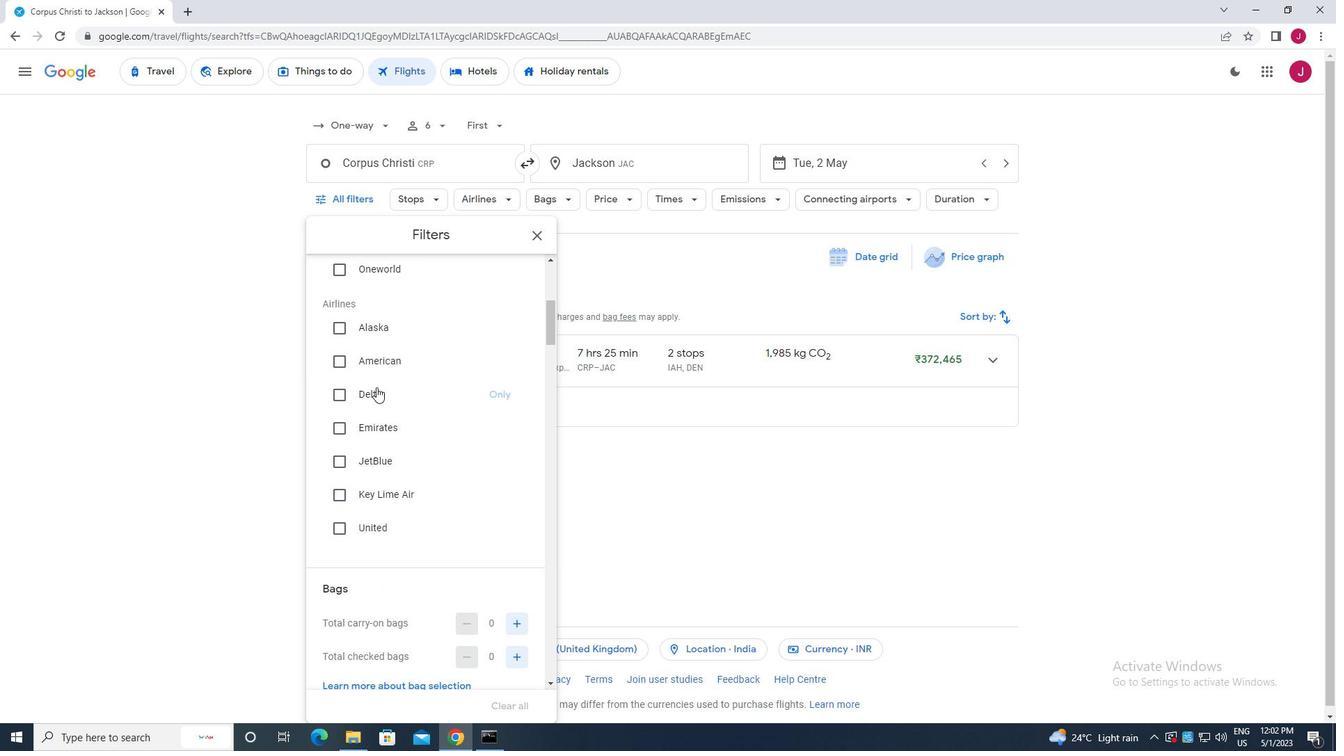 
Action: Mouse scrolled (375, 372) with delta (0, 0)
Screenshot: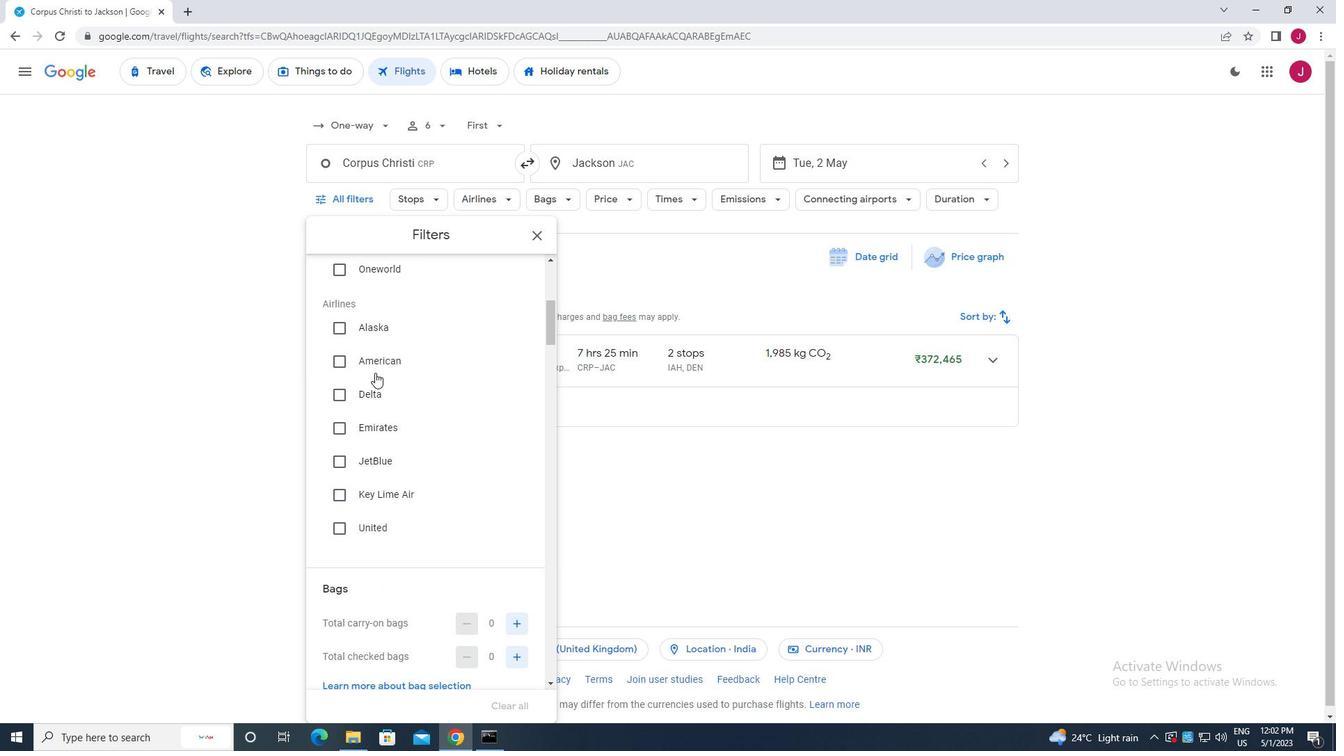 
Action: Mouse scrolled (375, 372) with delta (0, 0)
Screenshot: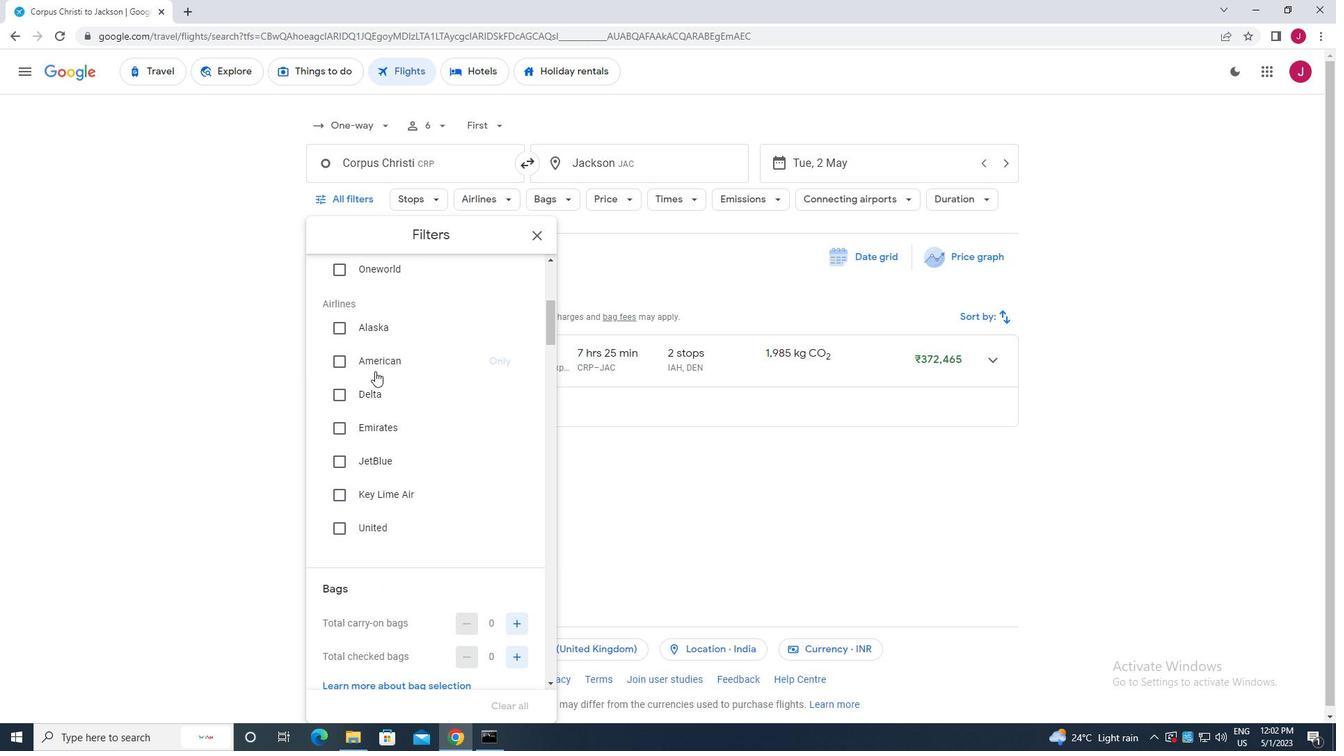 
Action: Mouse moved to (373, 489)
Screenshot: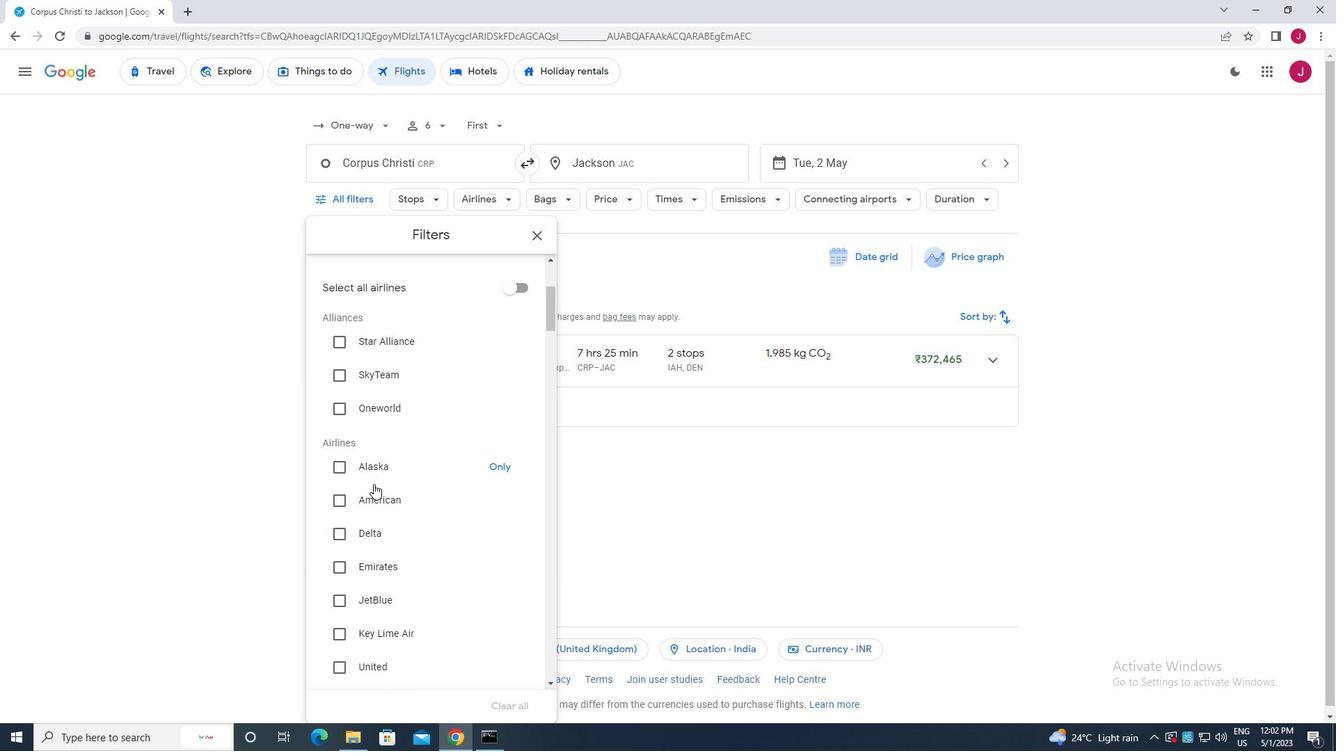 
Action: Mouse scrolled (373, 489) with delta (0, 0)
Screenshot: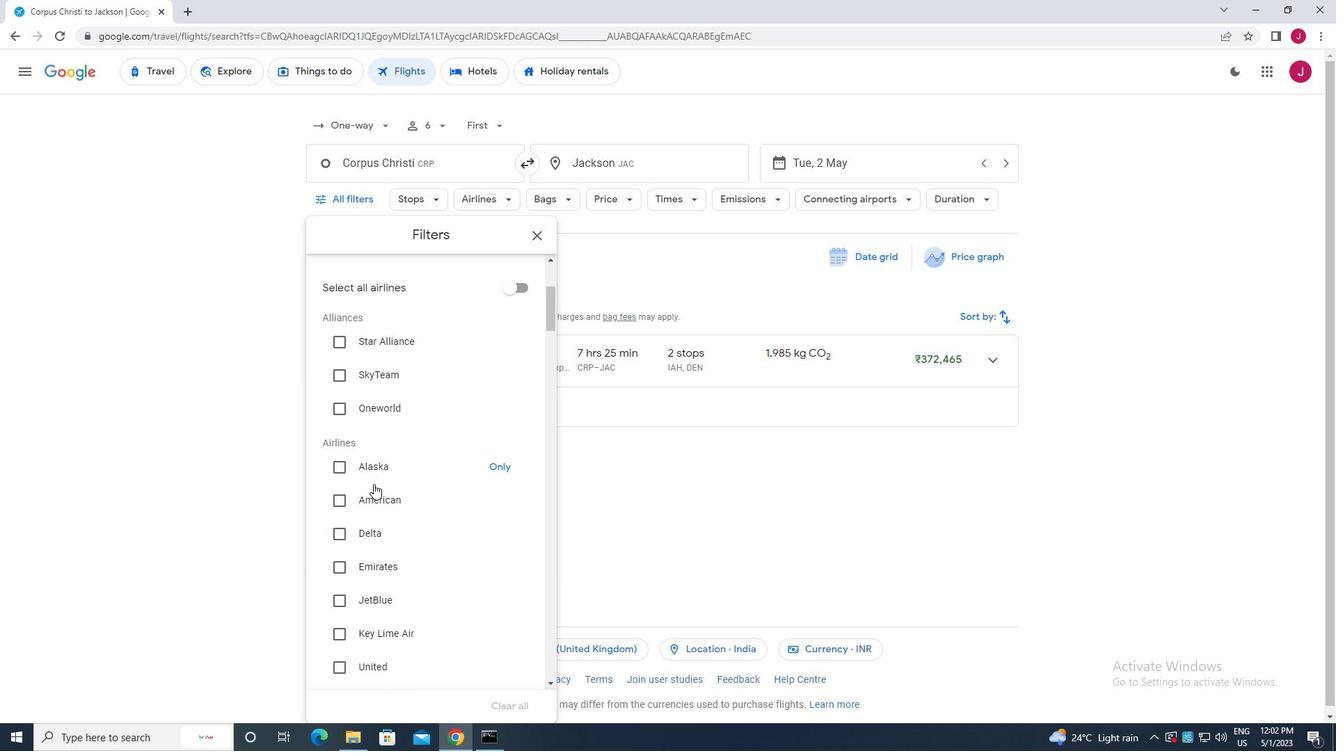 
Action: Mouse moved to (375, 483)
Screenshot: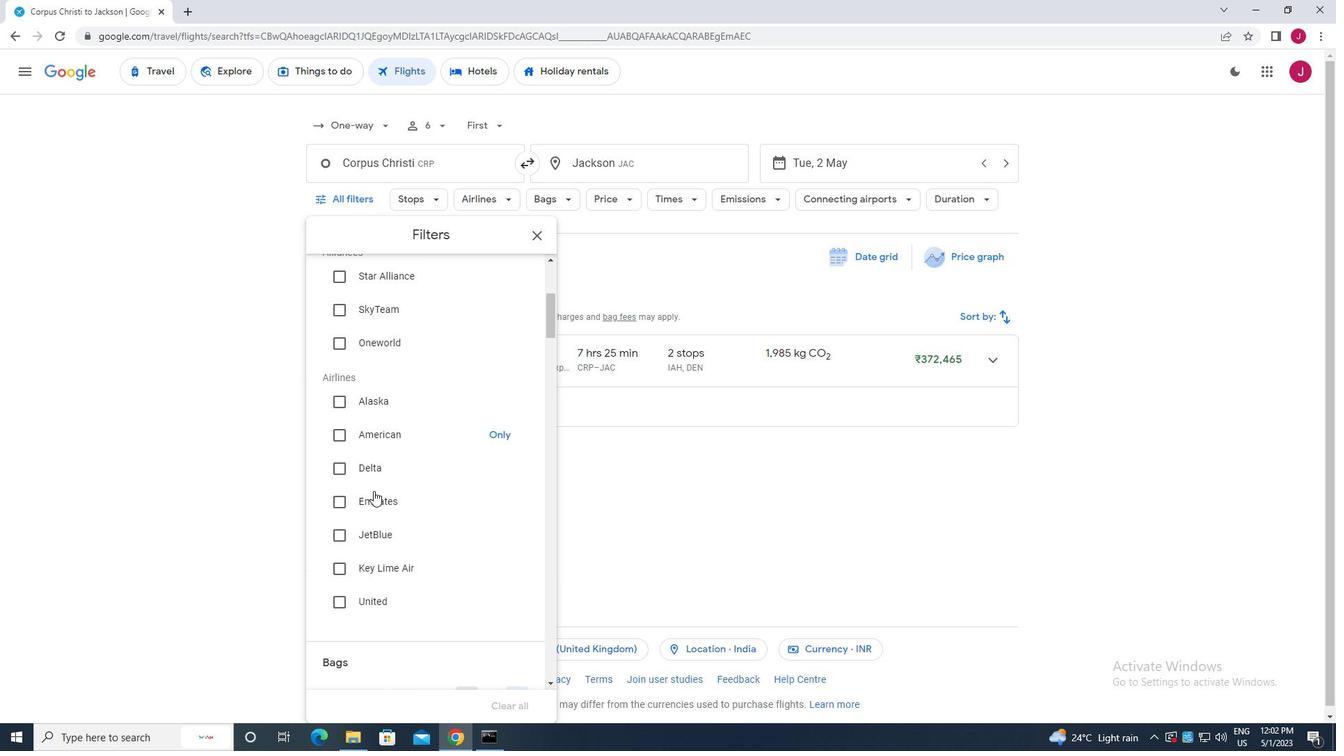 
Action: Mouse scrolled (375, 482) with delta (0, 0)
Screenshot: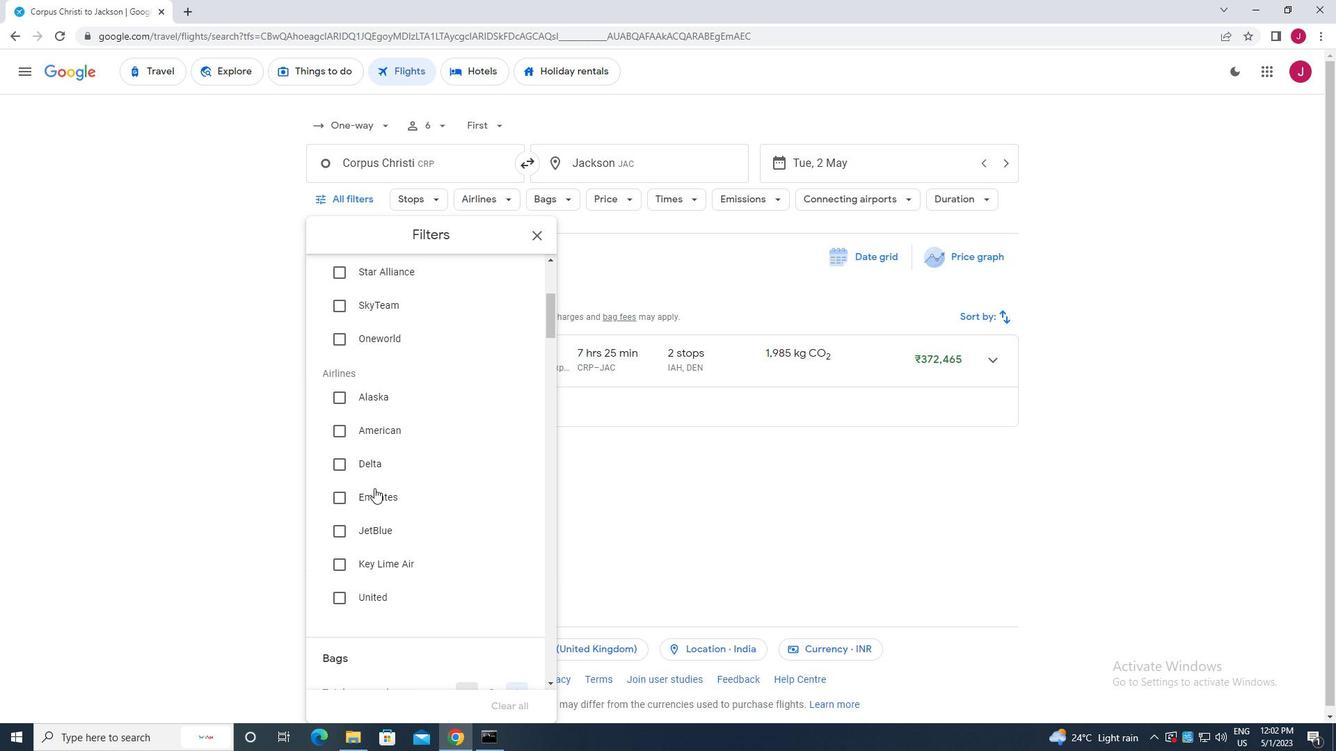 
Action: Mouse scrolled (375, 482) with delta (0, 0)
Screenshot: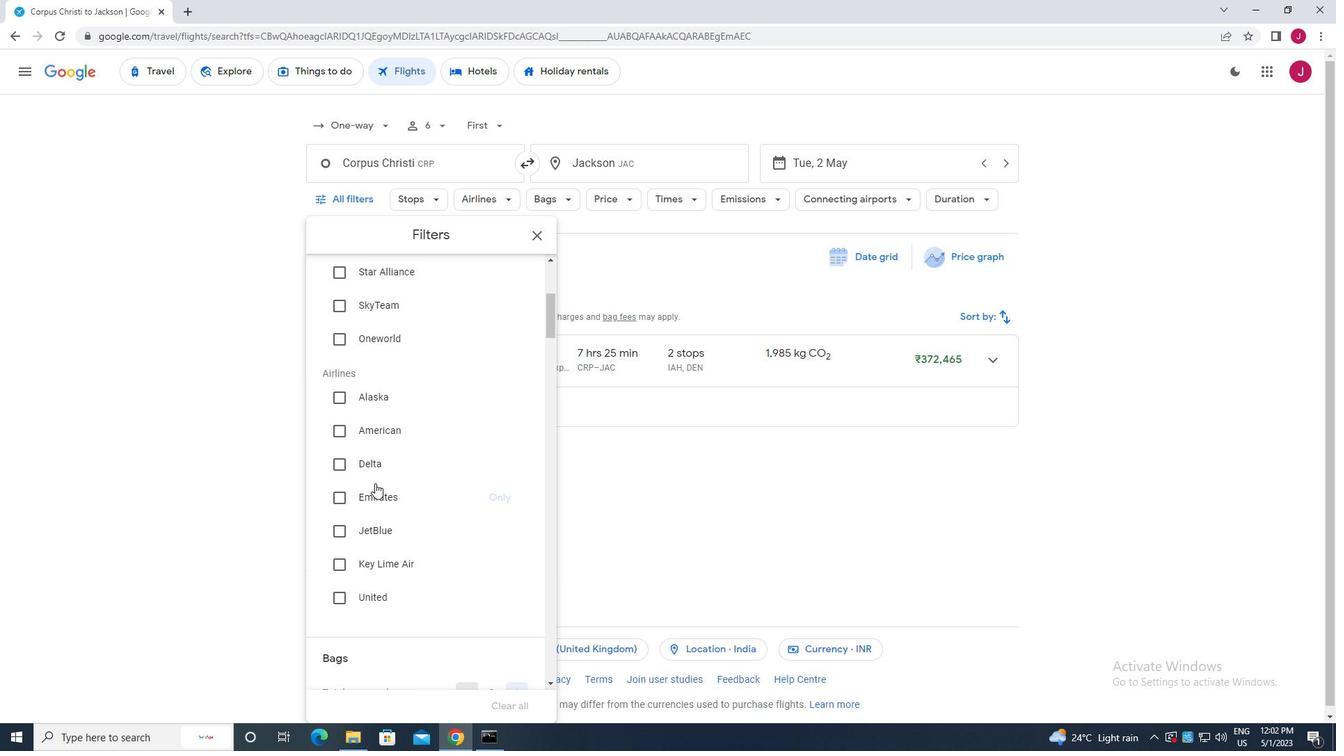 
Action: Mouse scrolled (375, 482) with delta (0, 0)
Screenshot: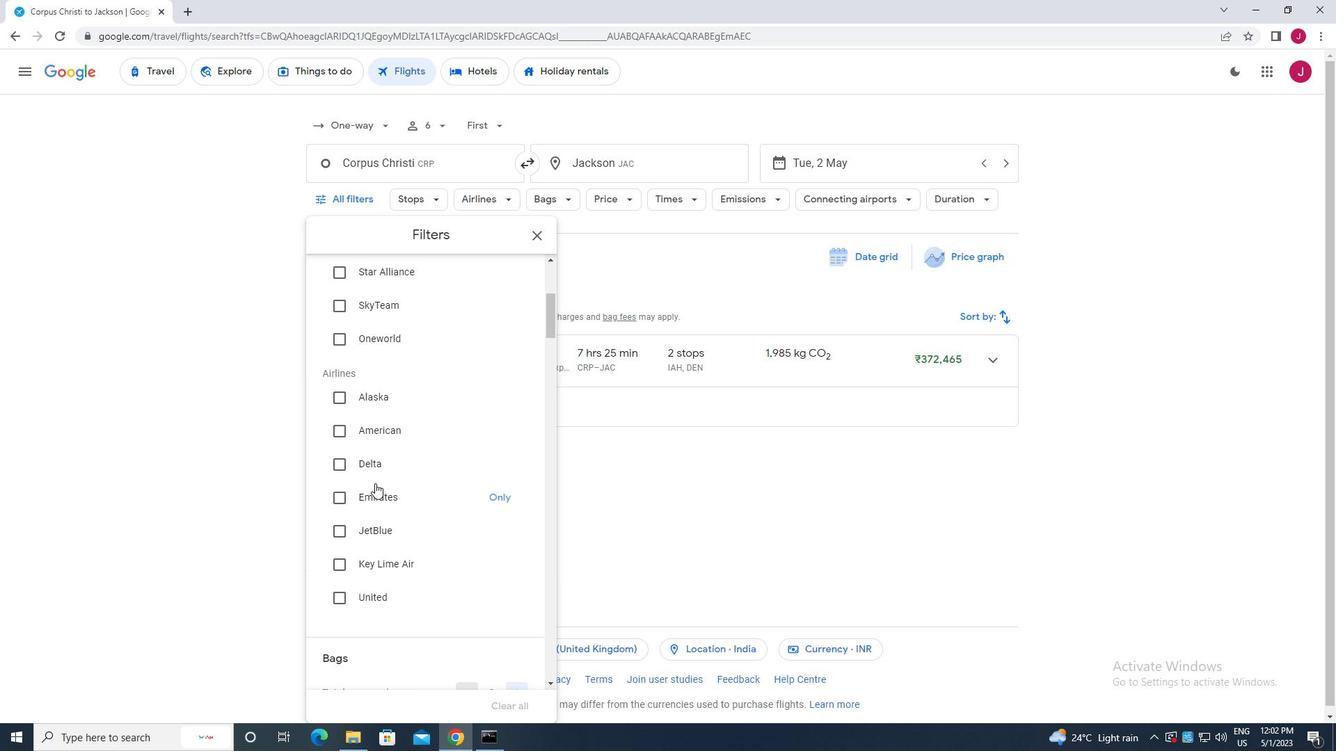 
Action: Mouse moved to (340, 389)
Screenshot: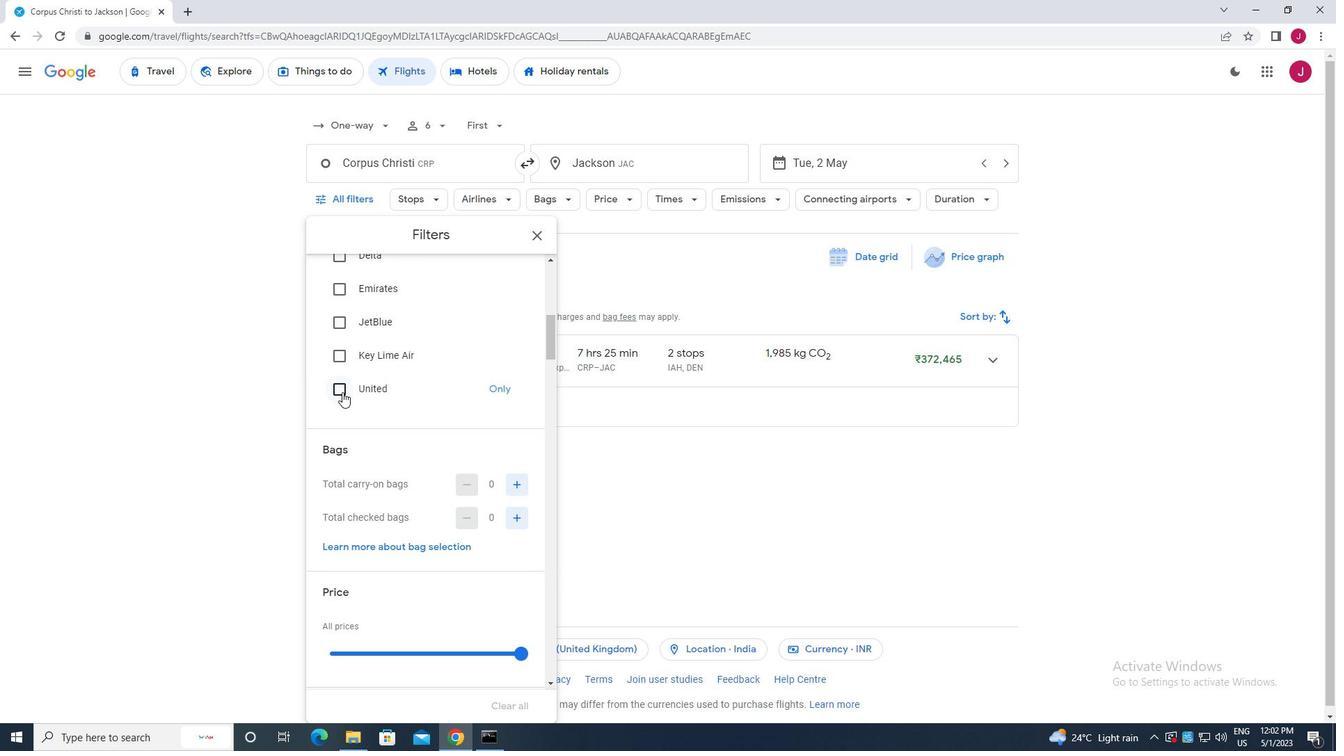 
Action: Mouse pressed left at (340, 389)
Screenshot: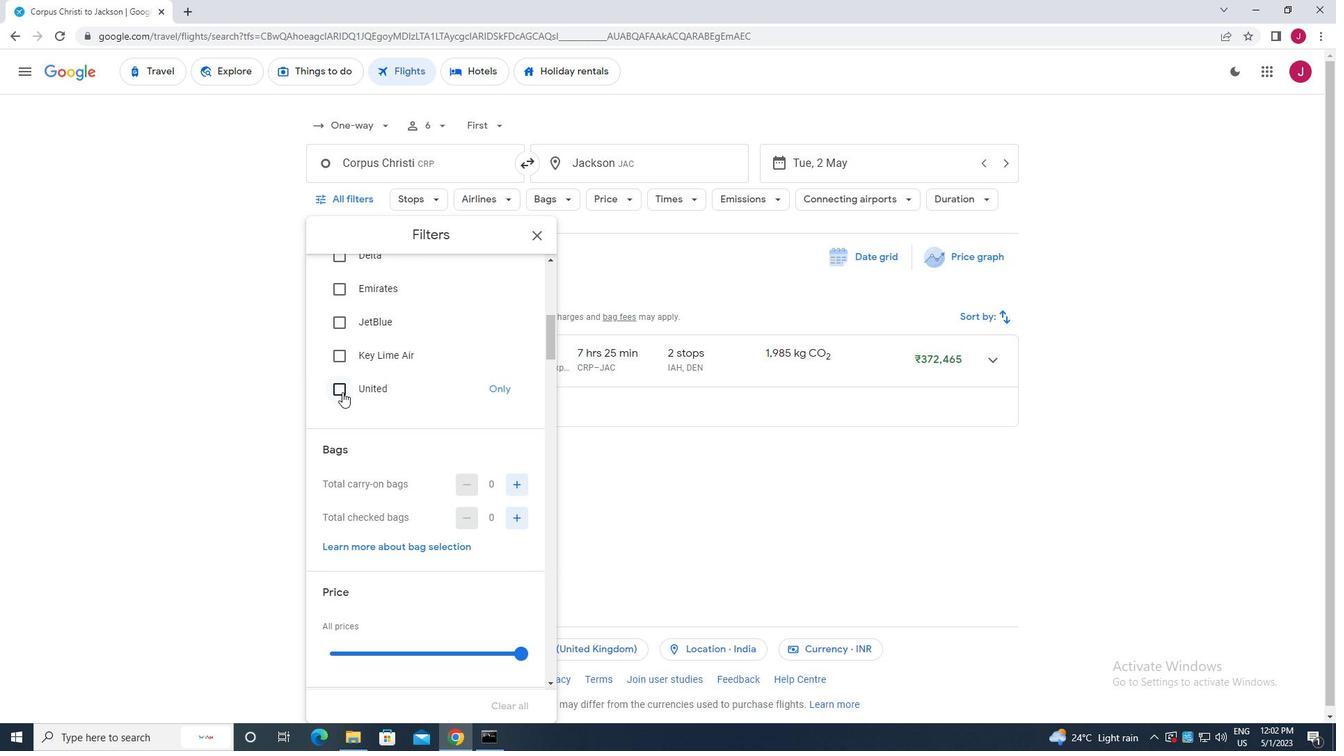 
Action: Mouse moved to (450, 402)
Screenshot: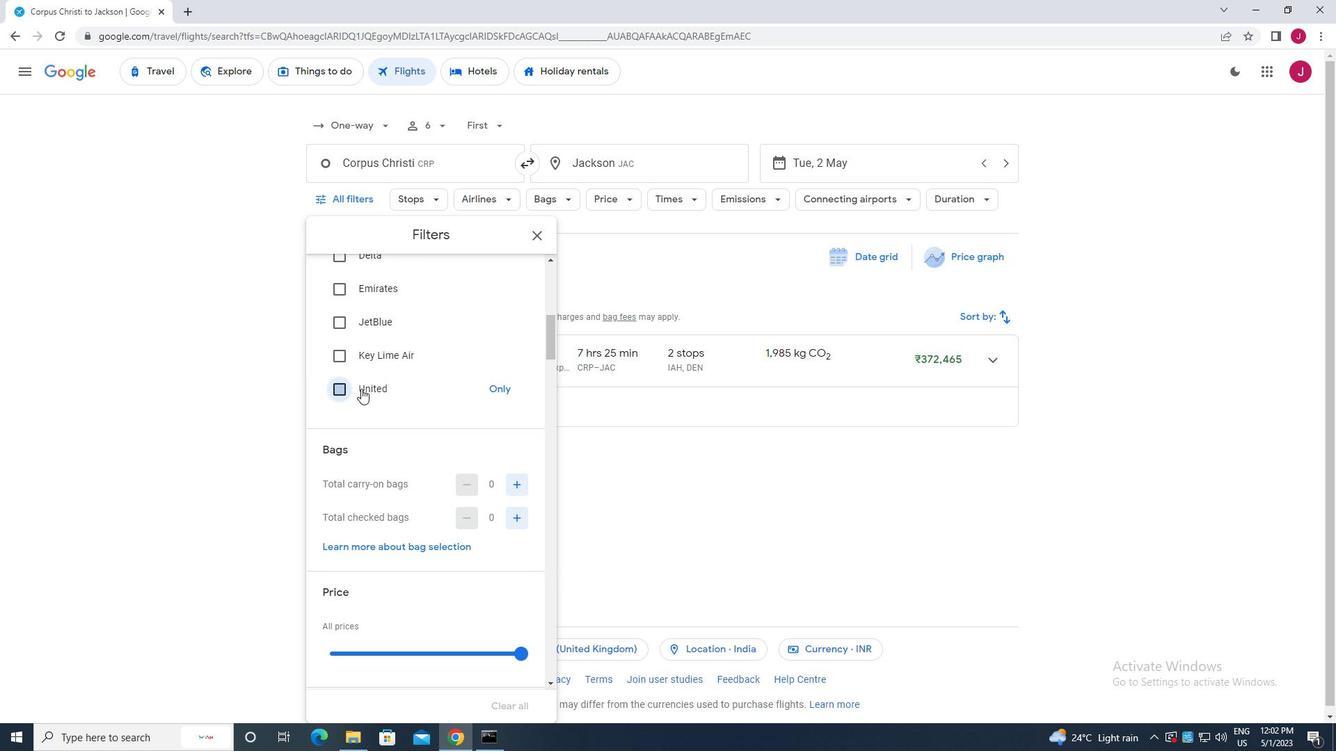 
Action: Mouse scrolled (450, 401) with delta (0, 0)
Screenshot: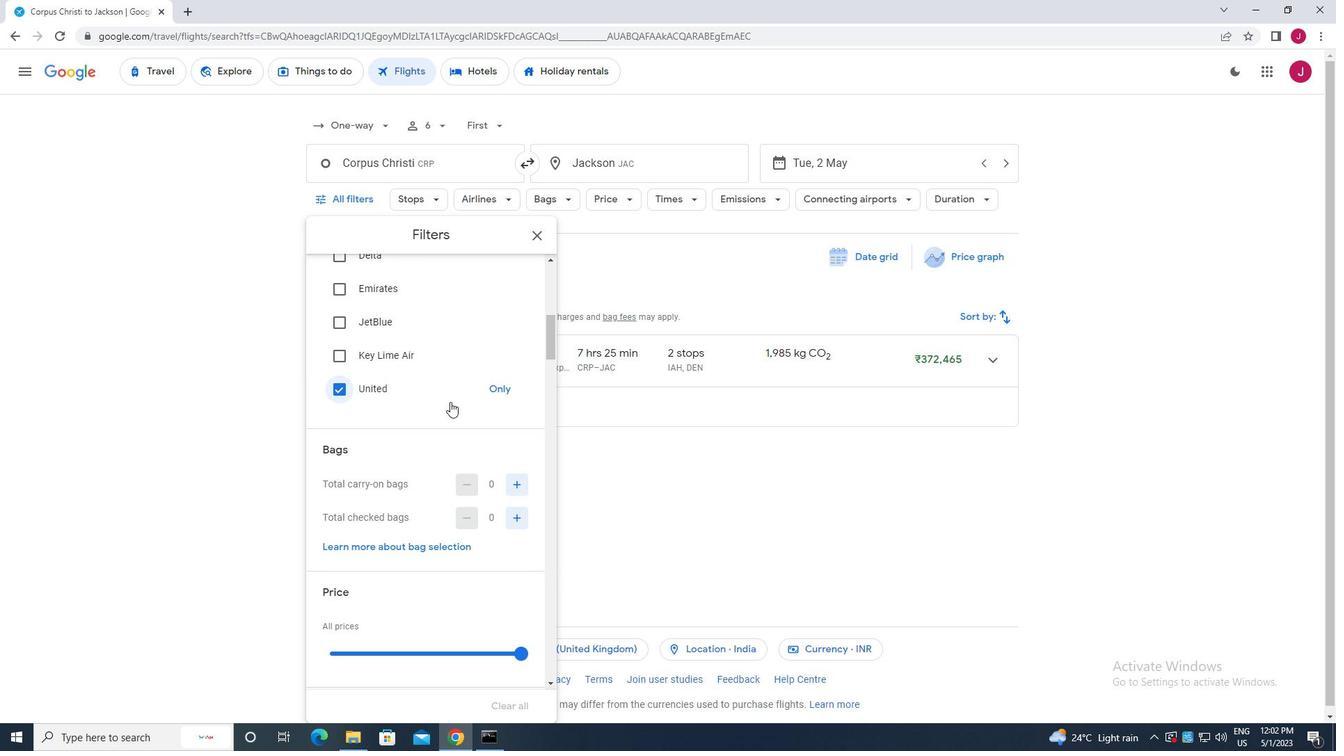 
Action: Mouse scrolled (450, 401) with delta (0, 0)
Screenshot: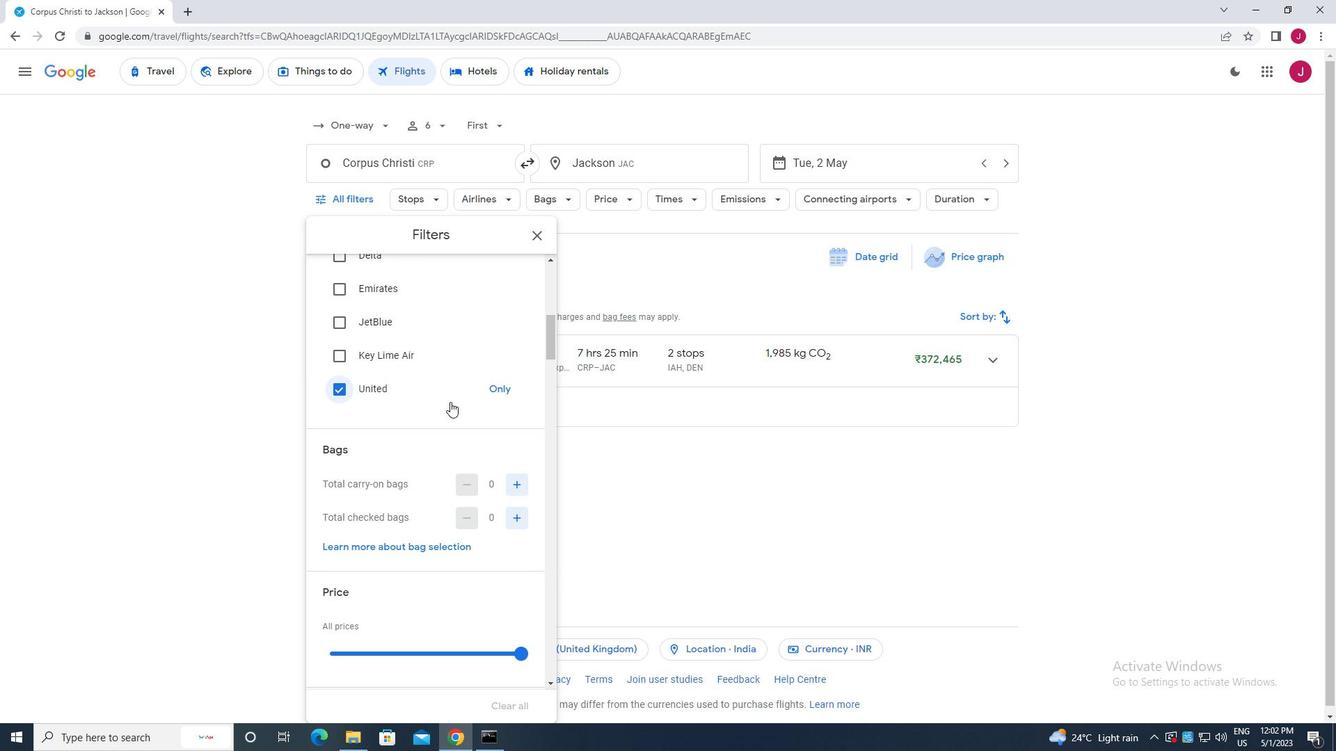 
Action: Mouse scrolled (450, 401) with delta (0, 0)
Screenshot: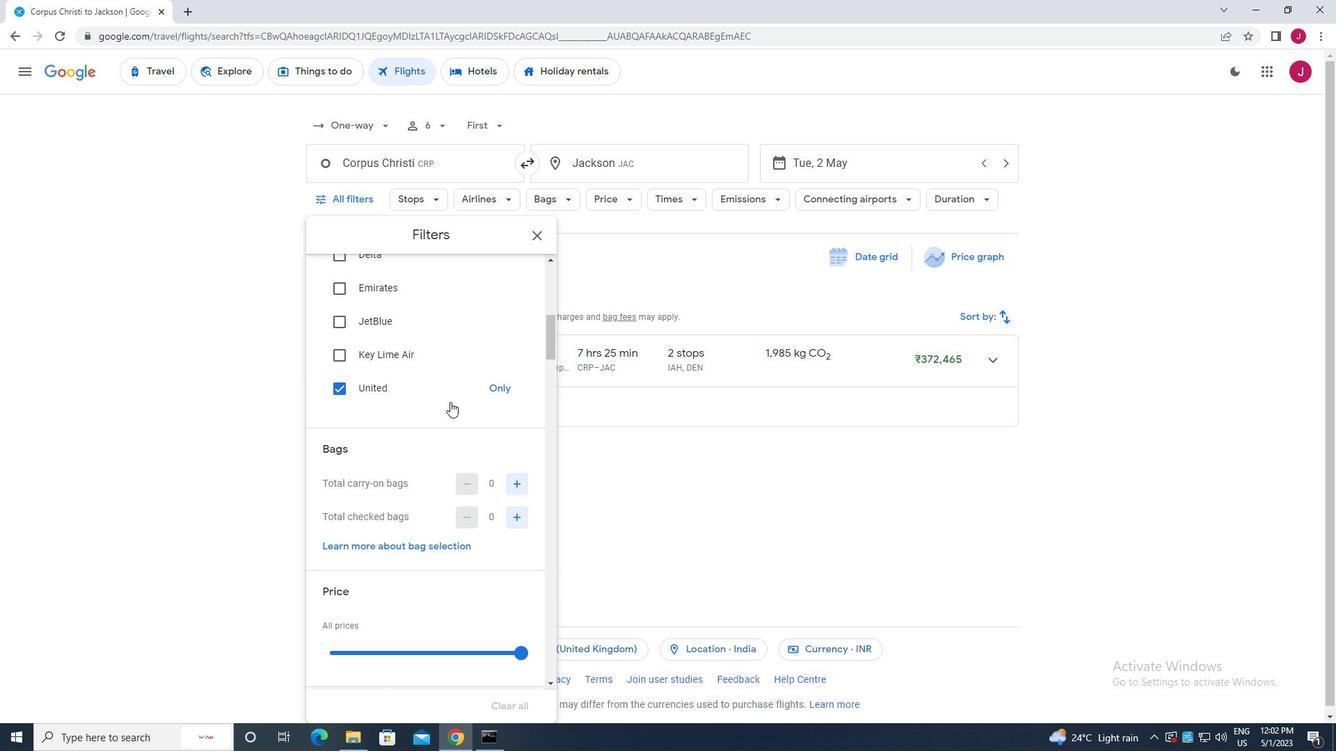 
Action: Mouse moved to (521, 312)
Screenshot: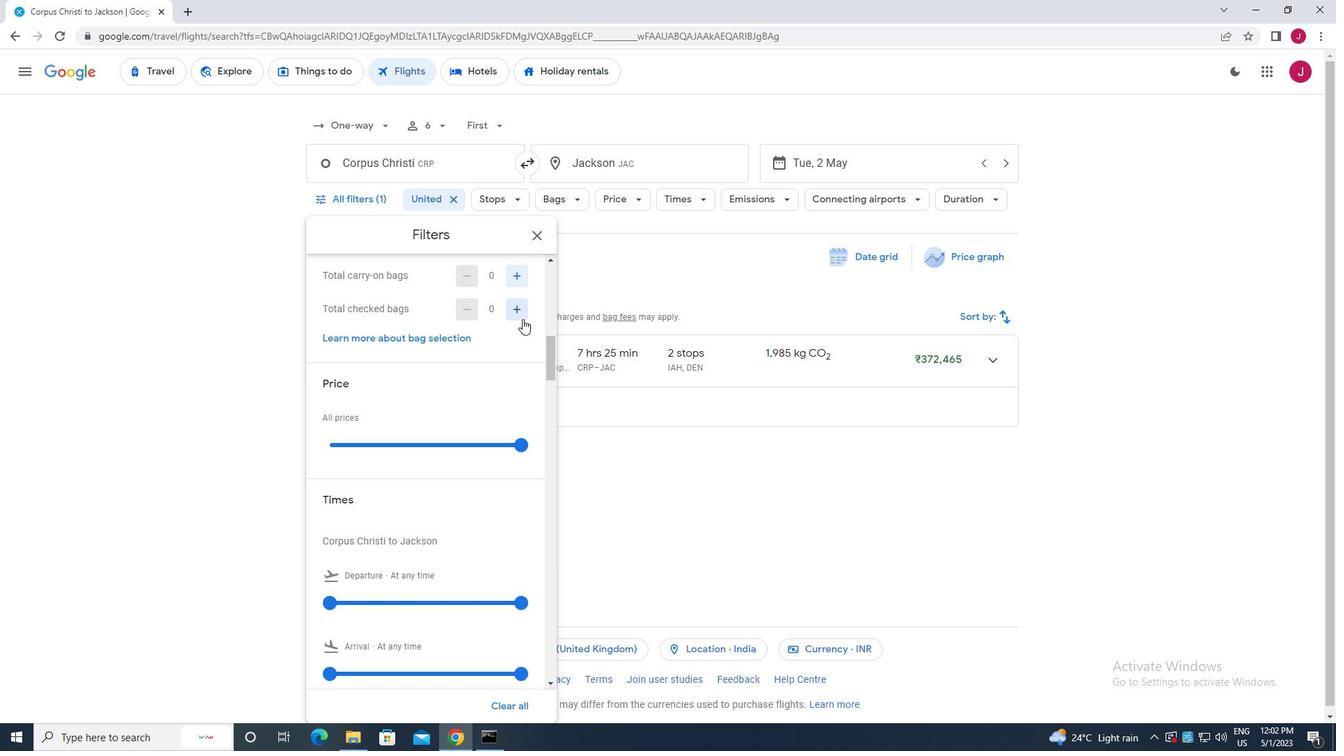 
Action: Mouse pressed left at (521, 312)
Screenshot: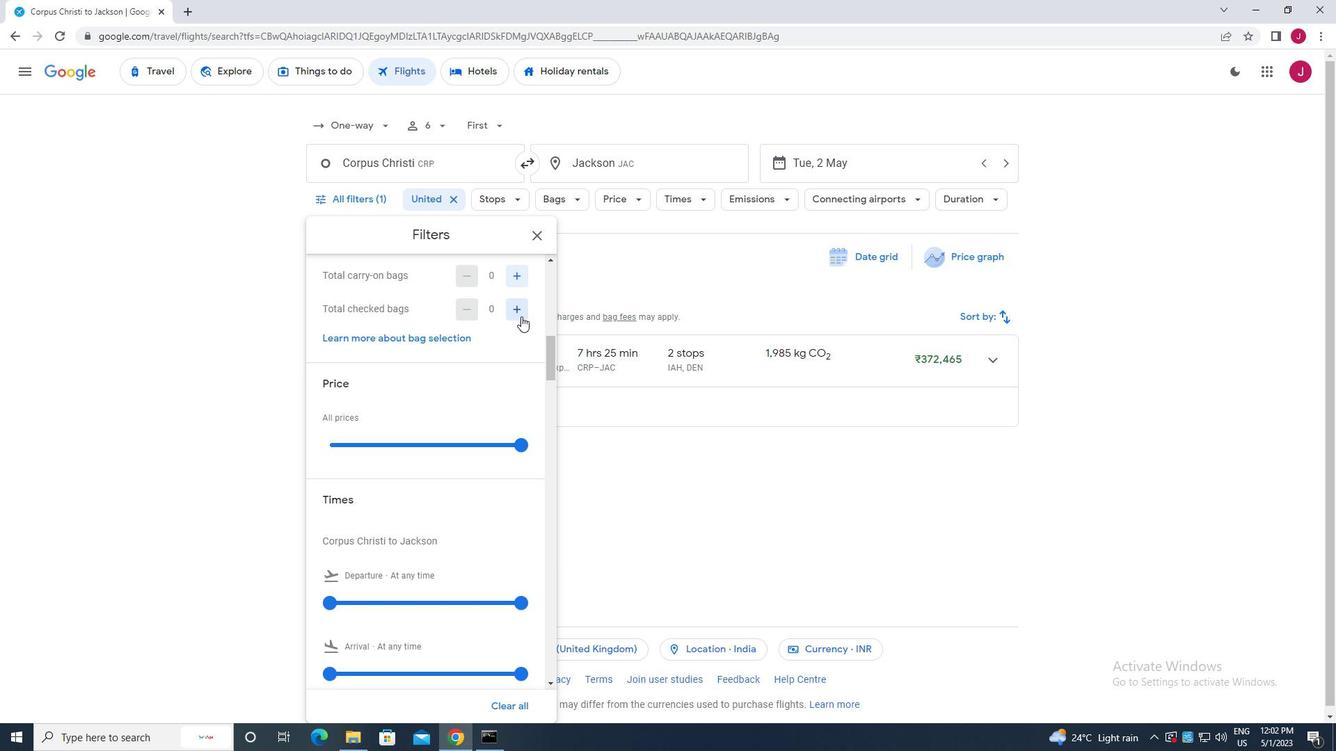 
Action: Mouse moved to (494, 444)
Screenshot: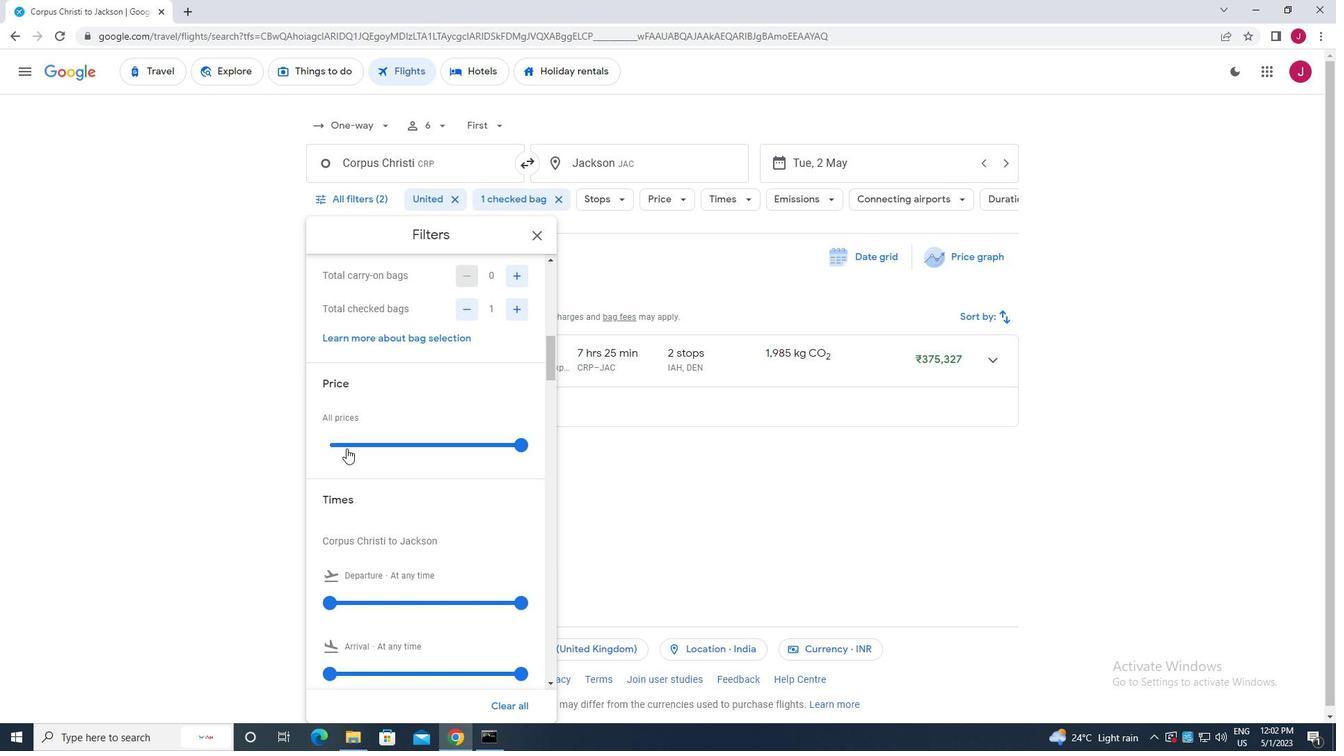 
Action: Mouse scrolled (494, 443) with delta (0, 0)
Screenshot: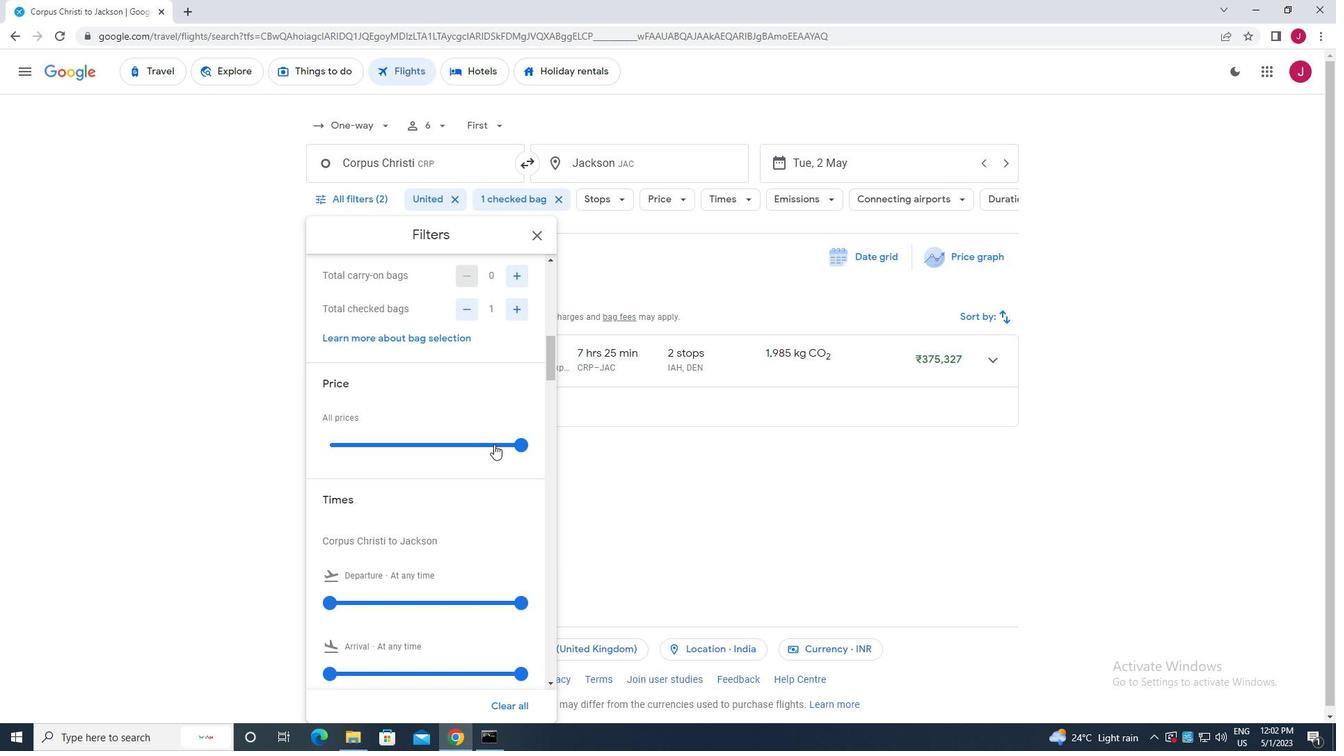 
Action: Mouse scrolled (494, 443) with delta (0, 0)
Screenshot: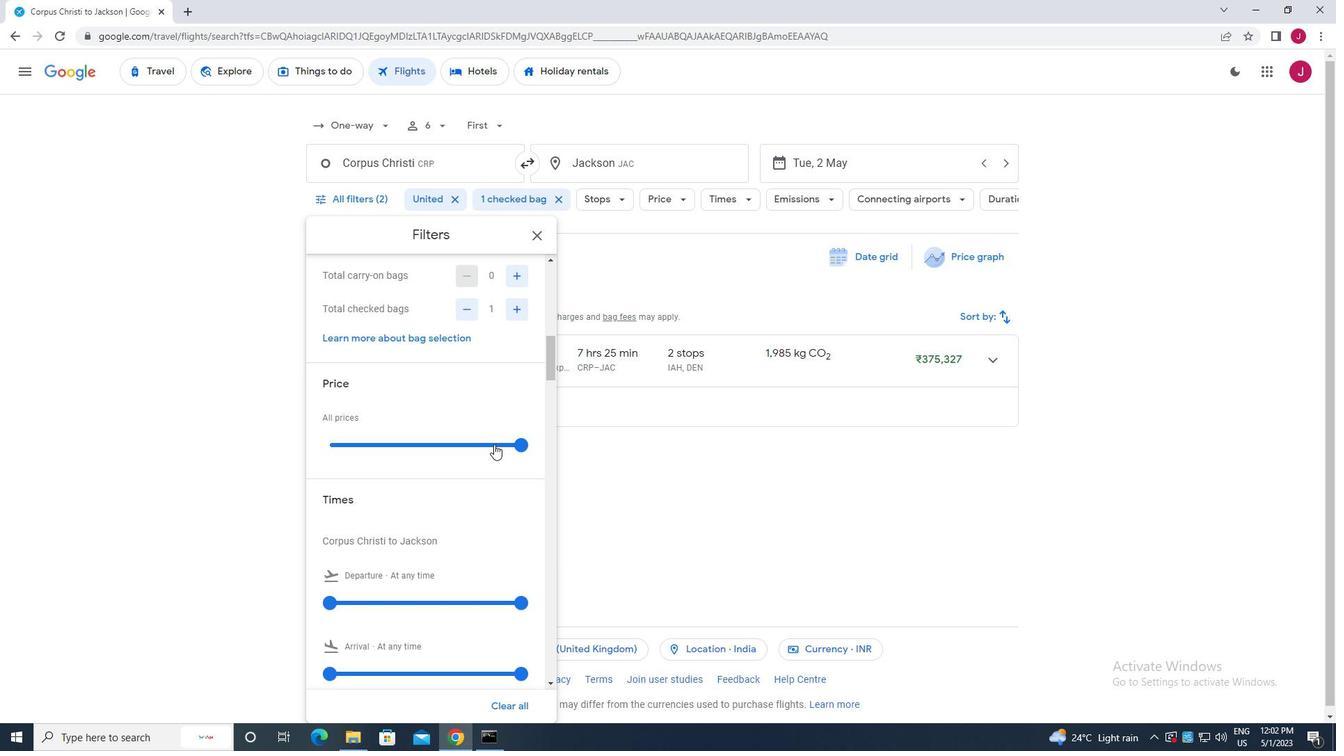 
Action: Mouse moved to (332, 461)
Screenshot: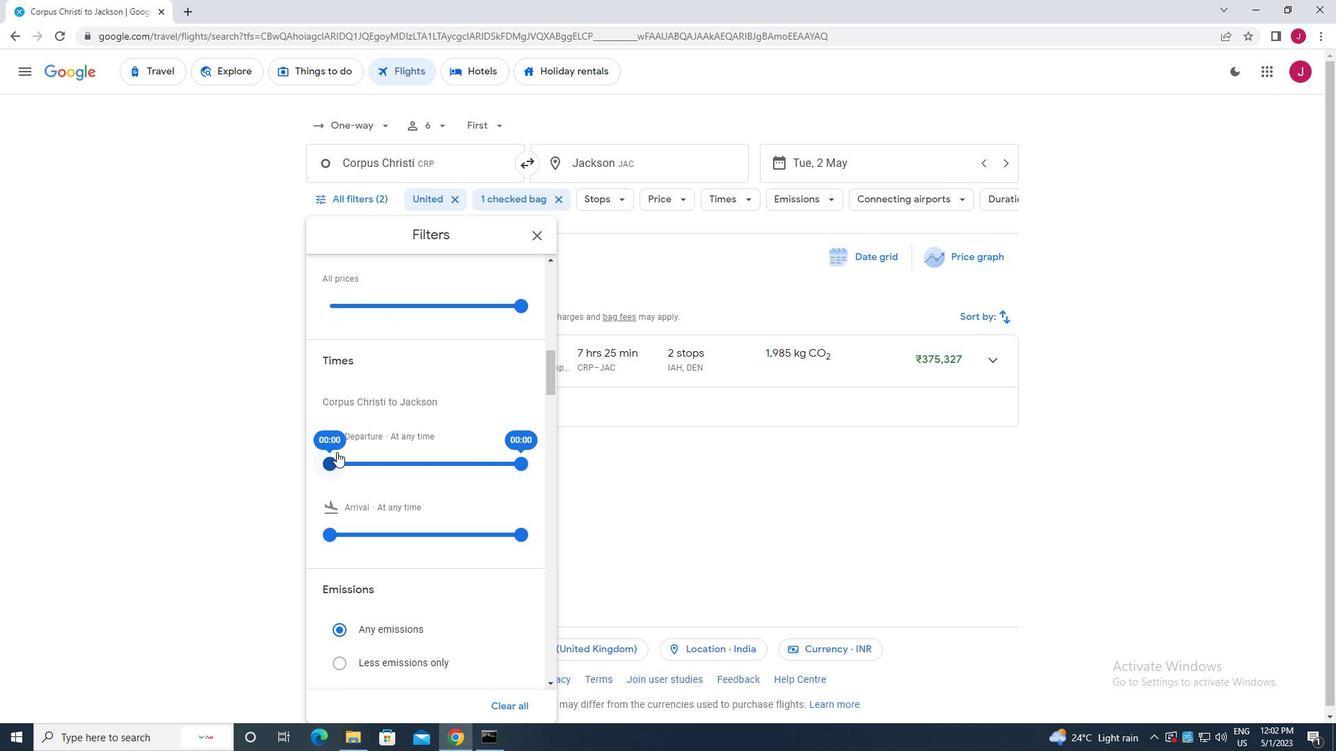 
Action: Mouse pressed left at (332, 461)
Screenshot: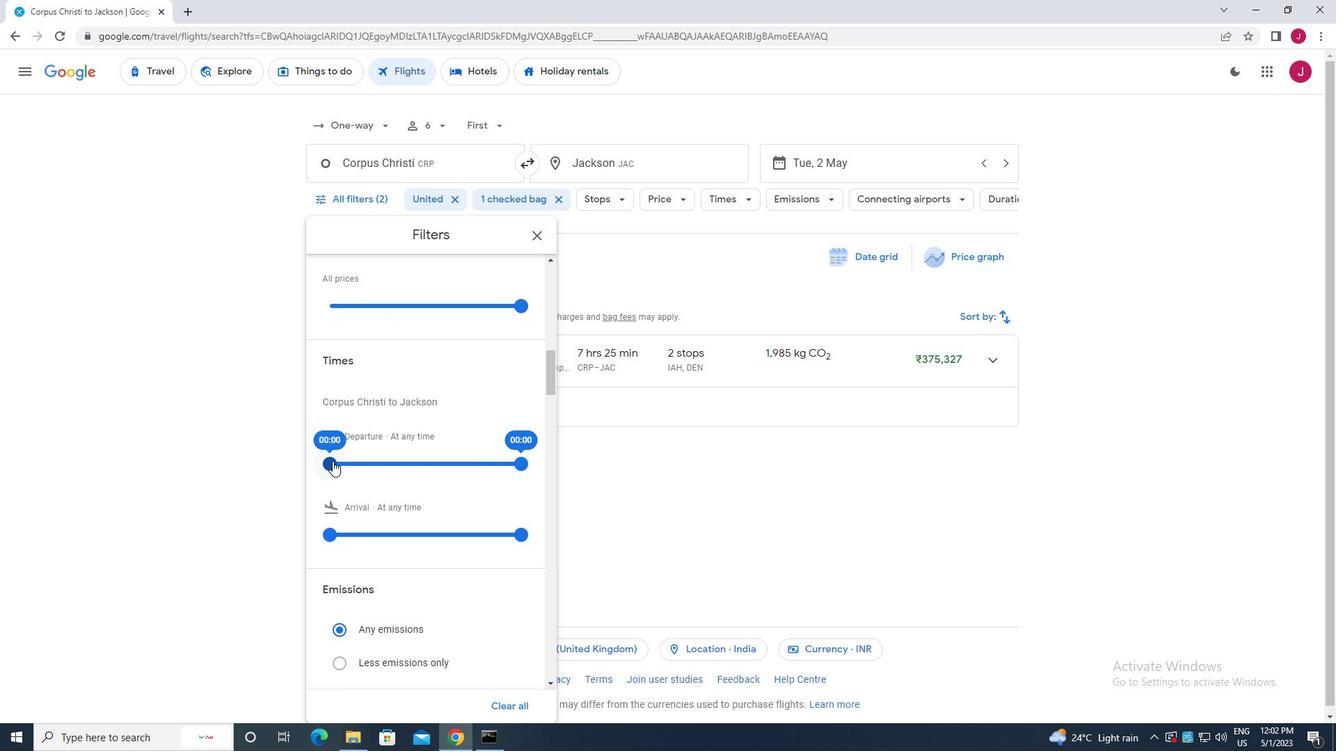 
Action: Mouse moved to (524, 463)
Screenshot: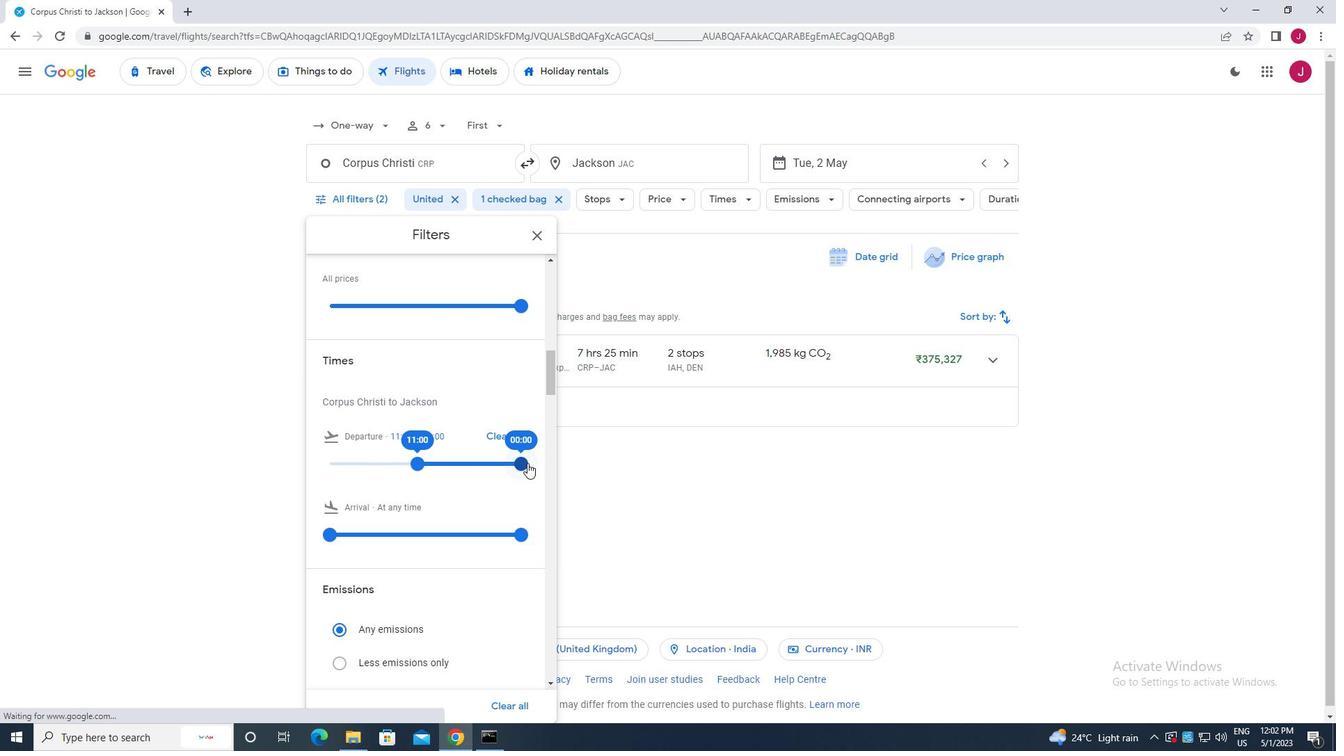 
Action: Mouse pressed left at (524, 463)
Screenshot: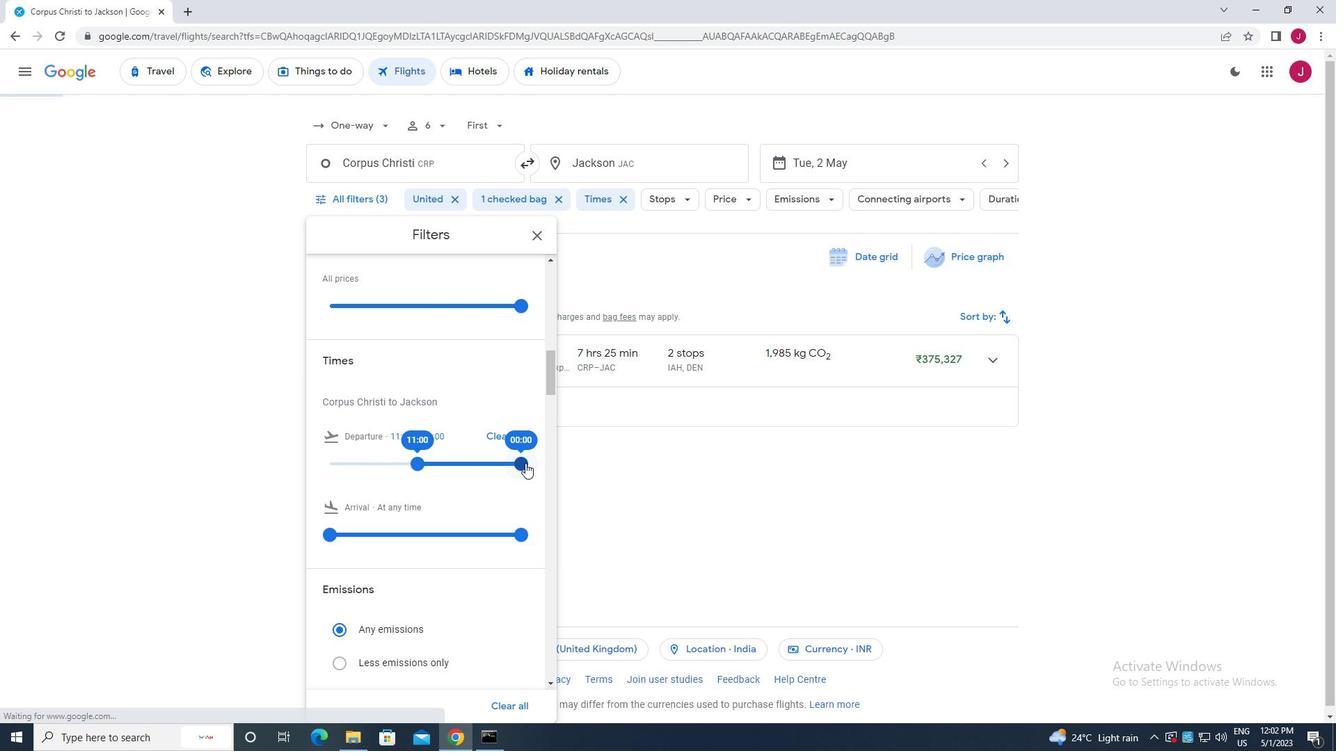 
Action: Mouse moved to (533, 237)
Screenshot: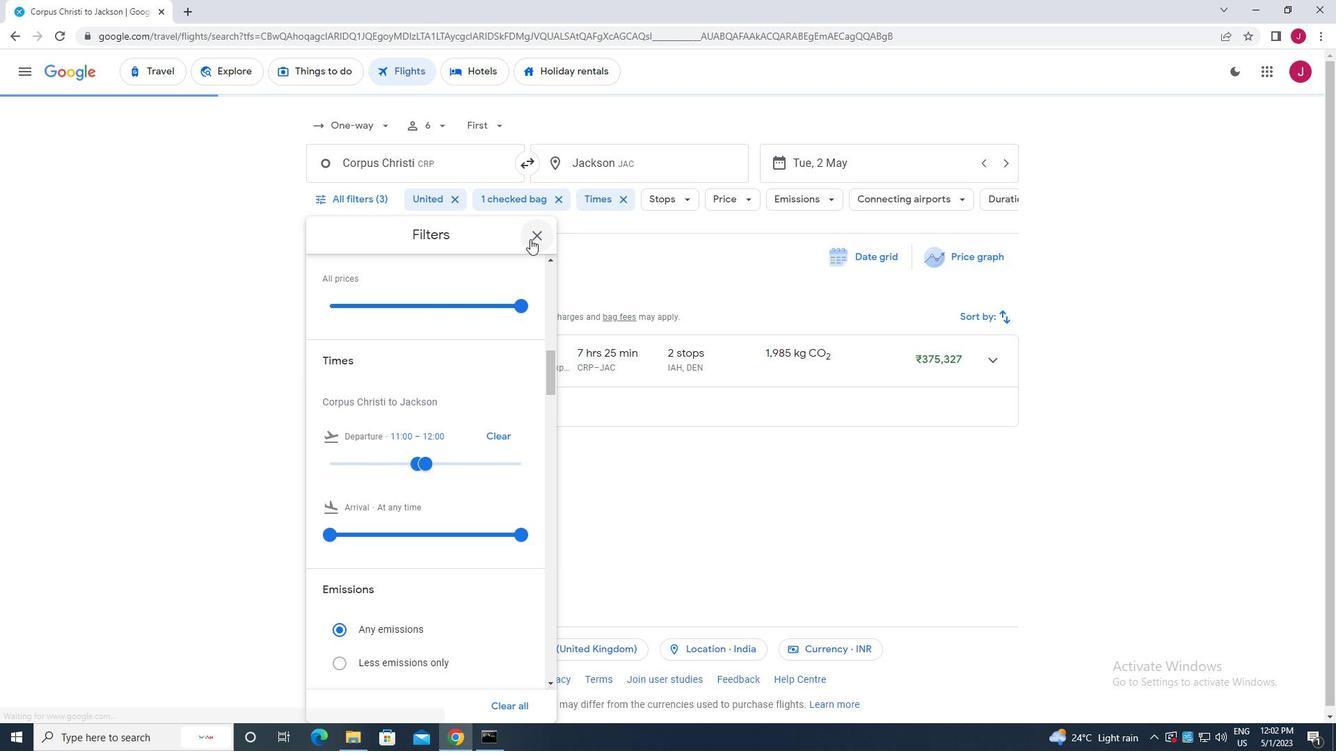 
Action: Mouse pressed left at (533, 237)
Screenshot: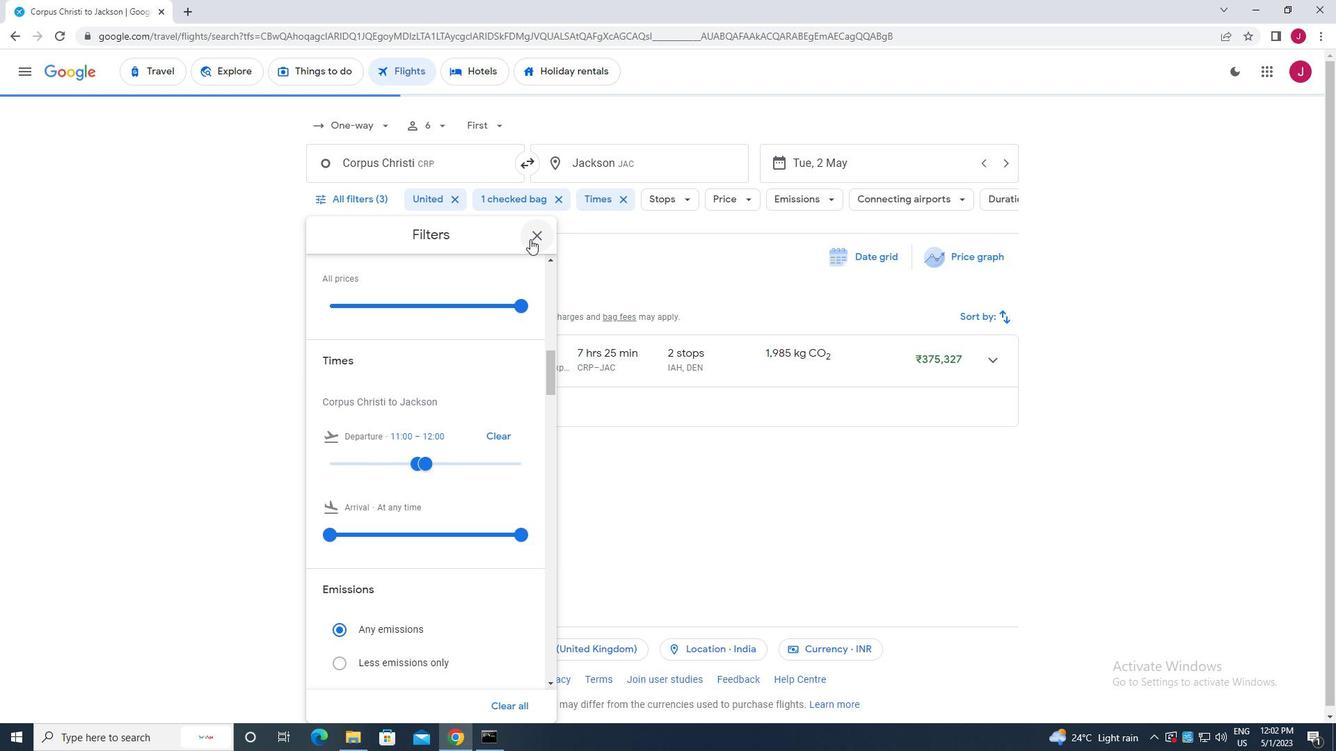 
Action: Mouse moved to (533, 237)
Screenshot: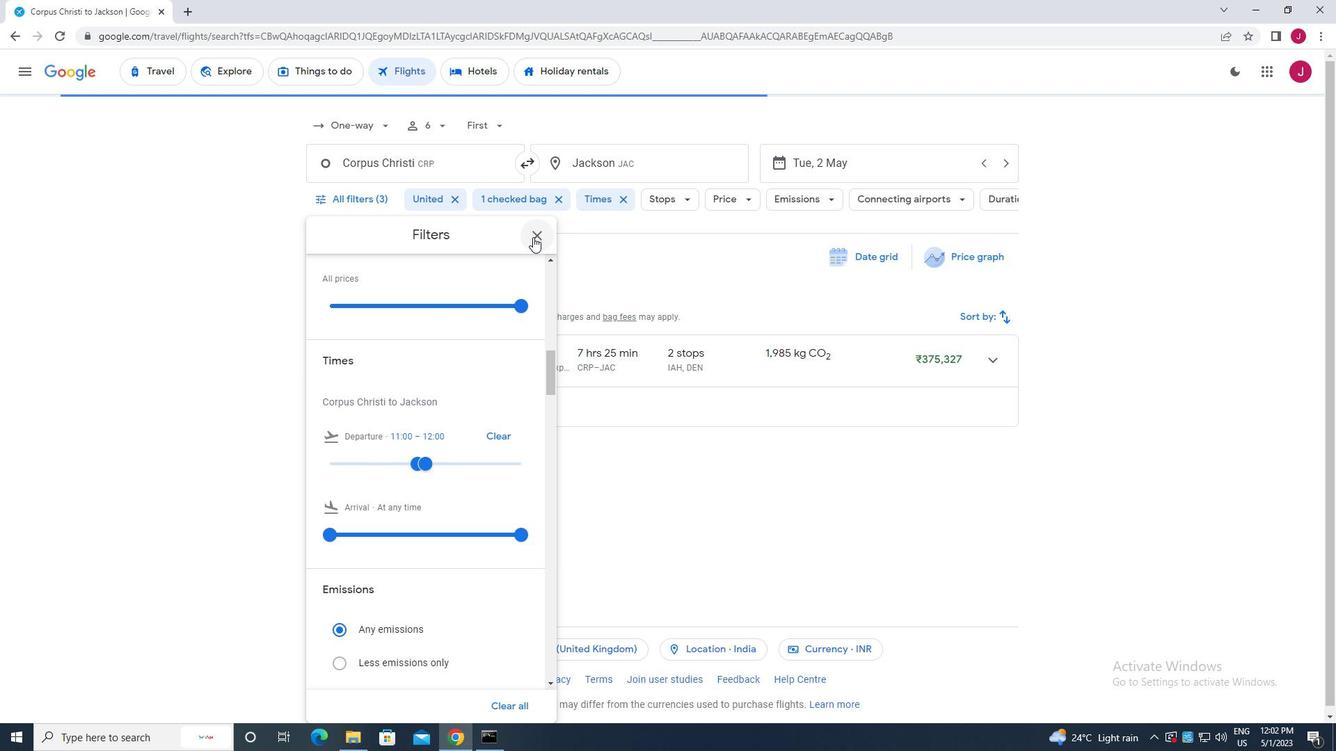 
